 Task: Create new invoice with Date Opened :30-Apr-23, Select Customer: Golden Chick, Terms: Payment Term 2. Make invoice entry for item-1 with Date: 30-Apr-23, Description: Red Delicious Apple, Action: Material, Income Account: Income:Sales, Quantity: 8, Unit Price: 5, Discount $: 1.1. Make entry for item-2 with Date: 30-Apr-23, Description: Kleenex Tissues_x000D_
, Action: Material, Income Account: Income:Sales, Quantity: 2, Unit Price: 9.5, Discount $: 2.1. Make entry for item-3 with Date: 30-Apr-23, Description: Minute Maid Orange Juice, Action: Material, Income Account: Income:Sales, Quantity: 1, Unit Price: 10.5, Discount $: 2.6. Write Notes: 'Looking forward to serving you again.'. Post Invoice with Post Date: 30-Apr-23, Post to Accounts: Assets:Accounts Receivable. Pay / Process Payment with Transaction Date: 15-May-23, Amount: 63.7, Transfer Account: Checking Account. Print Invoice, display notes by going to Option, then go to Display Tab and check 'Invoice Notes'.
Action: Mouse moved to (183, 28)
Screenshot: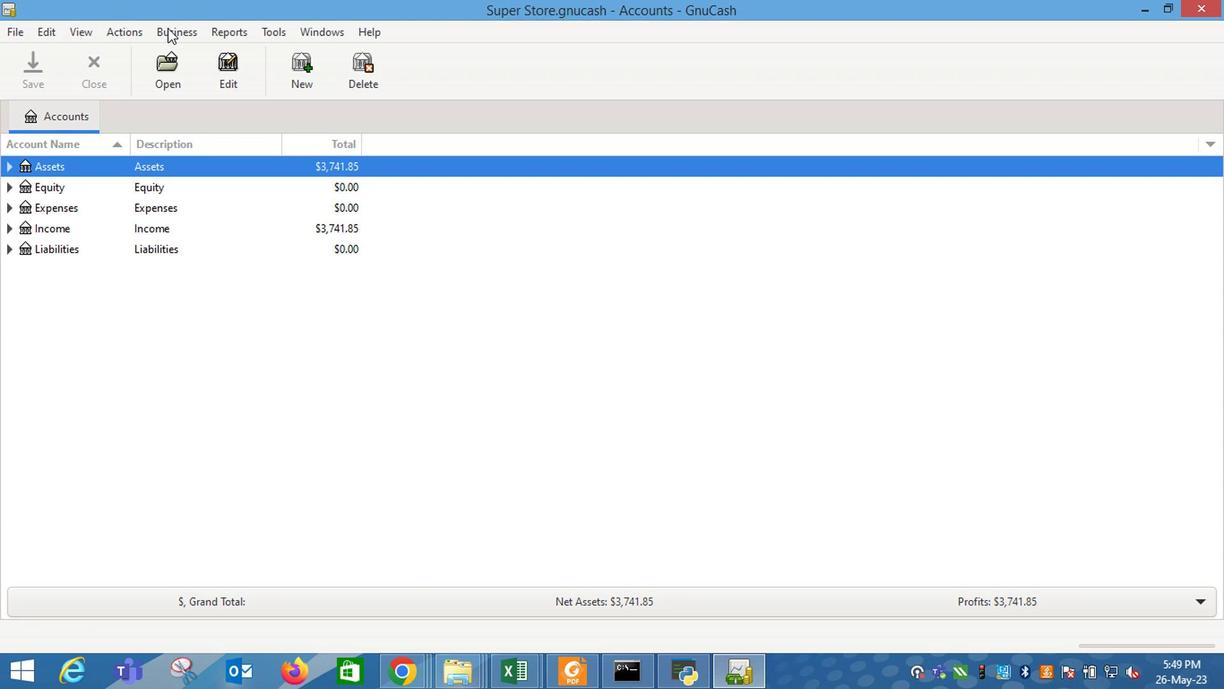 
Action: Mouse pressed left at (183, 28)
Screenshot: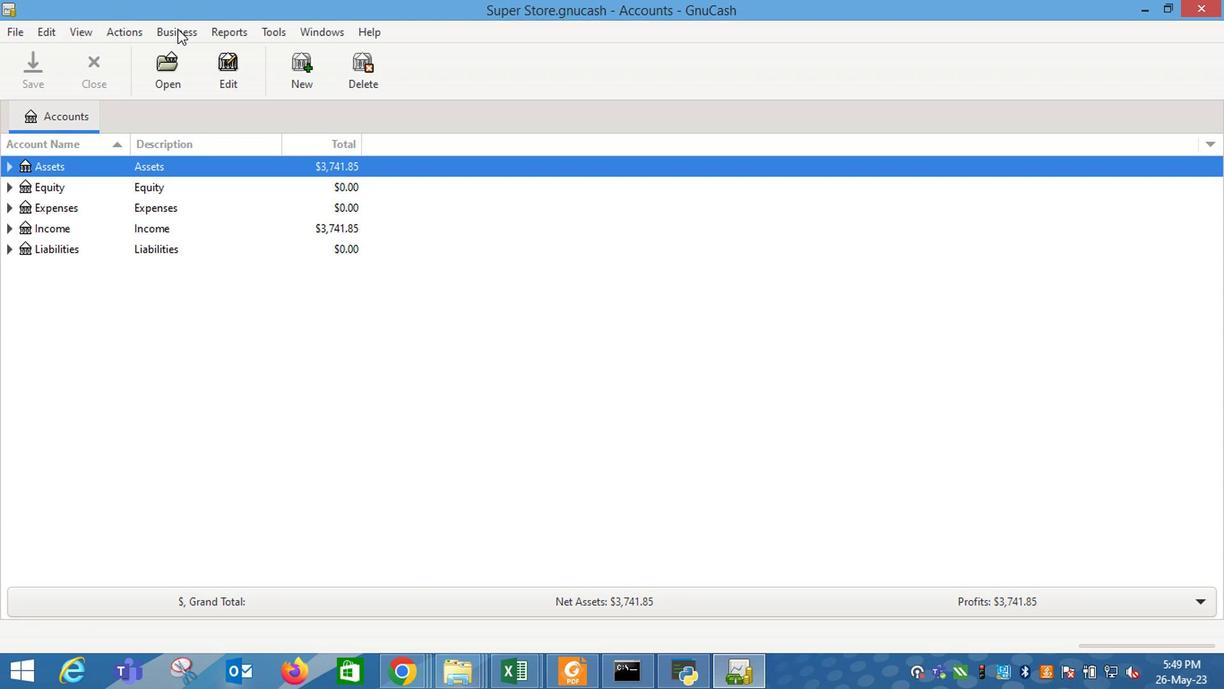 
Action: Mouse moved to (397, 120)
Screenshot: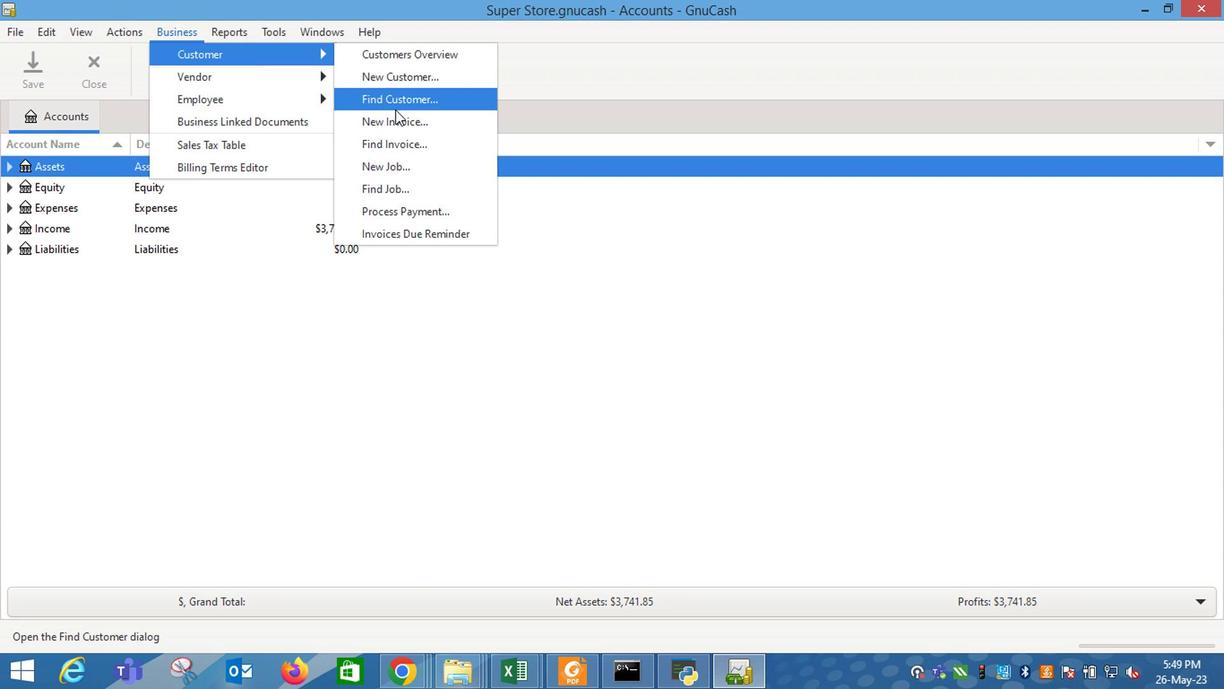 
Action: Mouse pressed left at (397, 120)
Screenshot: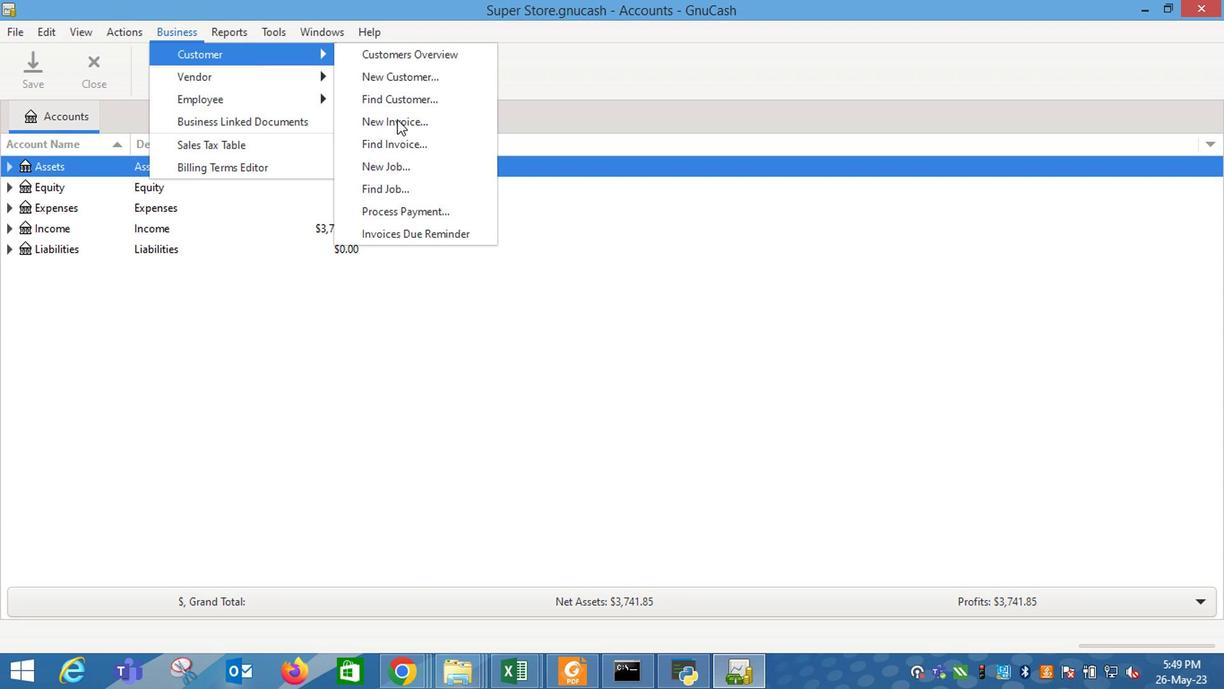 
Action: Mouse moved to (736, 277)
Screenshot: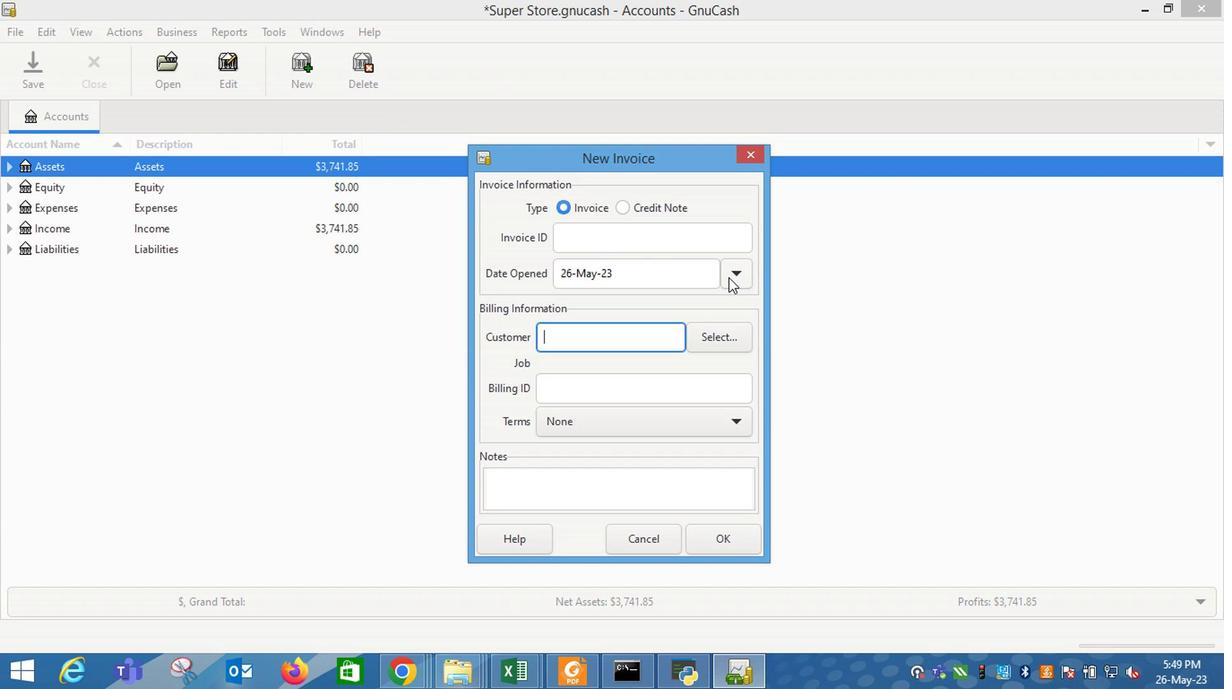 
Action: Mouse pressed left at (736, 277)
Screenshot: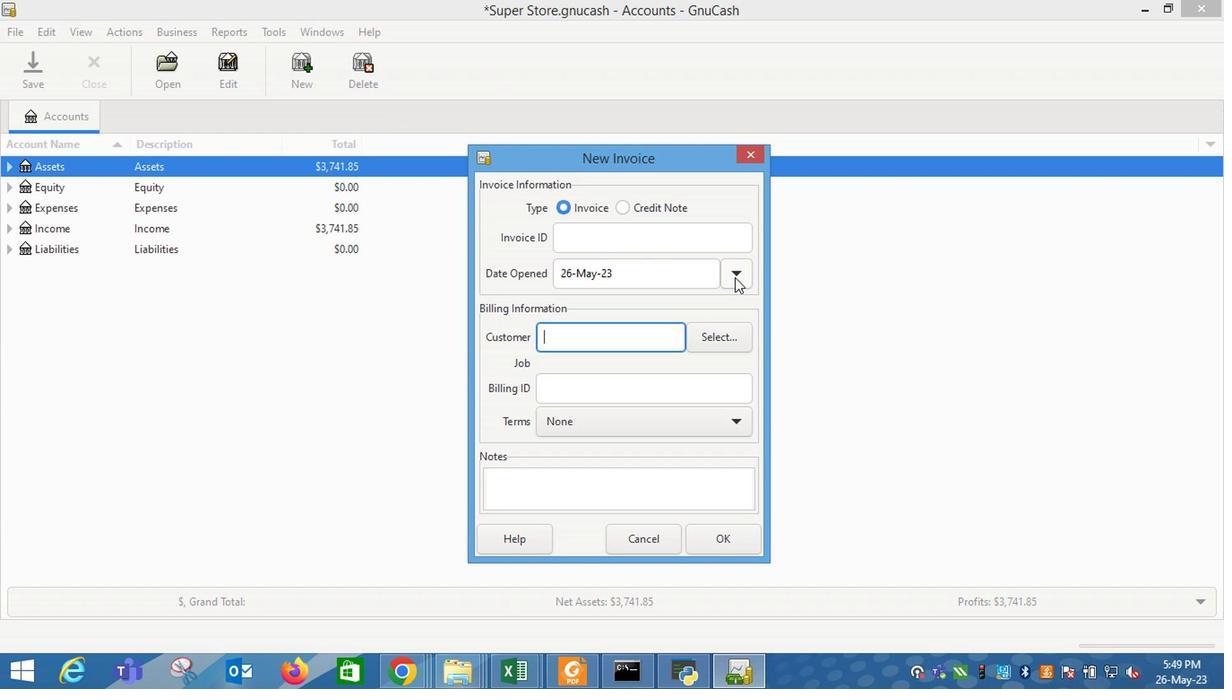
Action: Mouse moved to (591, 297)
Screenshot: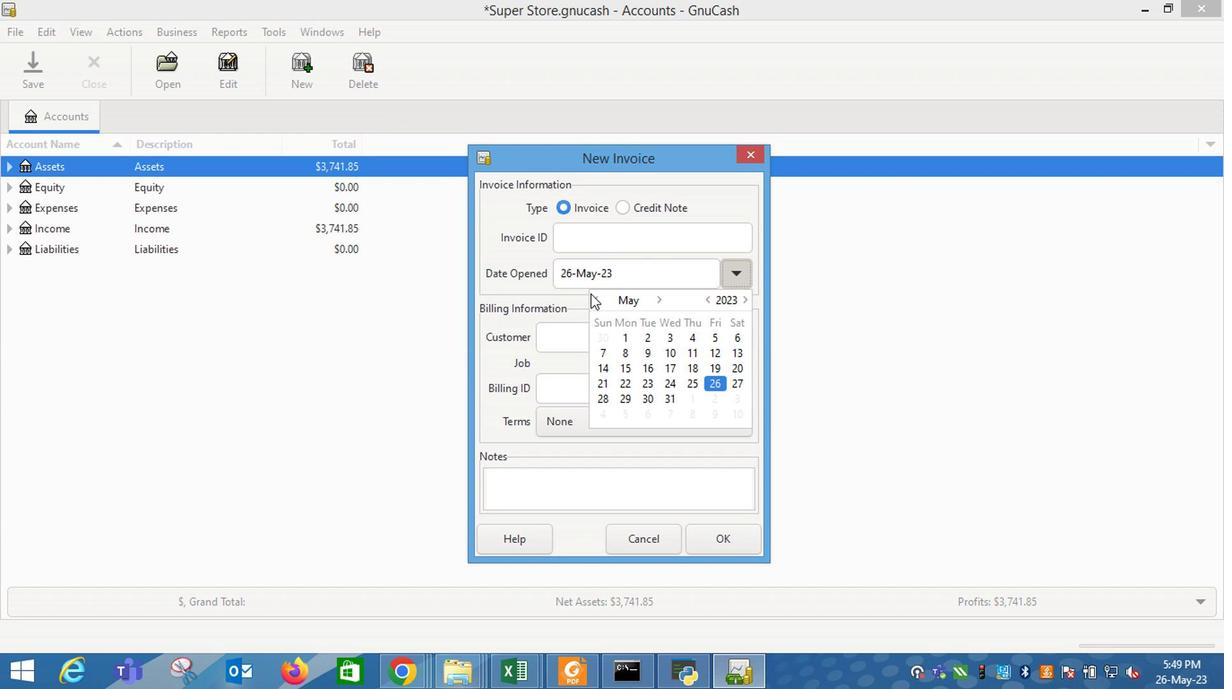 
Action: Mouse pressed left at (591, 297)
Screenshot: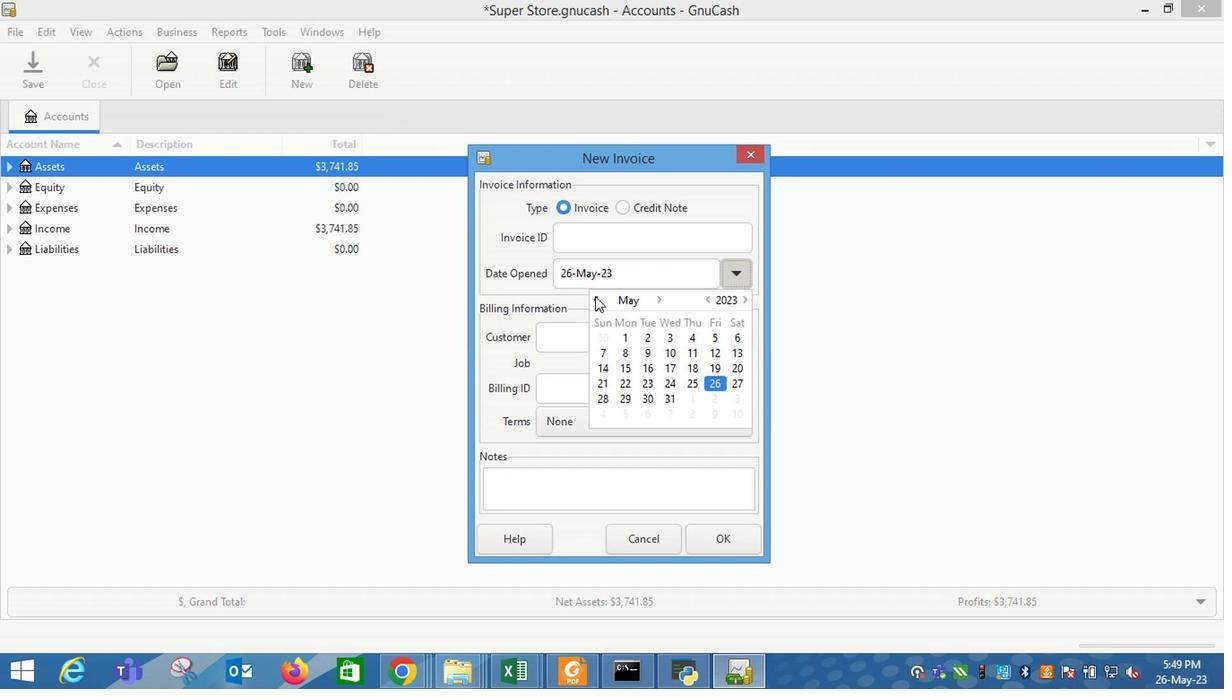 
Action: Mouse moved to (596, 421)
Screenshot: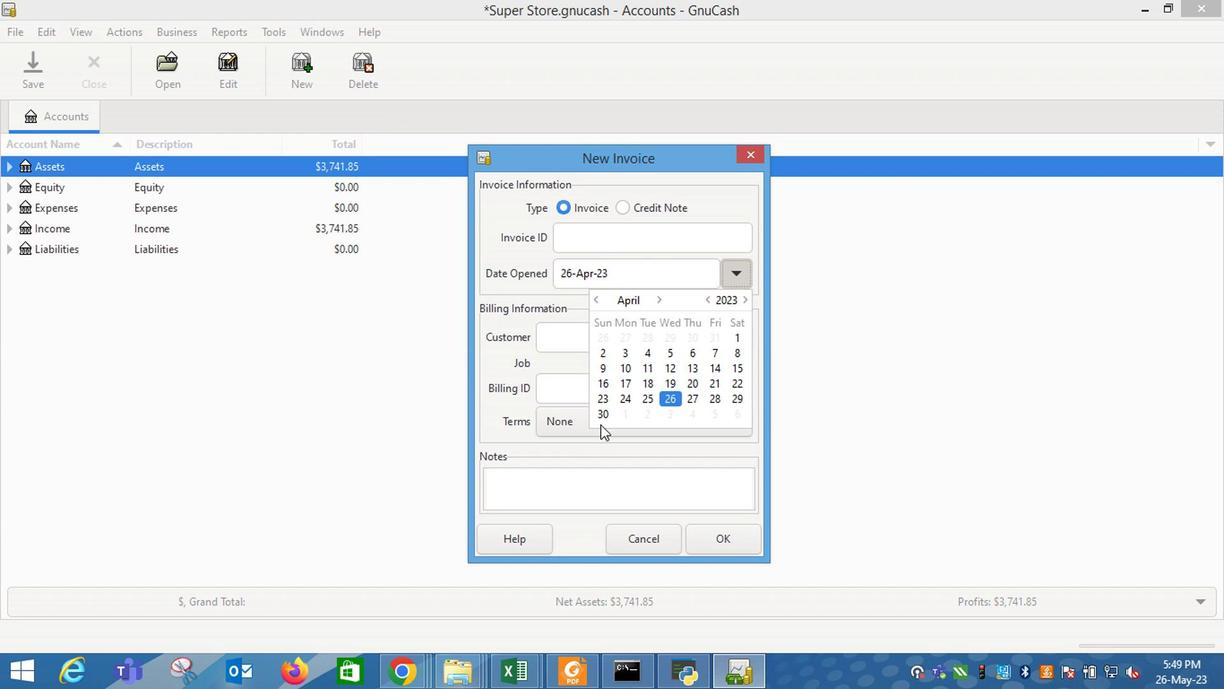 
Action: Mouse pressed left at (596, 421)
Screenshot: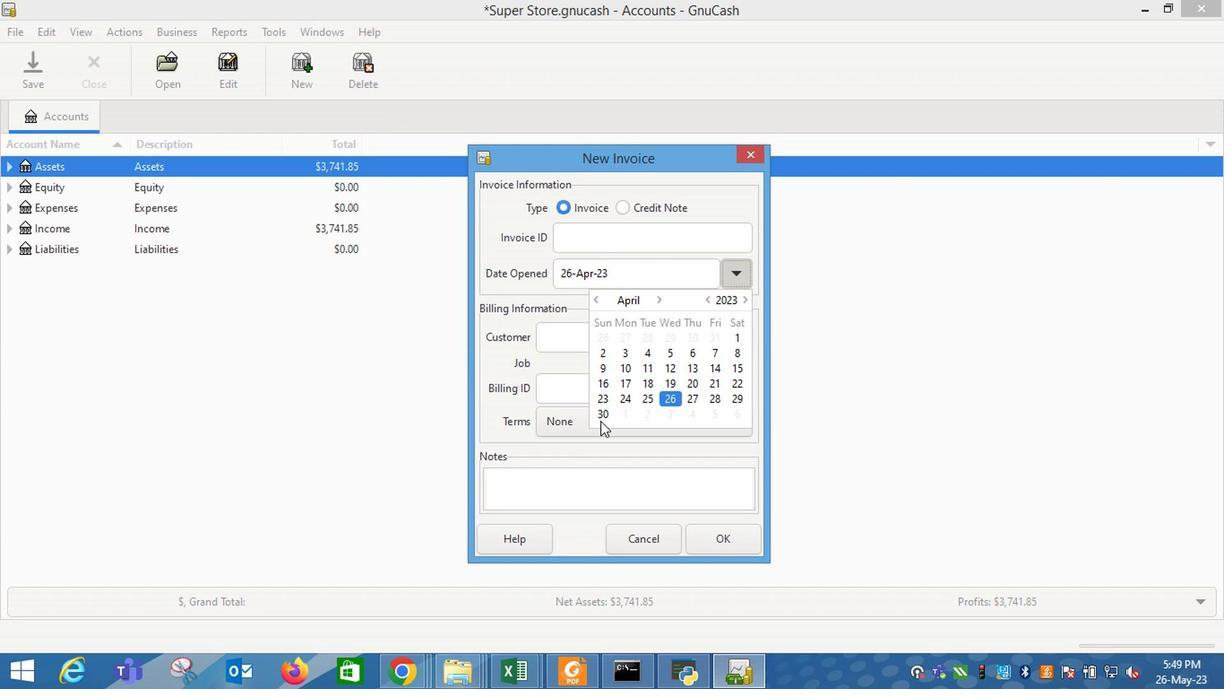 
Action: Mouse moved to (557, 340)
Screenshot: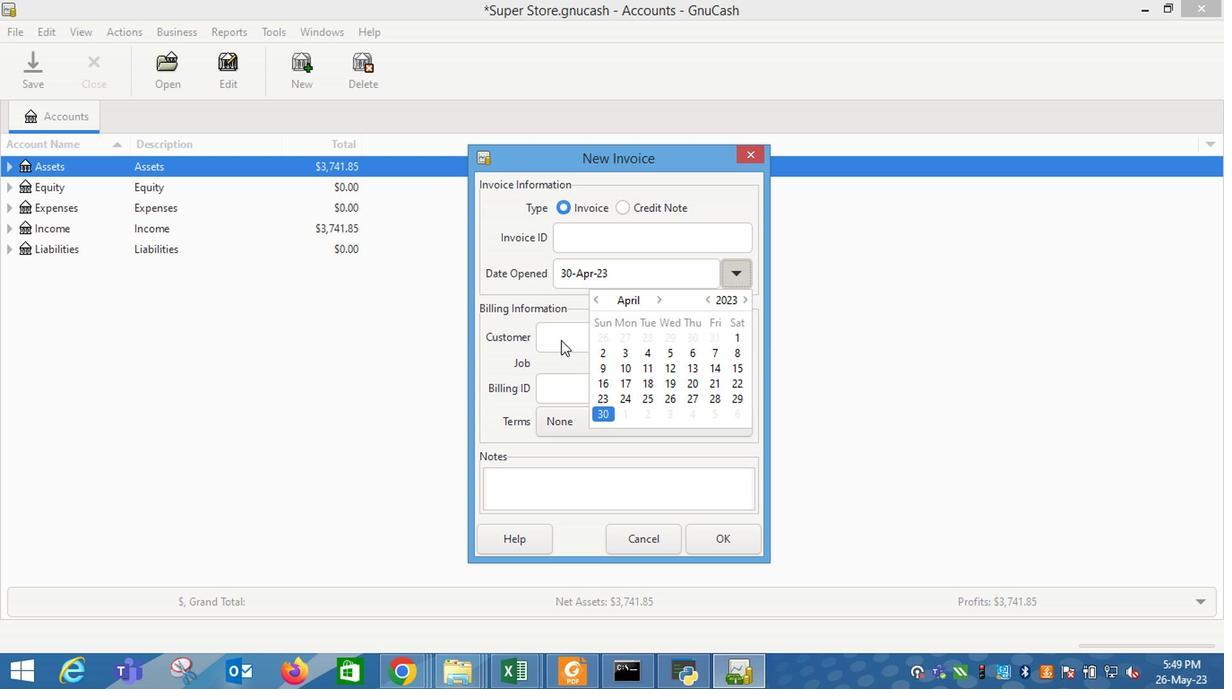 
Action: Mouse pressed left at (557, 340)
Screenshot: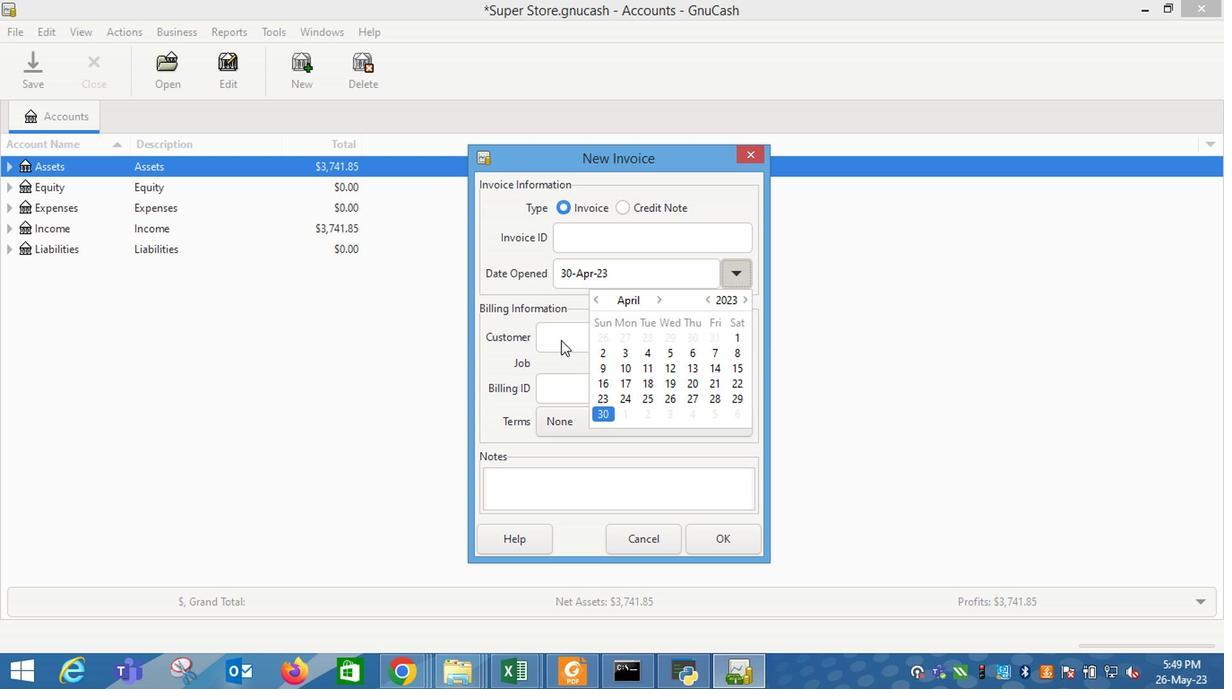 
Action: Mouse pressed left at (557, 340)
Screenshot: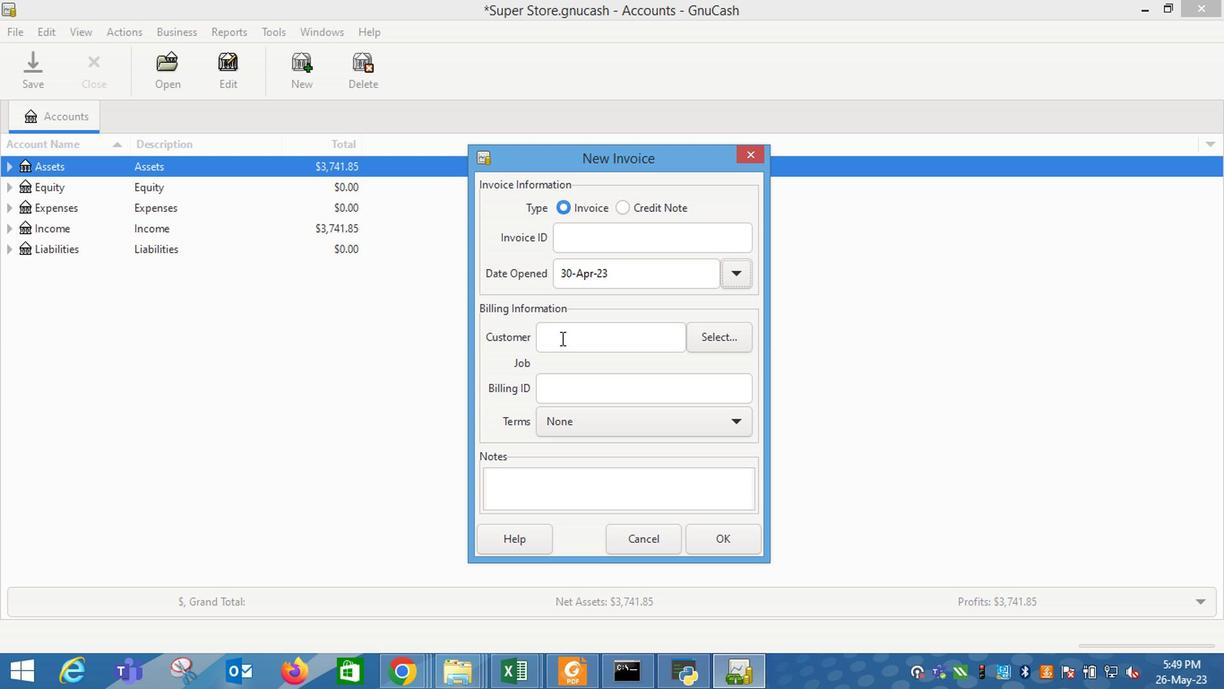 
Action: Key pressed <Key.shift_r>Golde
Screenshot: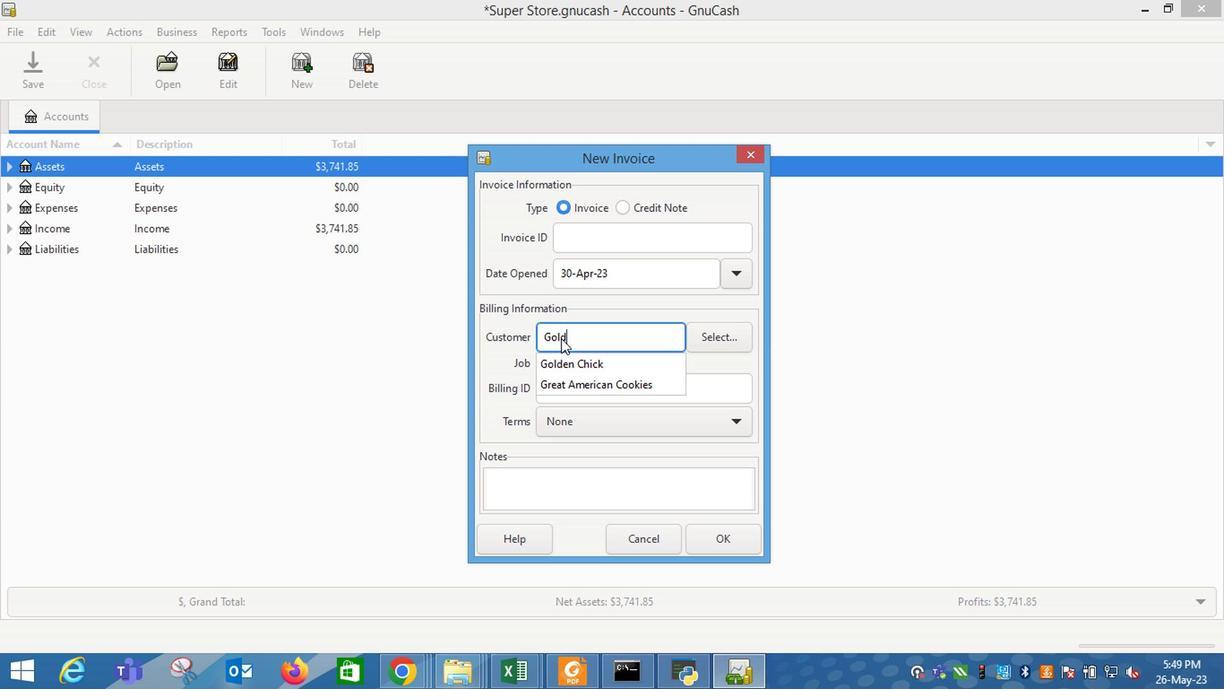 
Action: Mouse moved to (555, 359)
Screenshot: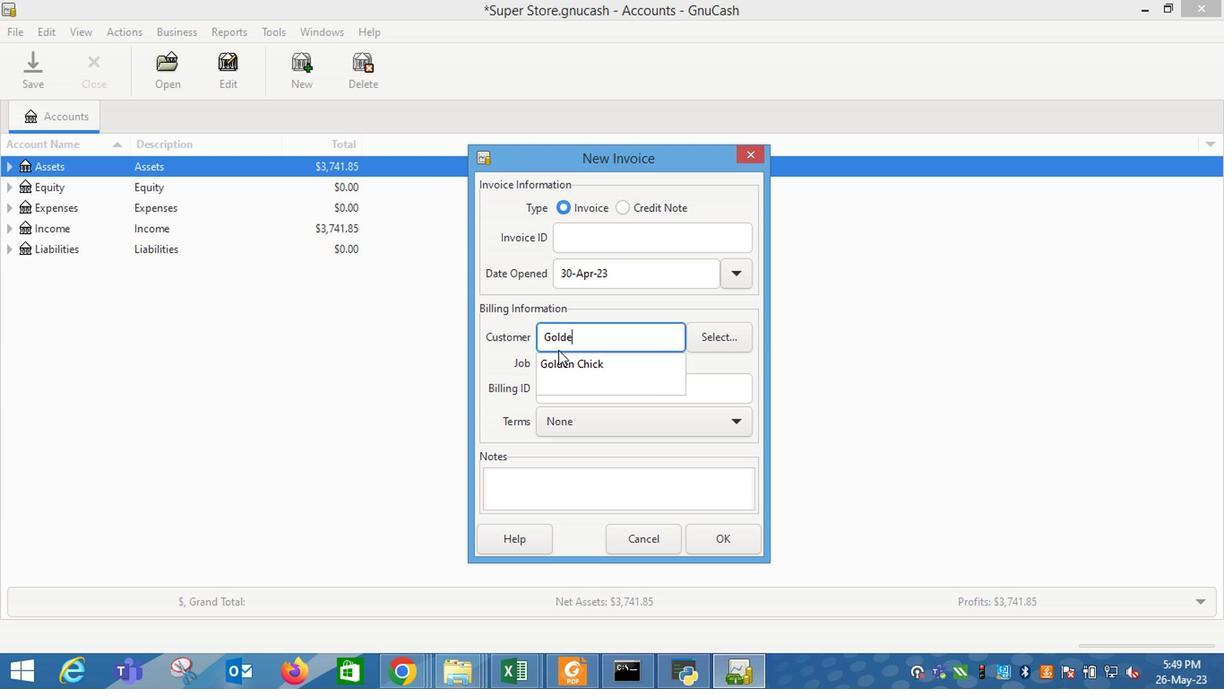 
Action: Mouse pressed left at (555, 359)
Screenshot: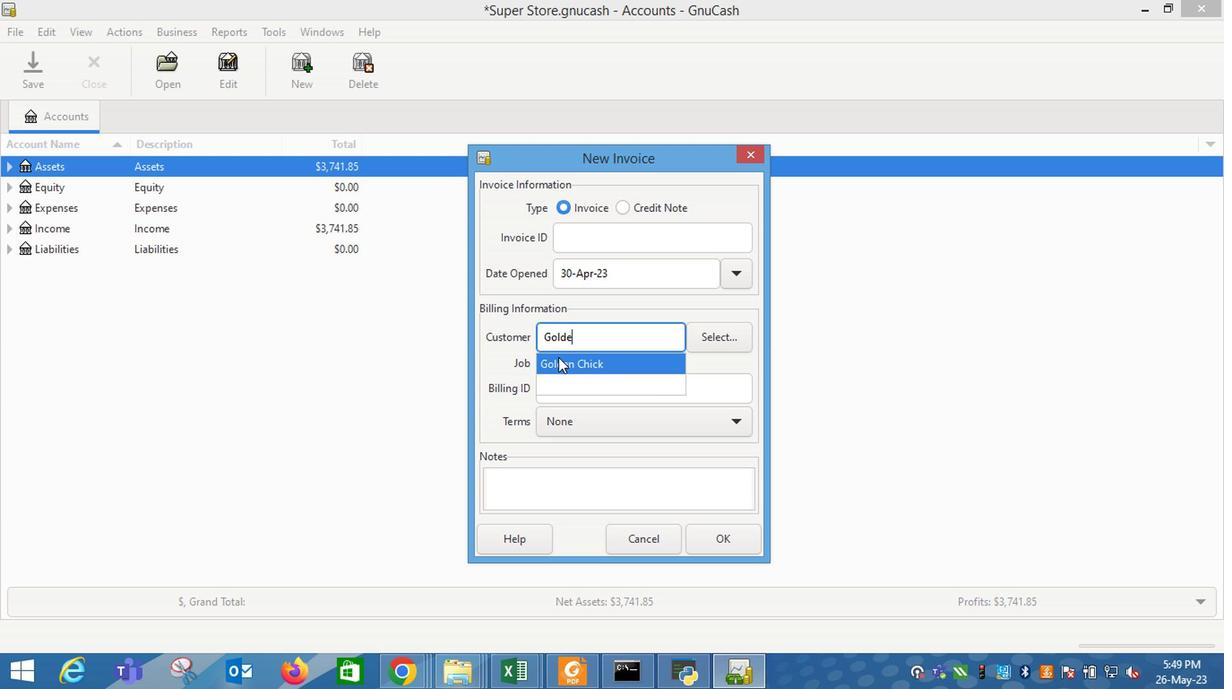 
Action: Mouse moved to (570, 429)
Screenshot: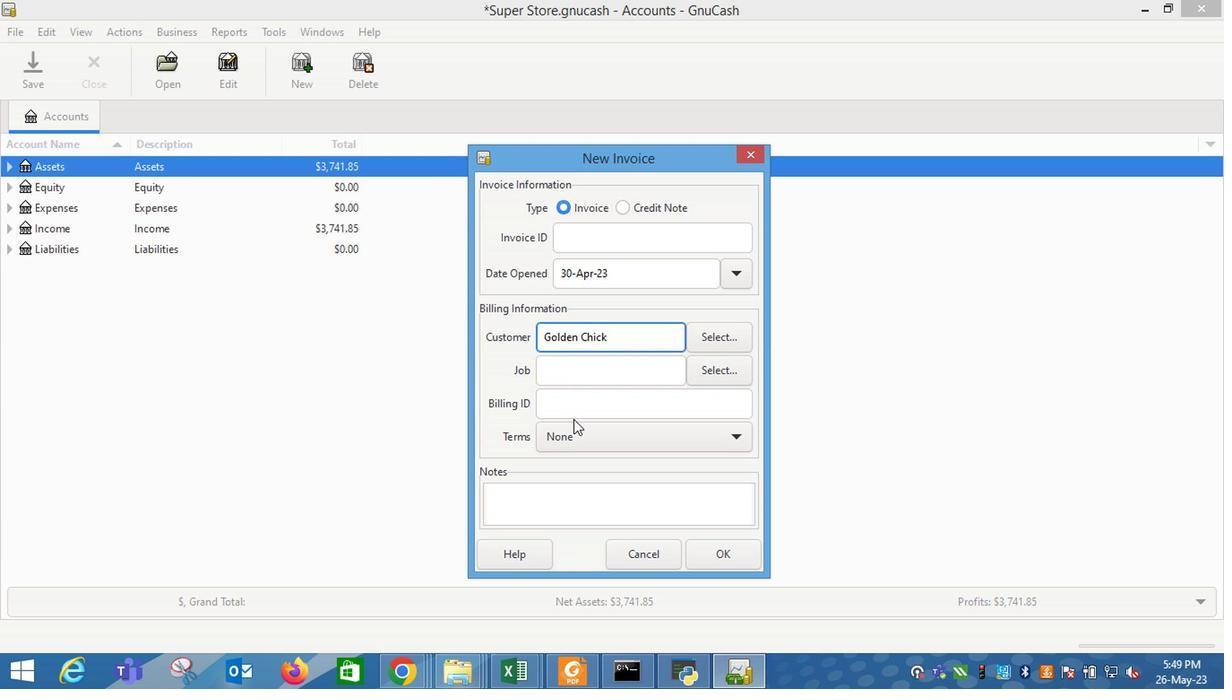 
Action: Mouse pressed left at (570, 429)
Screenshot: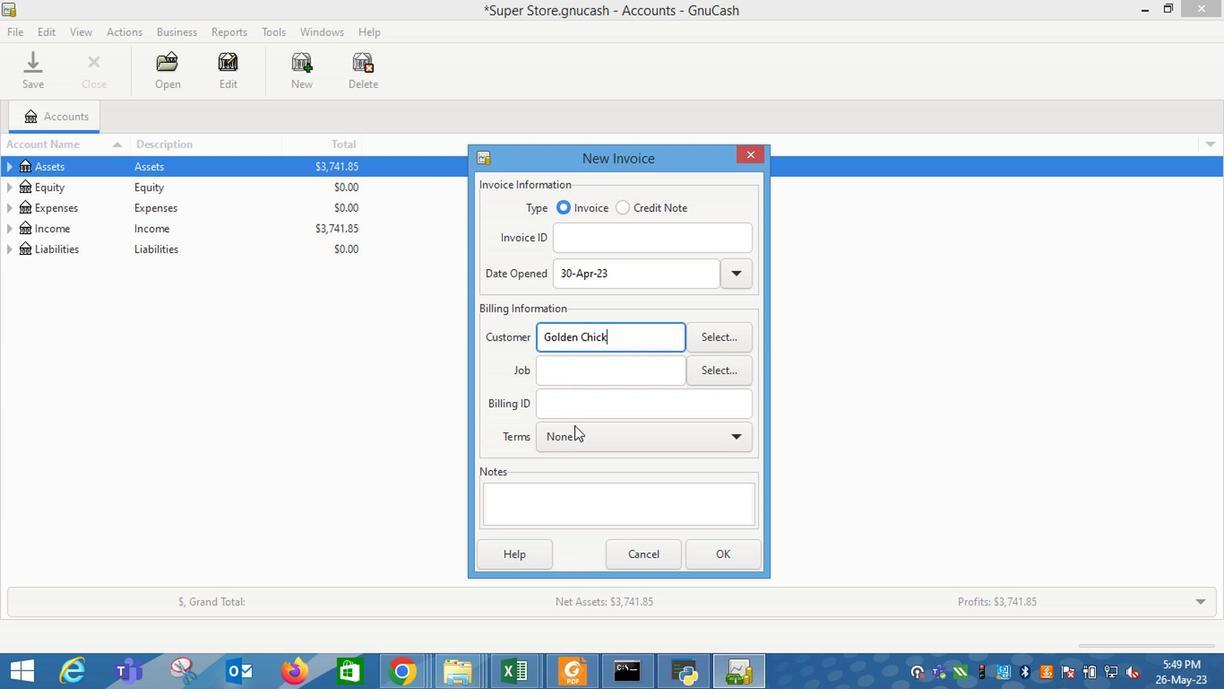 
Action: Mouse moved to (575, 485)
Screenshot: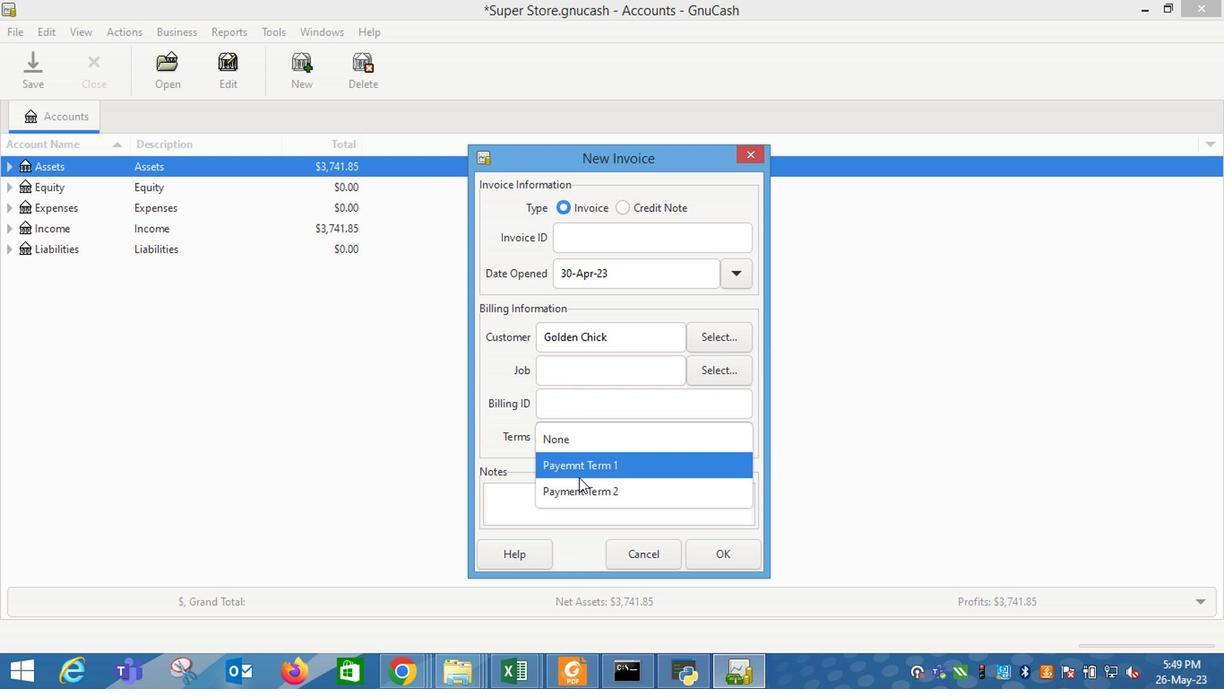 
Action: Mouse pressed left at (575, 485)
Screenshot: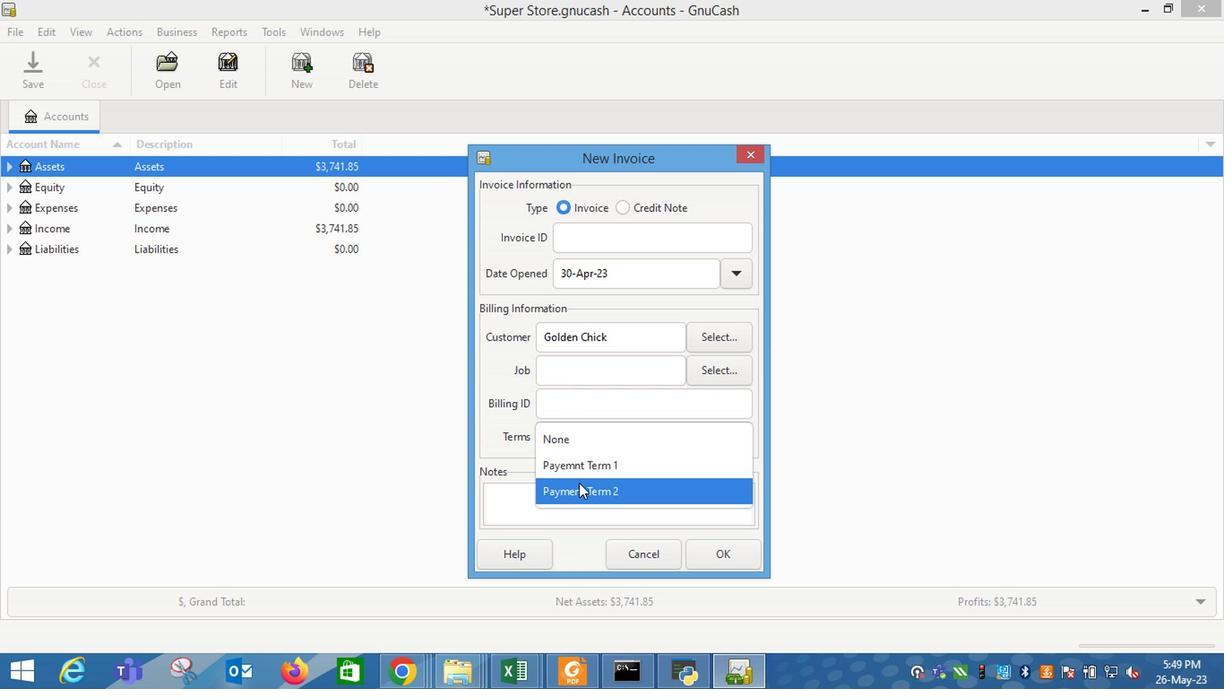 
Action: Mouse moved to (729, 563)
Screenshot: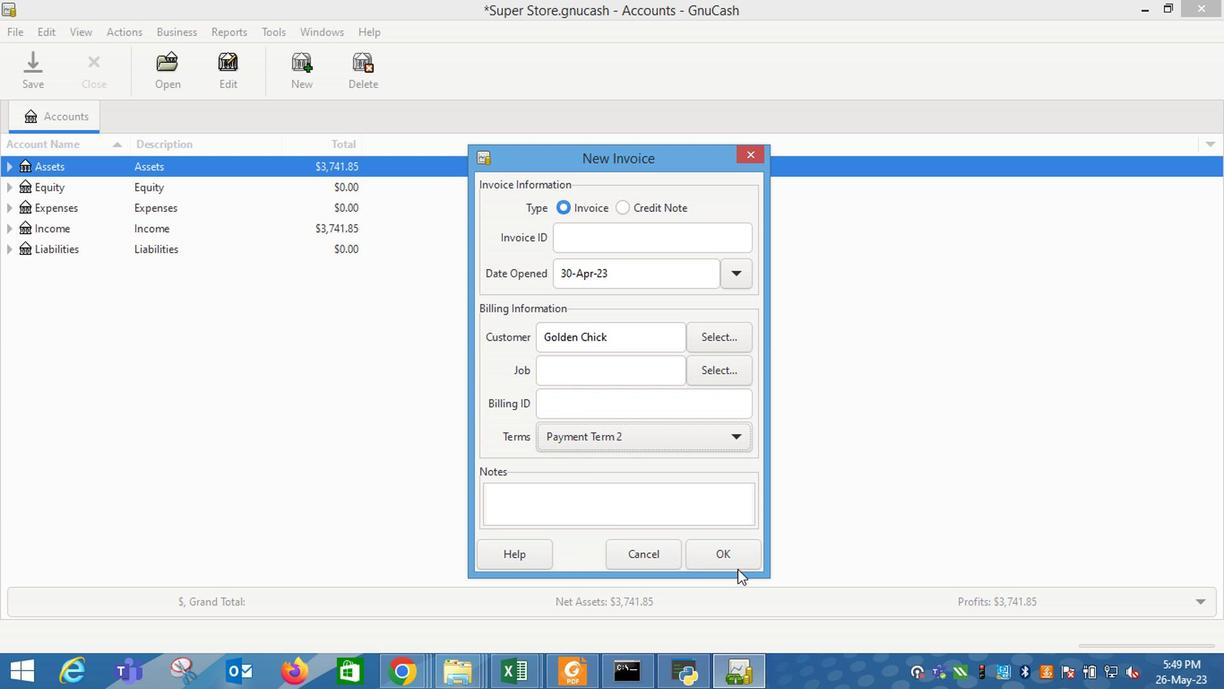 
Action: Mouse pressed left at (729, 563)
Screenshot: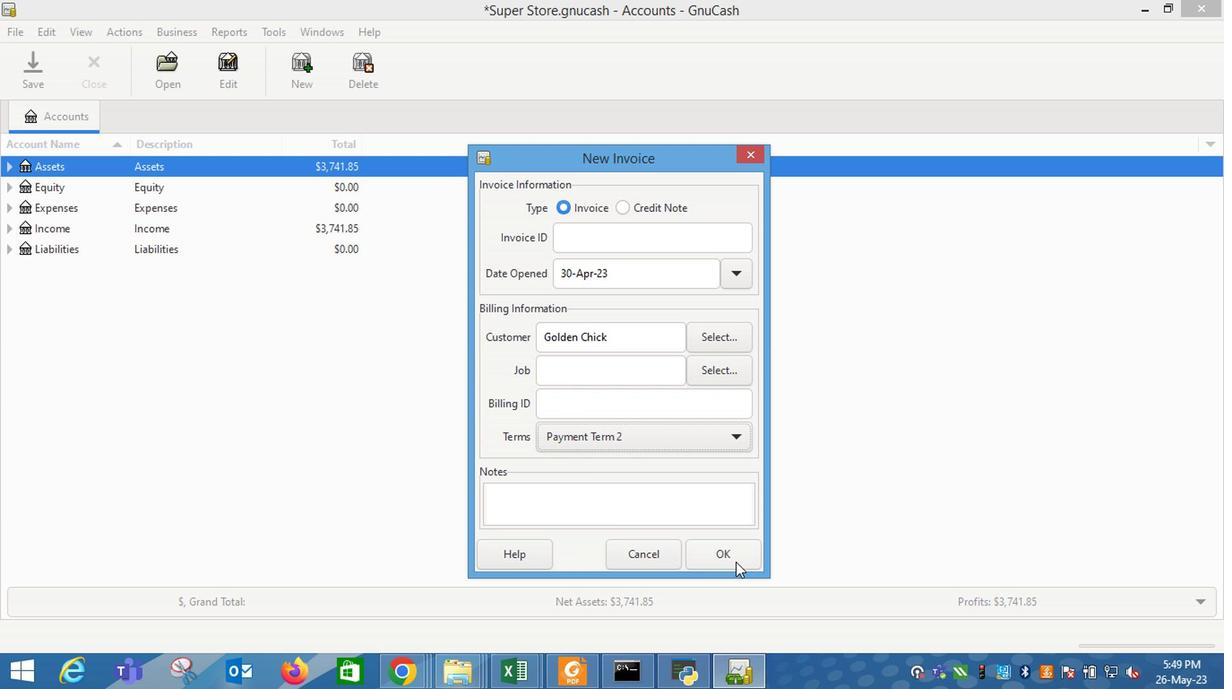
Action: Mouse moved to (86, 345)
Screenshot: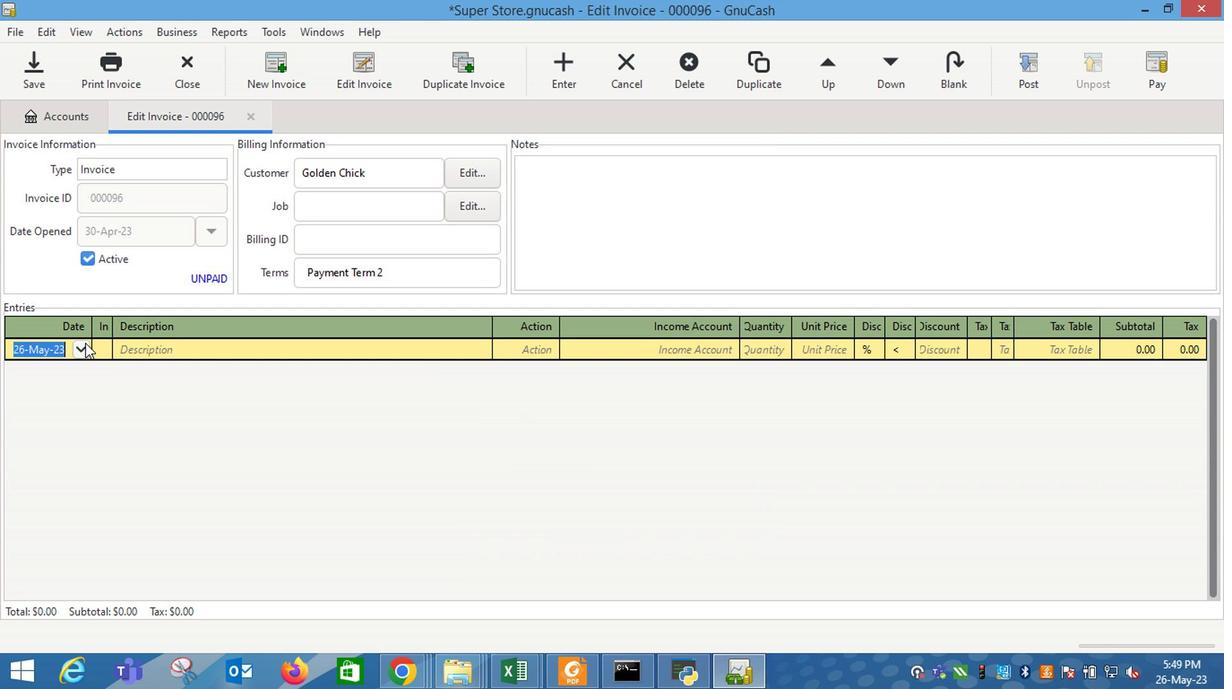 
Action: Mouse pressed left at (86, 345)
Screenshot: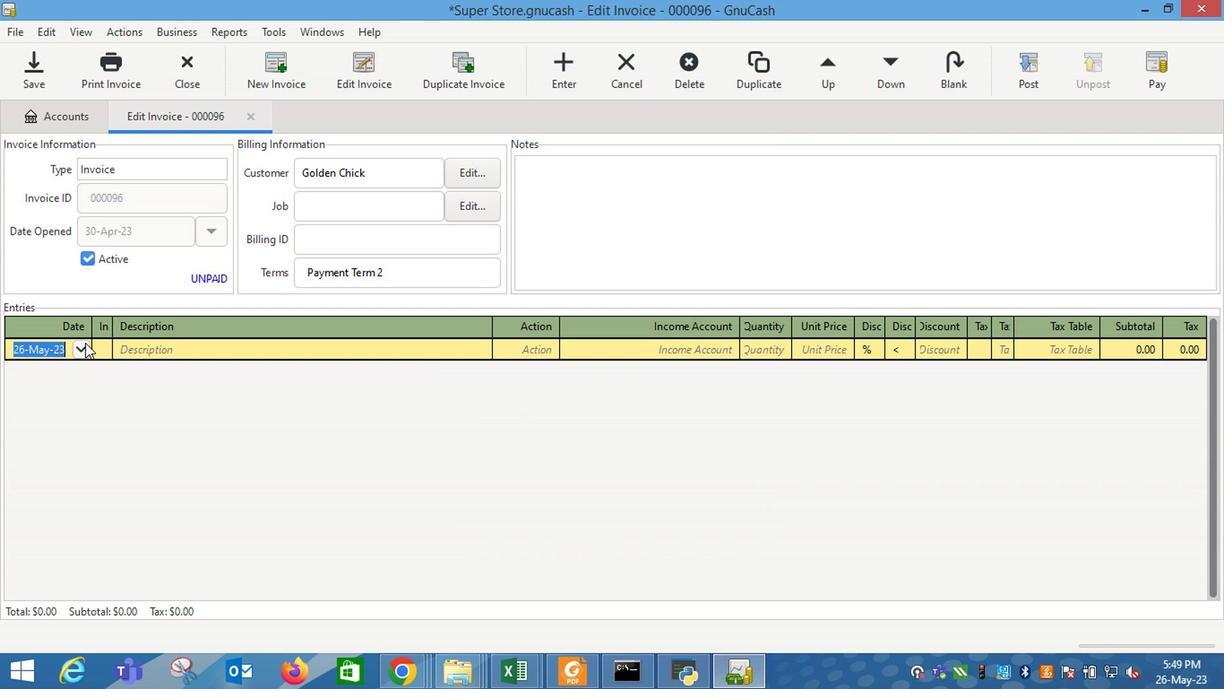 
Action: Mouse moved to (20, 370)
Screenshot: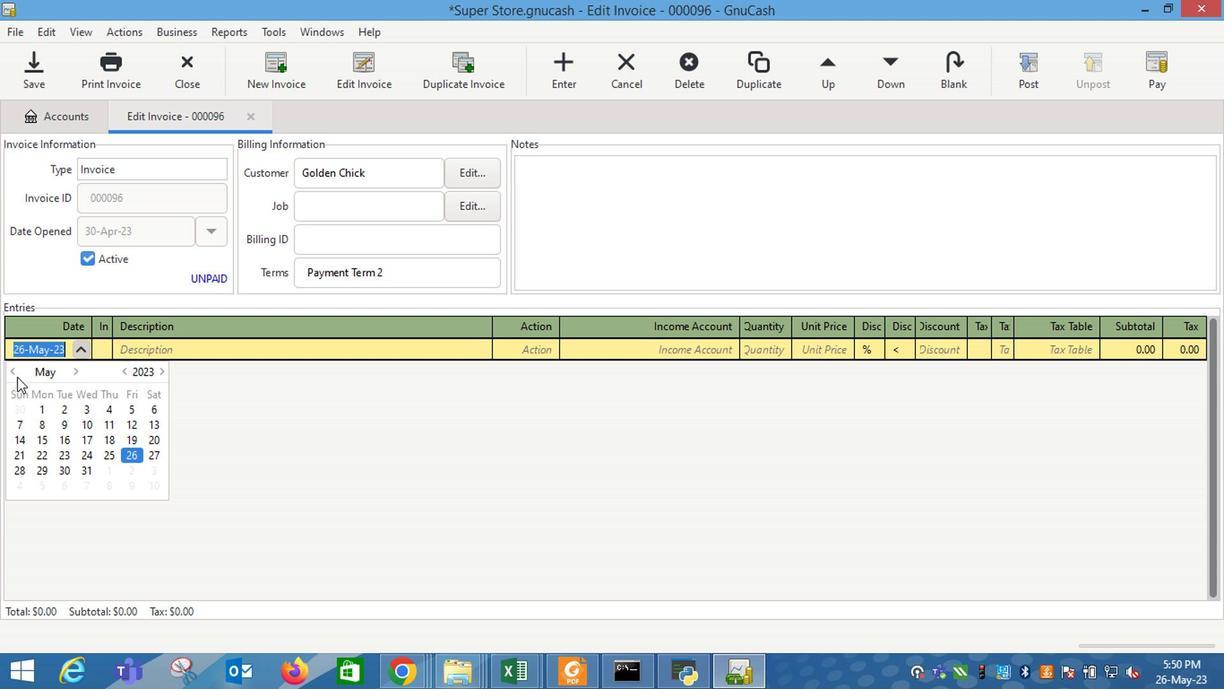 
Action: Mouse pressed left at (20, 370)
Screenshot: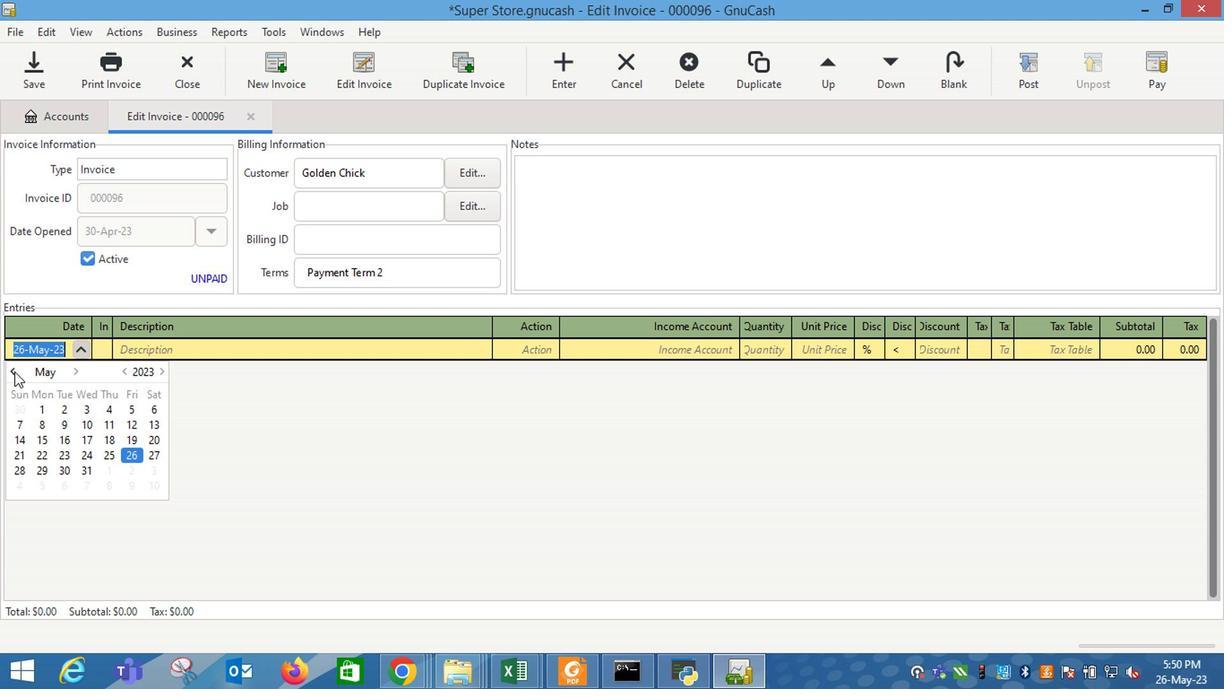 
Action: Mouse moved to (32, 486)
Screenshot: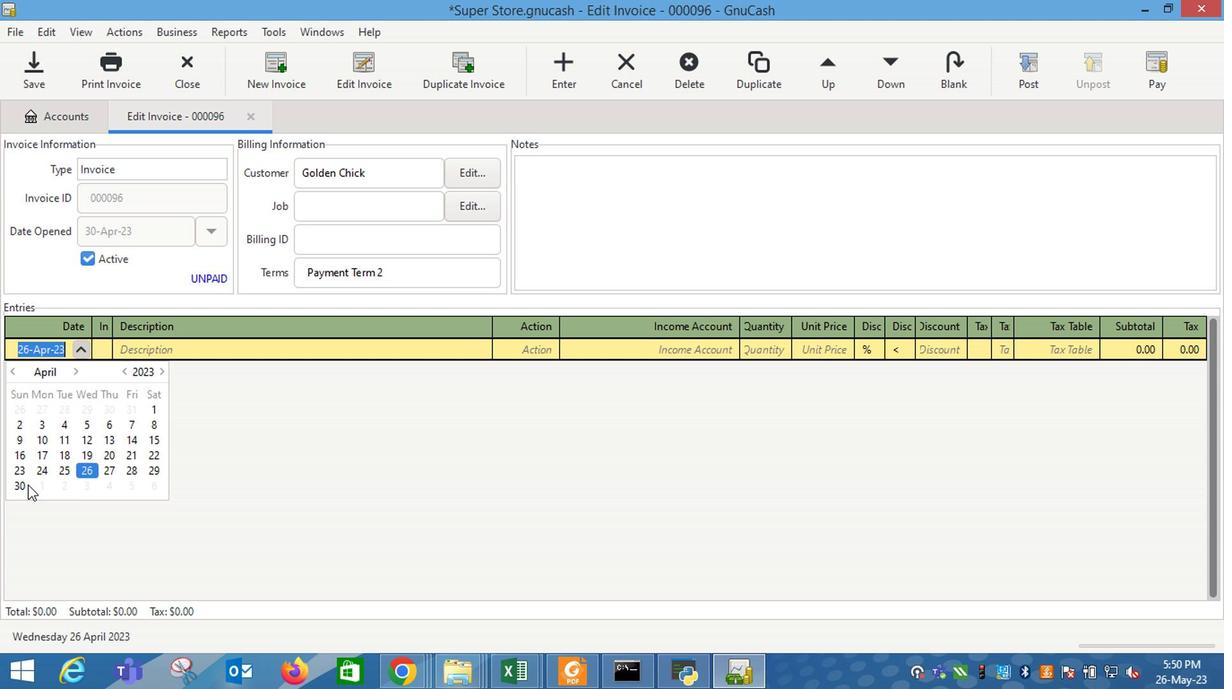 
Action: Mouse pressed left at (32, 486)
Screenshot: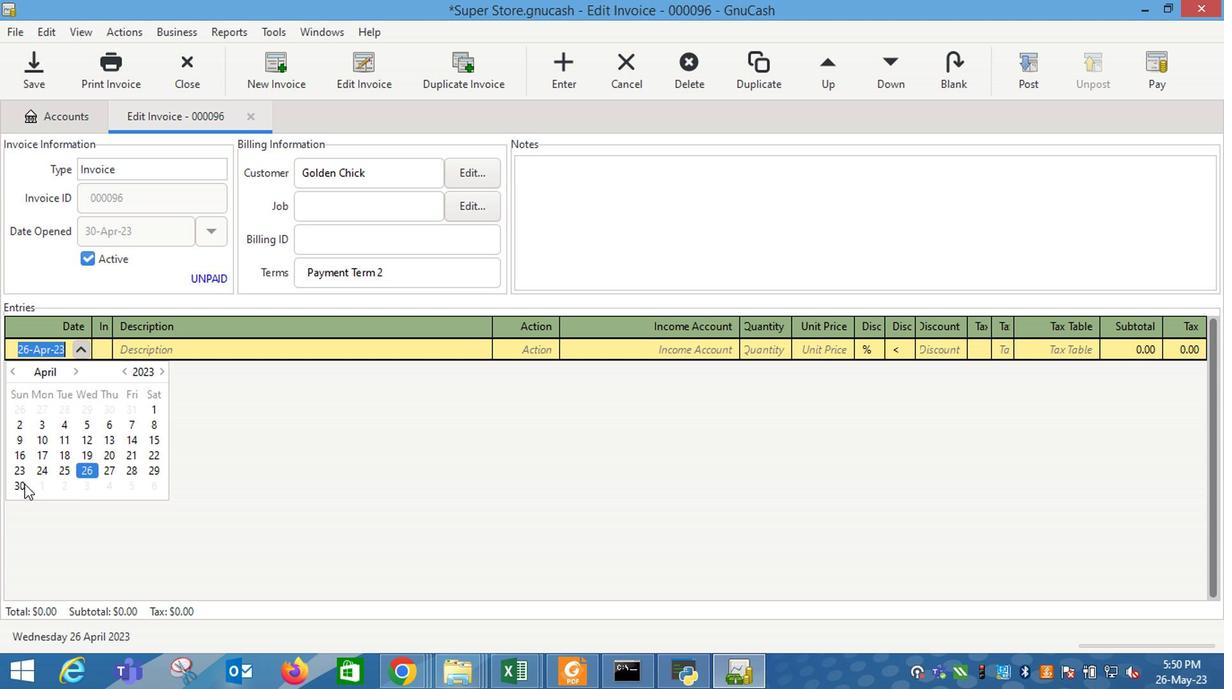 
Action: Mouse moved to (188, 380)
Screenshot: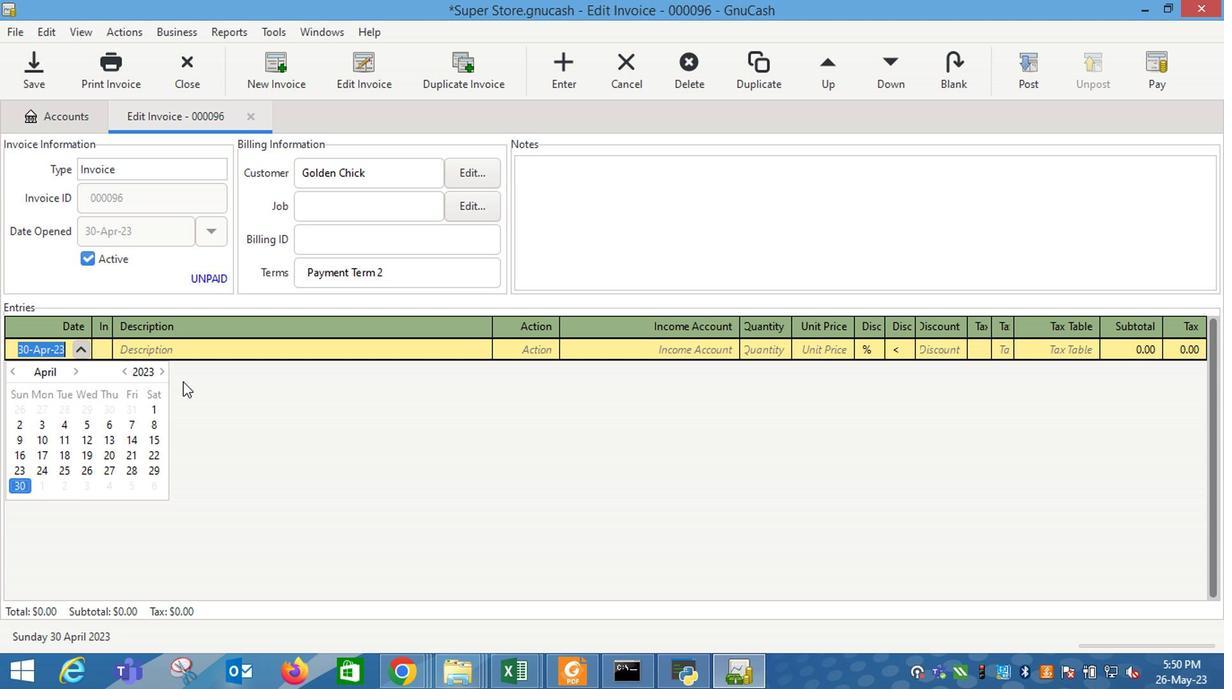 
Action: Key pressed <Key.tab>
Screenshot: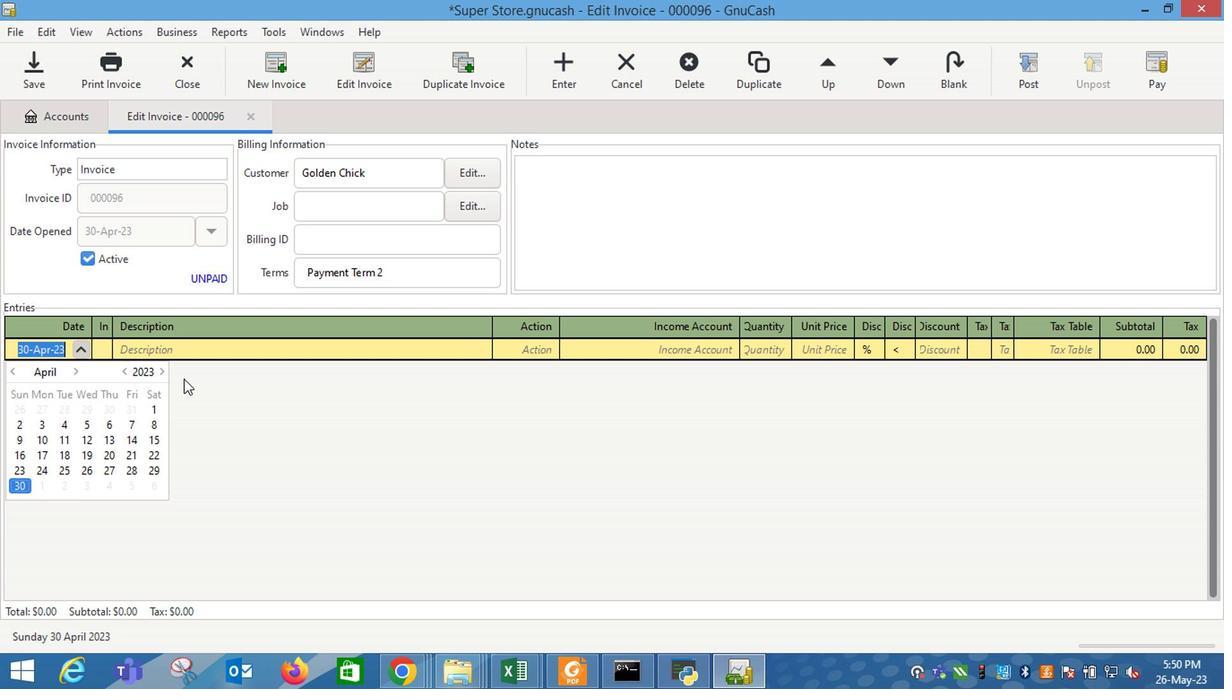 
Action: Mouse moved to (193, 354)
Screenshot: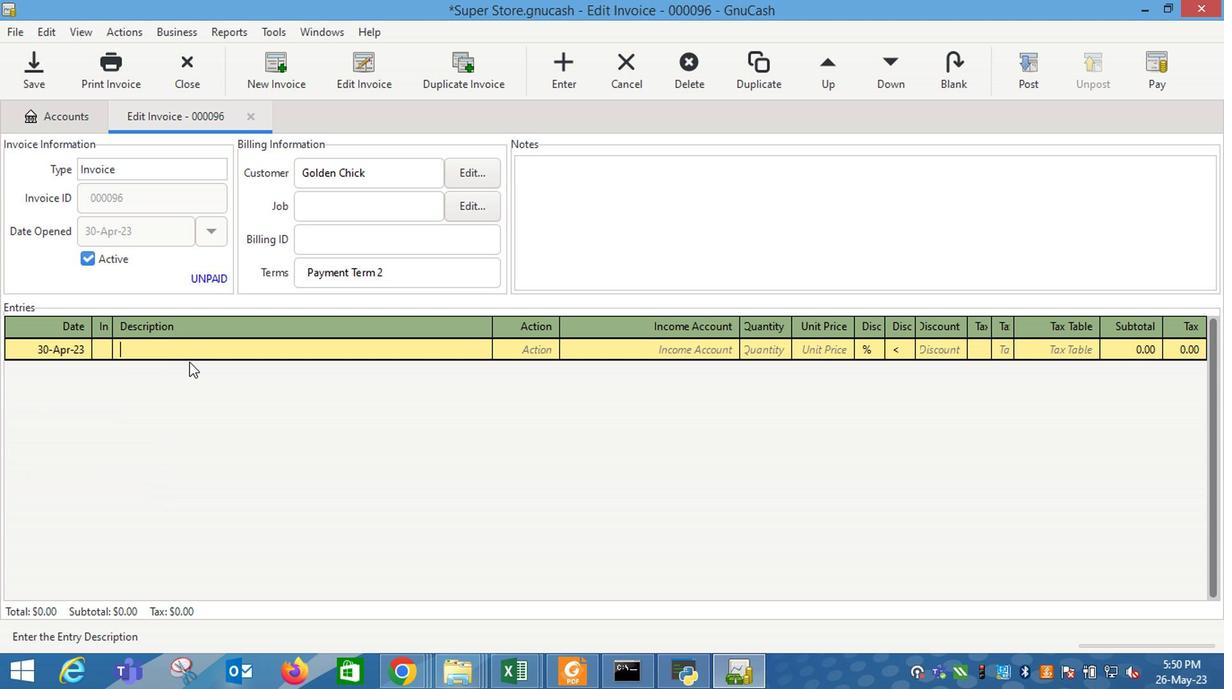 
Action: Key pressed <Key.shift_r>Red<Key.space><Key.shift_r>Delicious
Screenshot: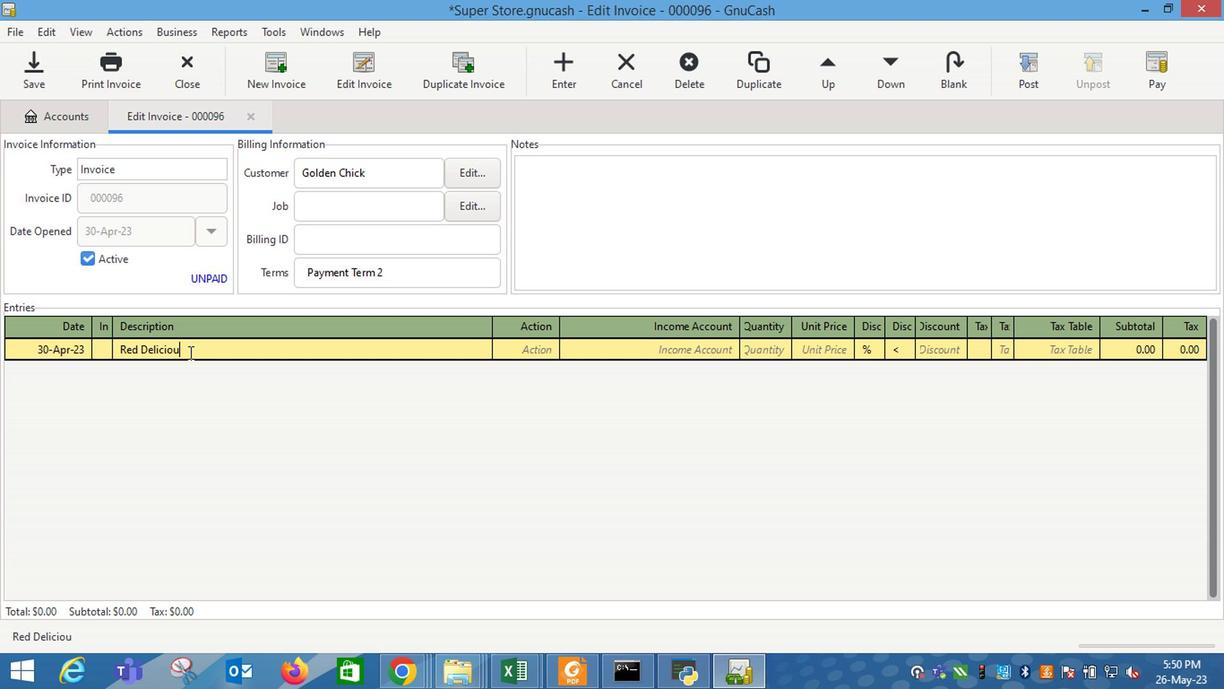 
Action: Mouse moved to (226, 394)
Screenshot: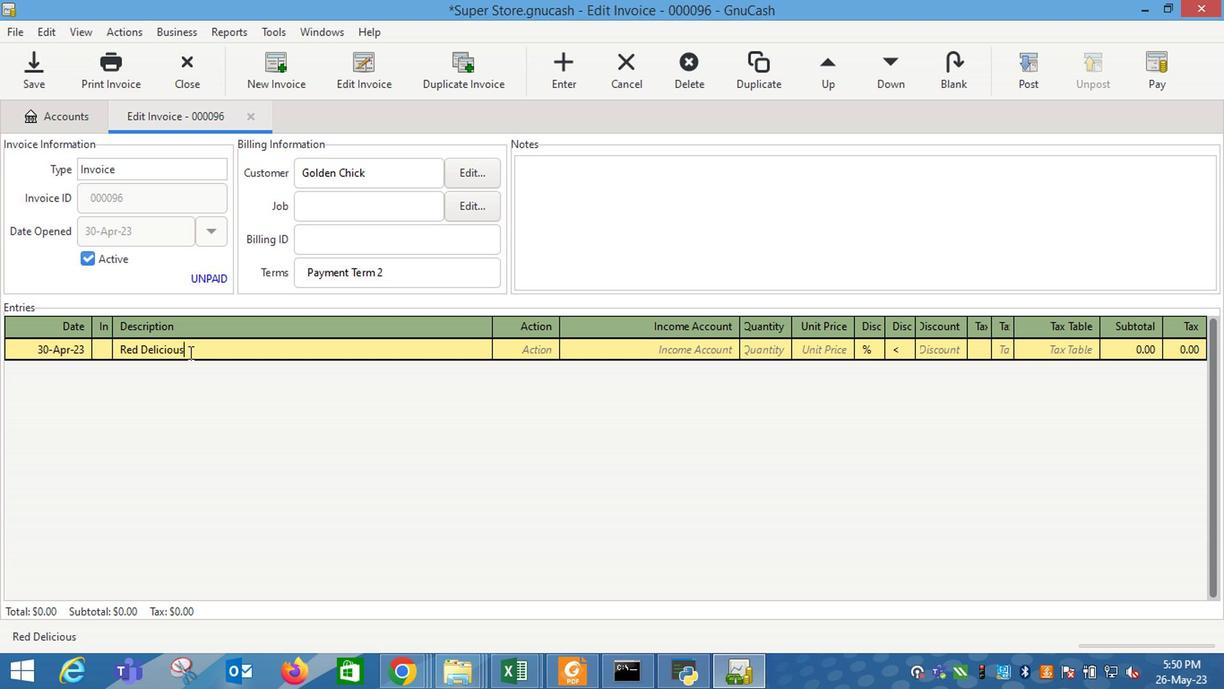 
Action: Key pressed <Key.space><Key.shift_r>Apple<Key.space><Key.backspace><Key.tab>m<Key.down><Key.up><Key.tab>i<Key.down><Key.down><Key.down><Key.tab>8<Key.tab>5
Screenshot: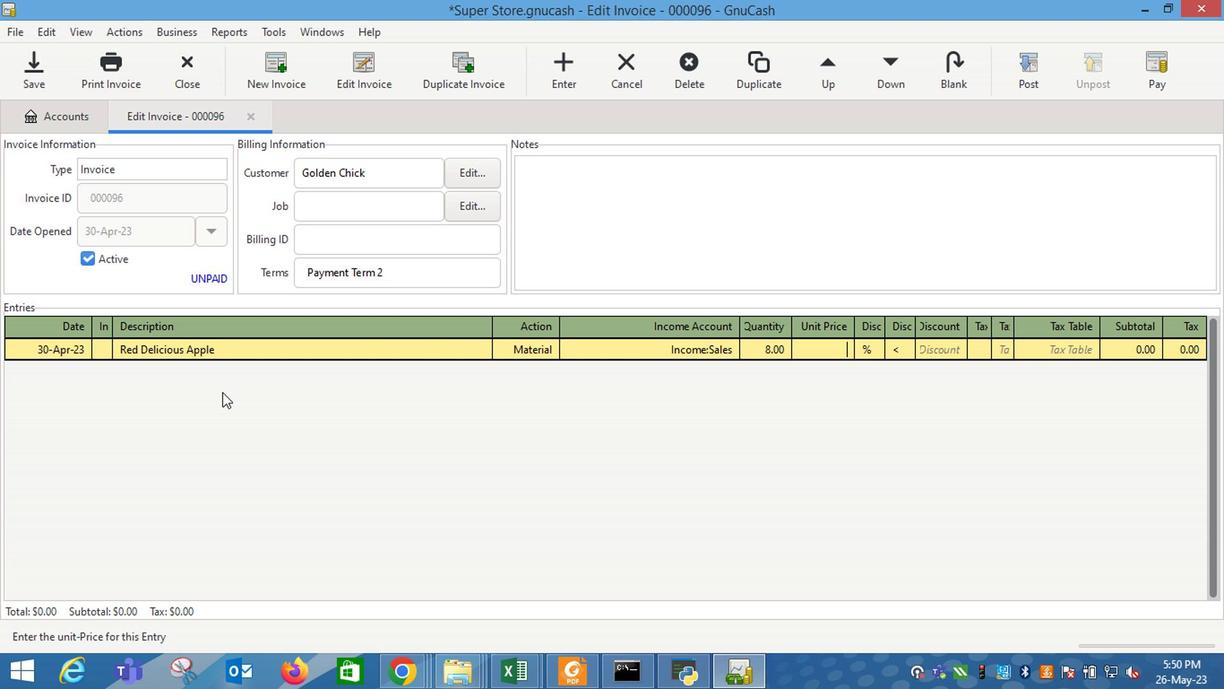 
Action: Mouse moved to (479, 334)
Screenshot: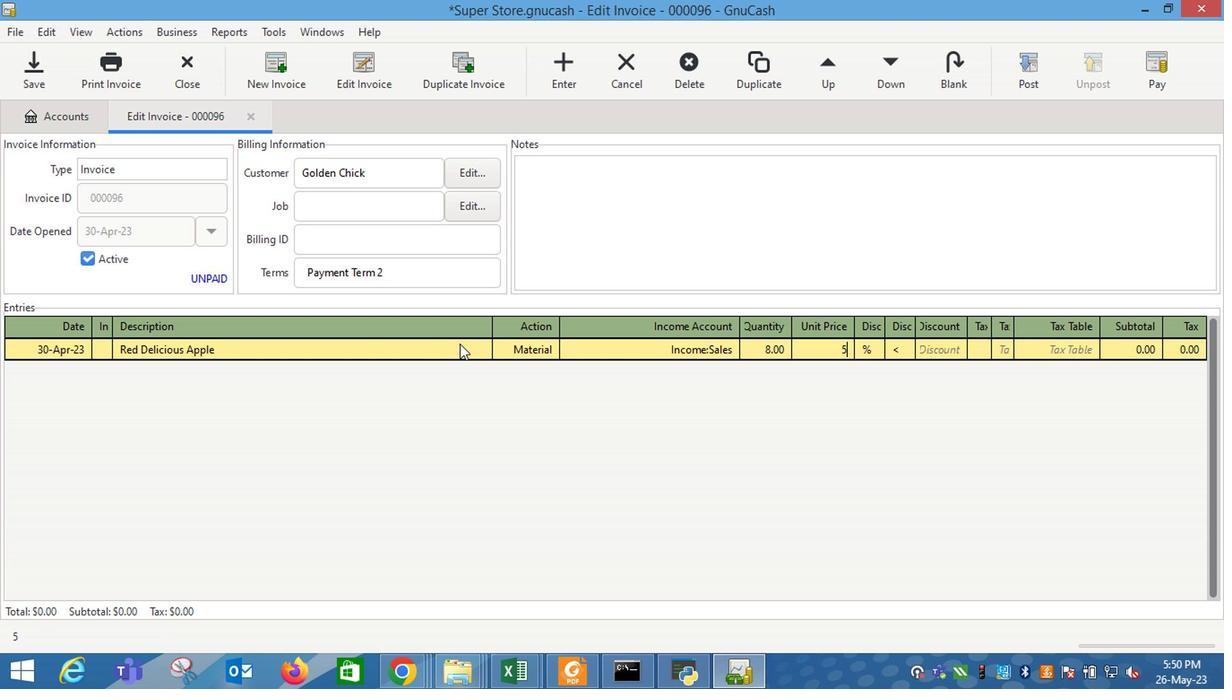 
Action: Key pressed <Key.tab>
Screenshot: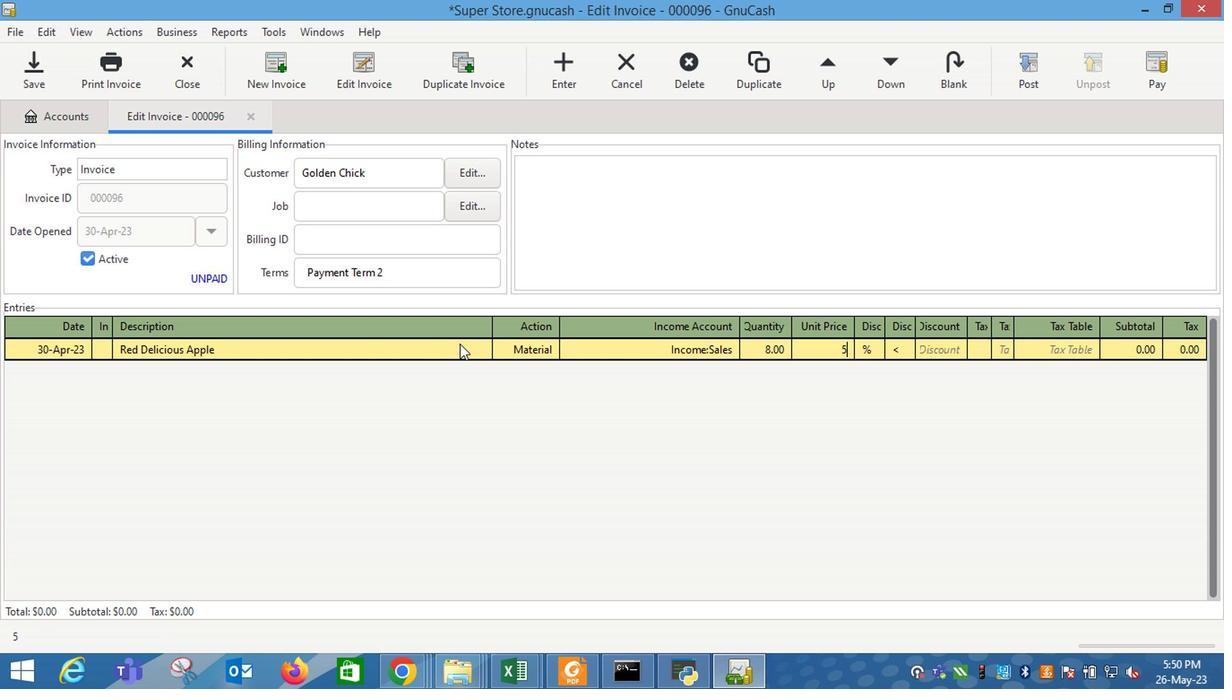
Action: Mouse moved to (851, 350)
Screenshot: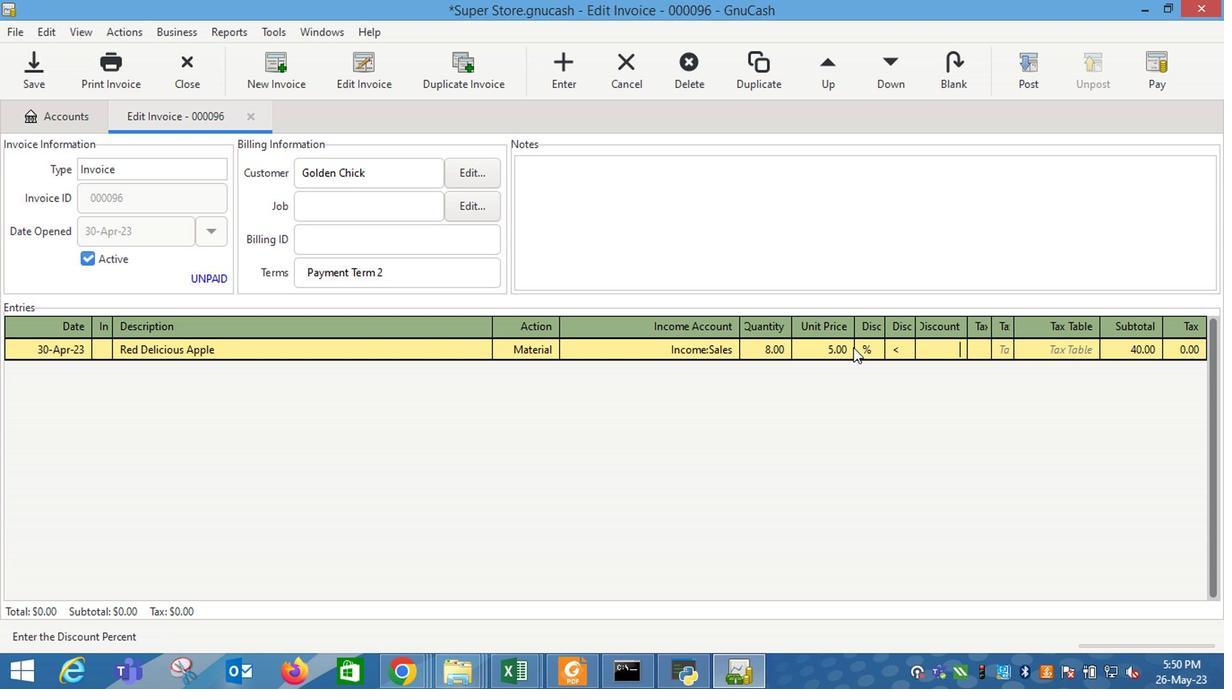 
Action: Mouse pressed left at (851, 350)
Screenshot: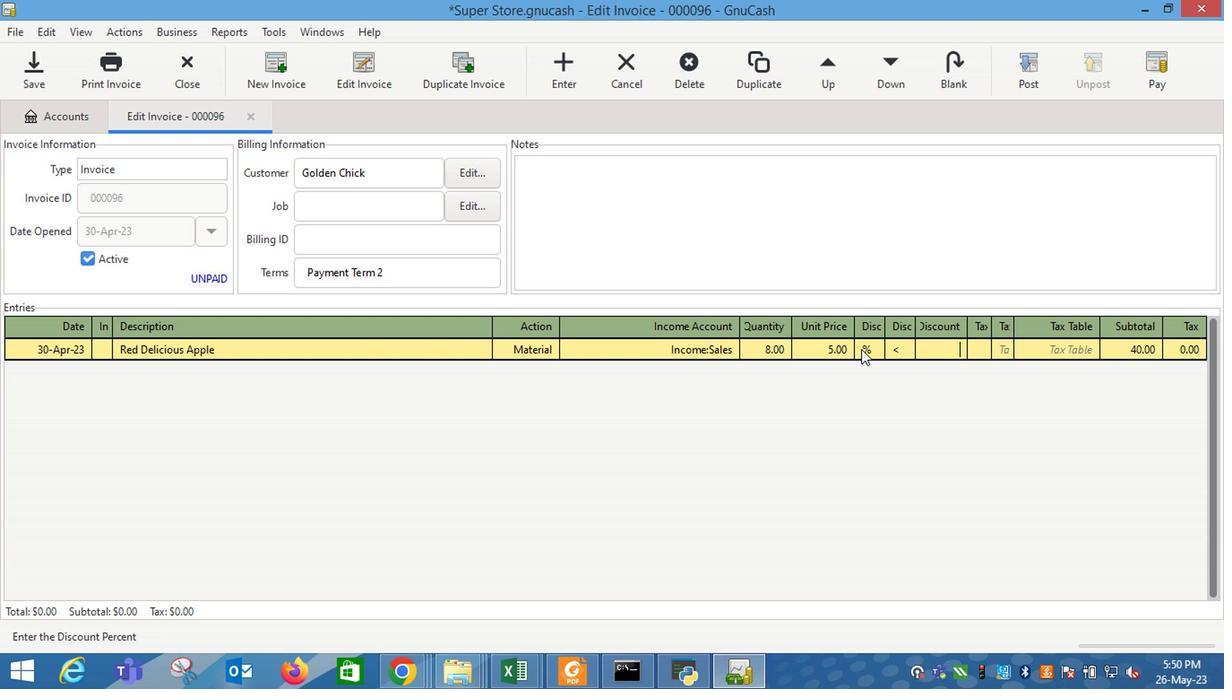 
Action: Mouse moved to (893, 354)
Screenshot: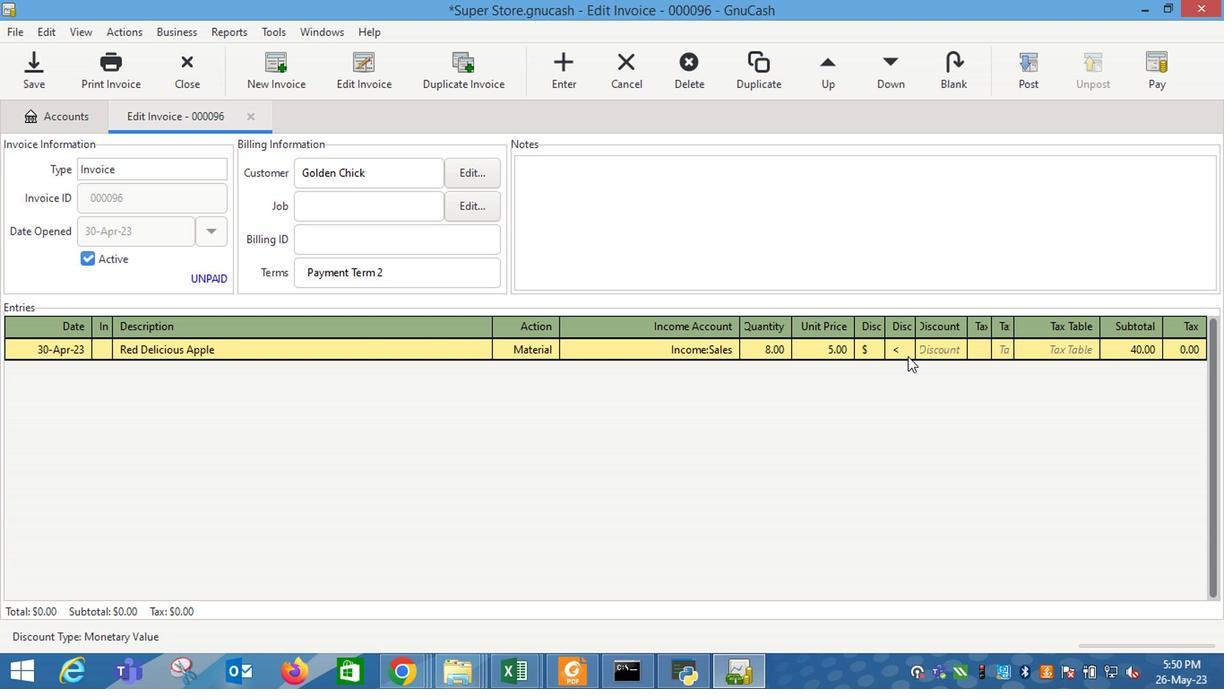 
Action: Mouse pressed left at (893, 354)
Screenshot: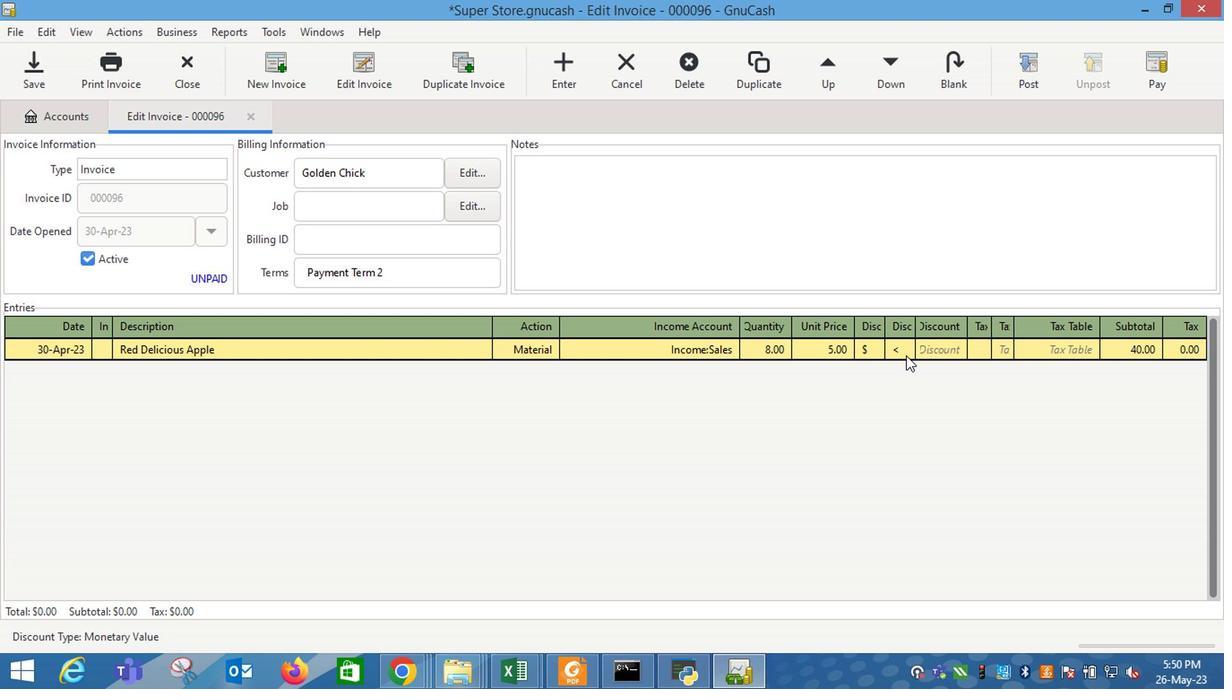 
Action: Mouse moved to (912, 352)
Screenshot: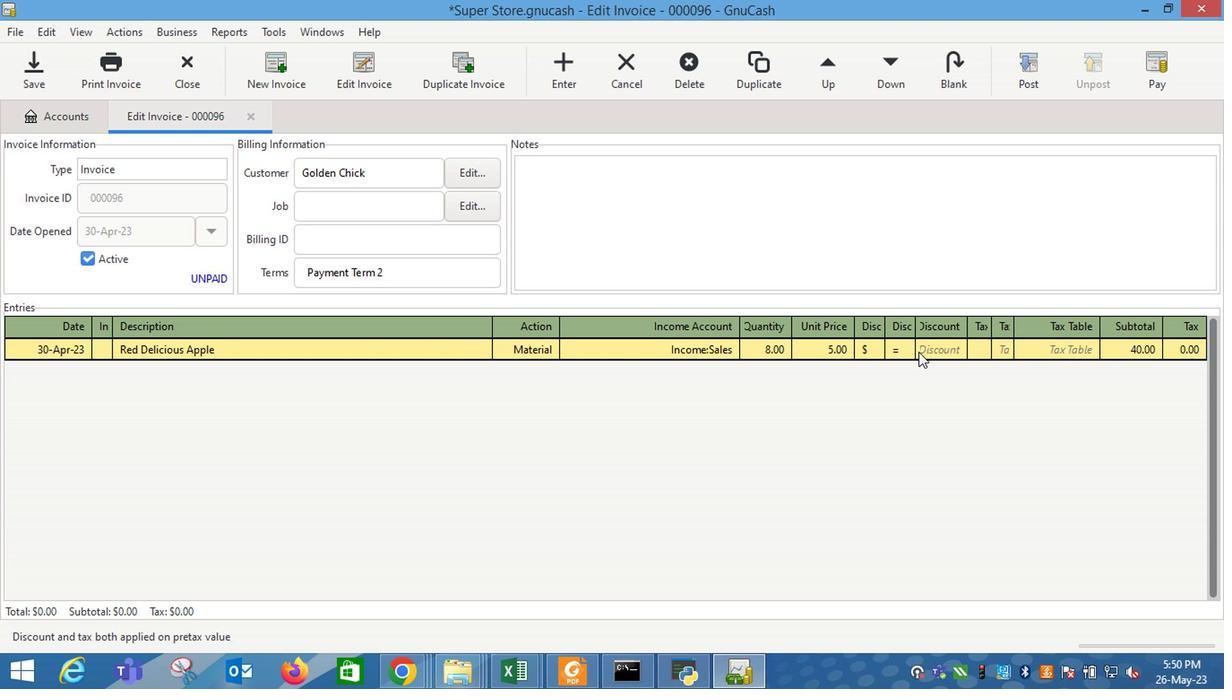 
Action: Mouse pressed left at (912, 352)
Screenshot: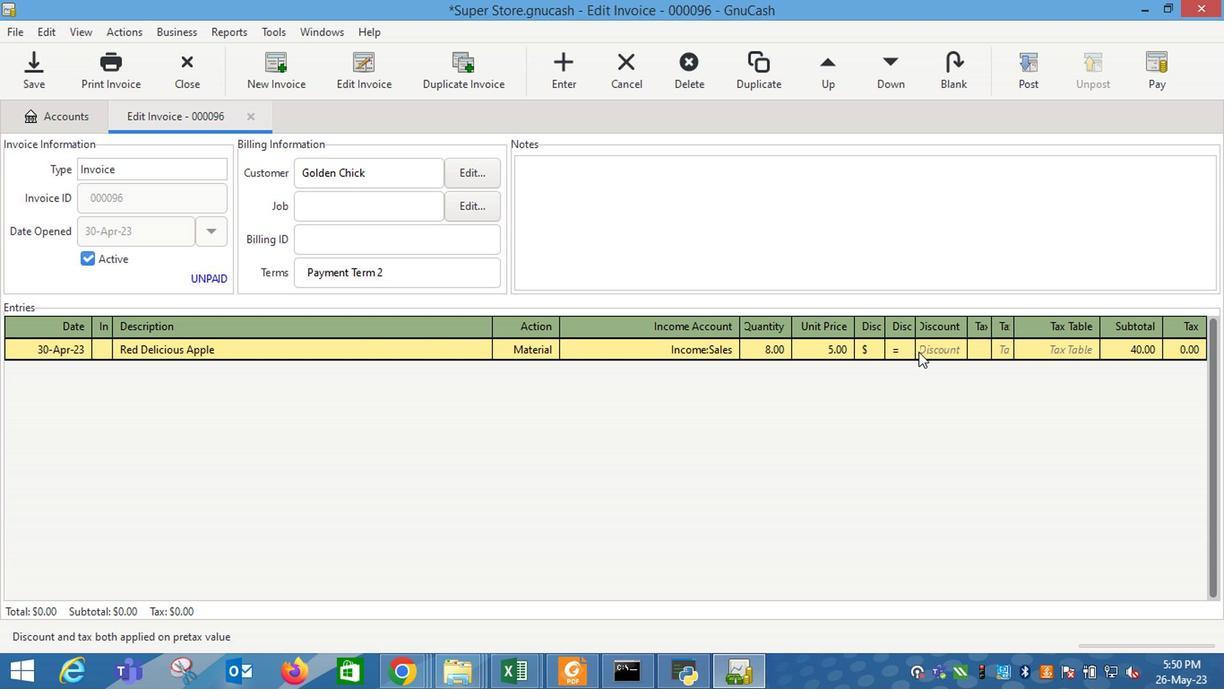 
Action: Key pressed 1.1<Key.enter><Key.tab><Key.shift_r>Kleenex<Key.space><Key.shift_r>Tissues<Key.tab>m<Key.tab>i<Key.down><Key.down><Key.down><Key.tab>2<Key.tab>9.5
Screenshot: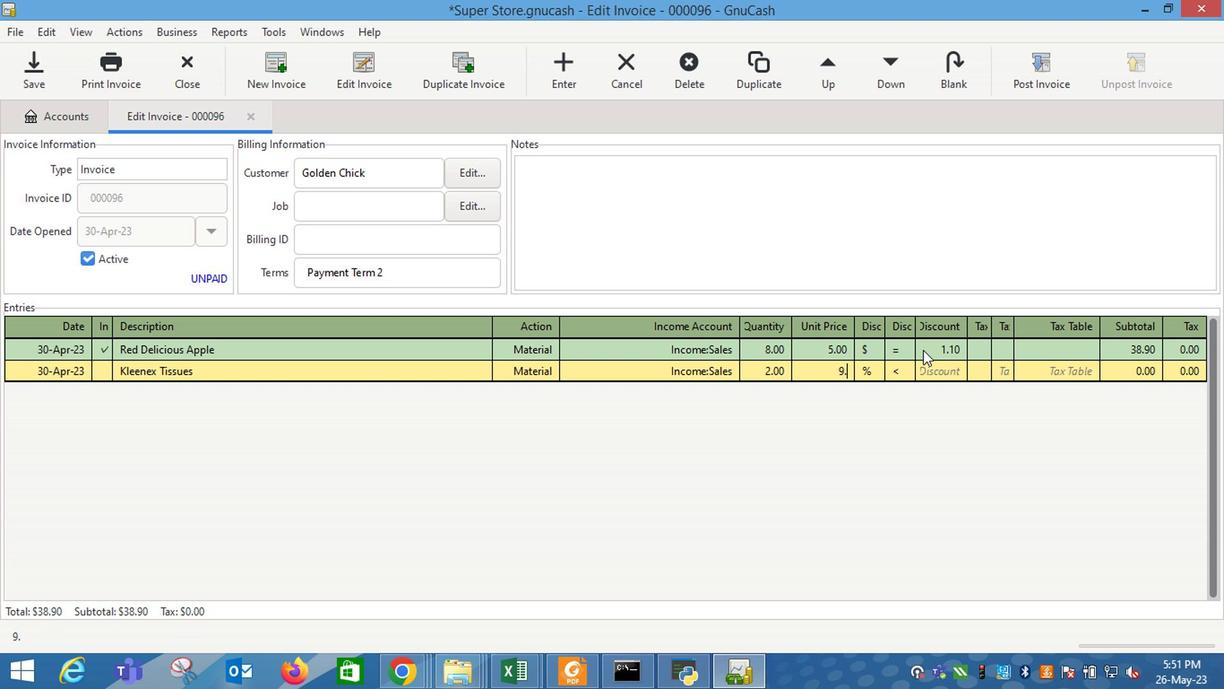 
Action: Mouse moved to (882, 368)
Screenshot: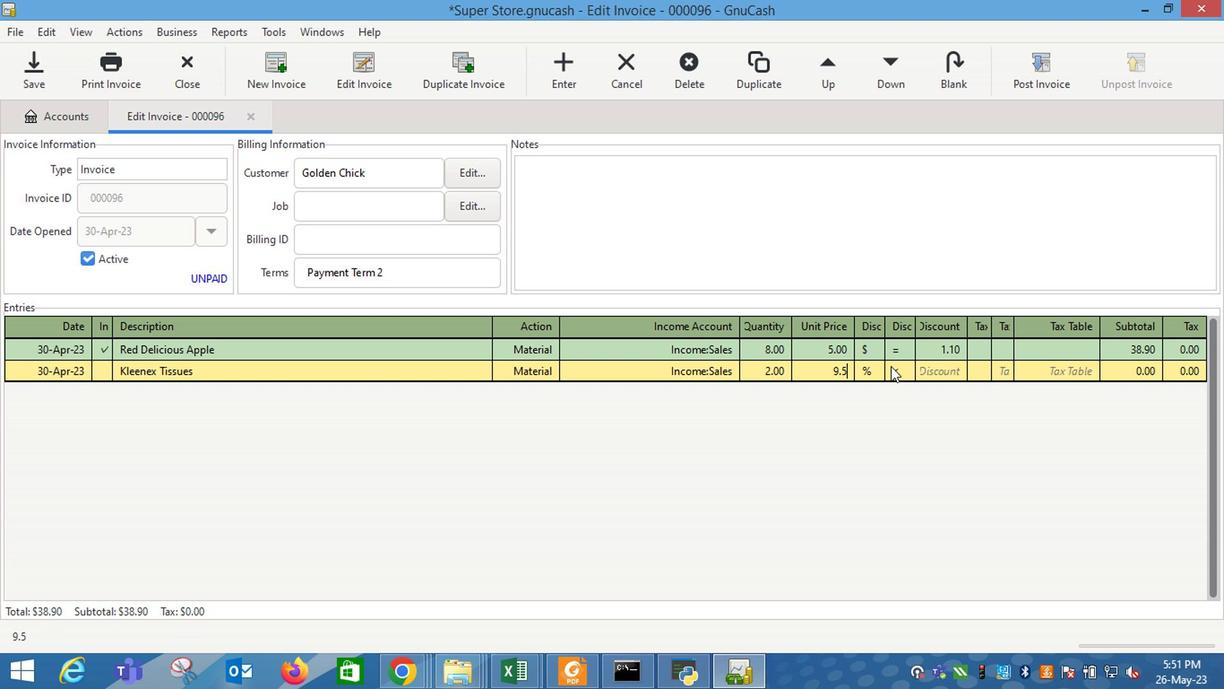 
Action: Key pressed <Key.tab>
Screenshot: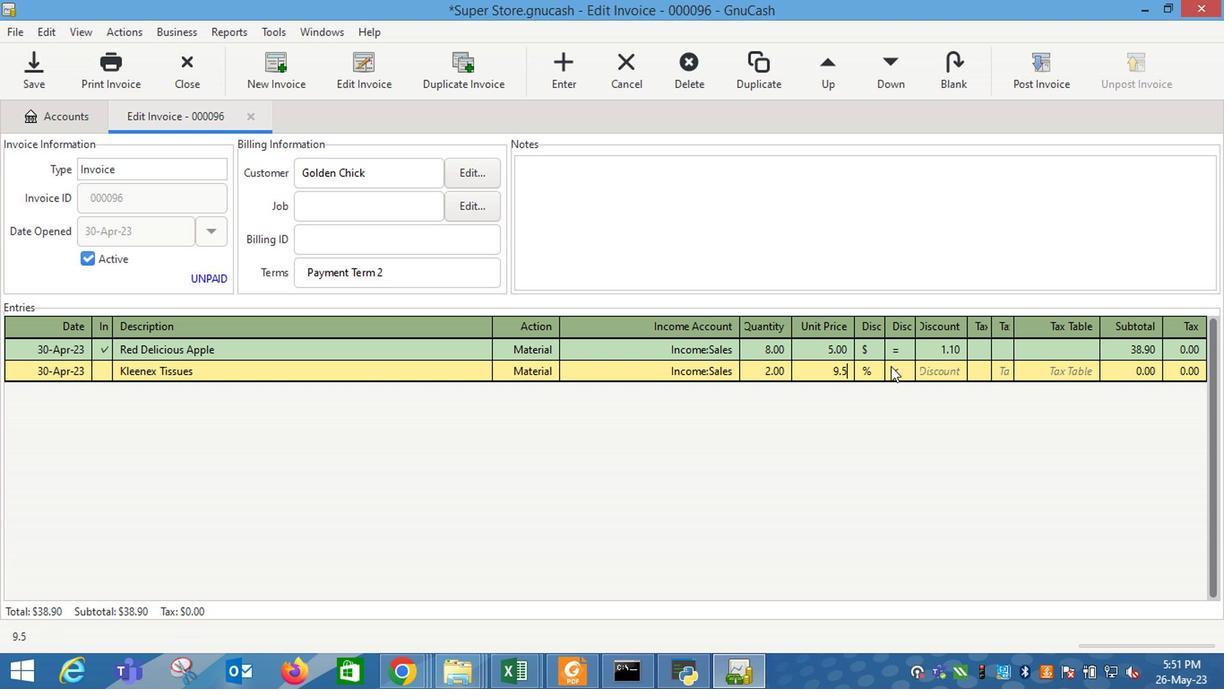 
Action: Mouse moved to (858, 377)
Screenshot: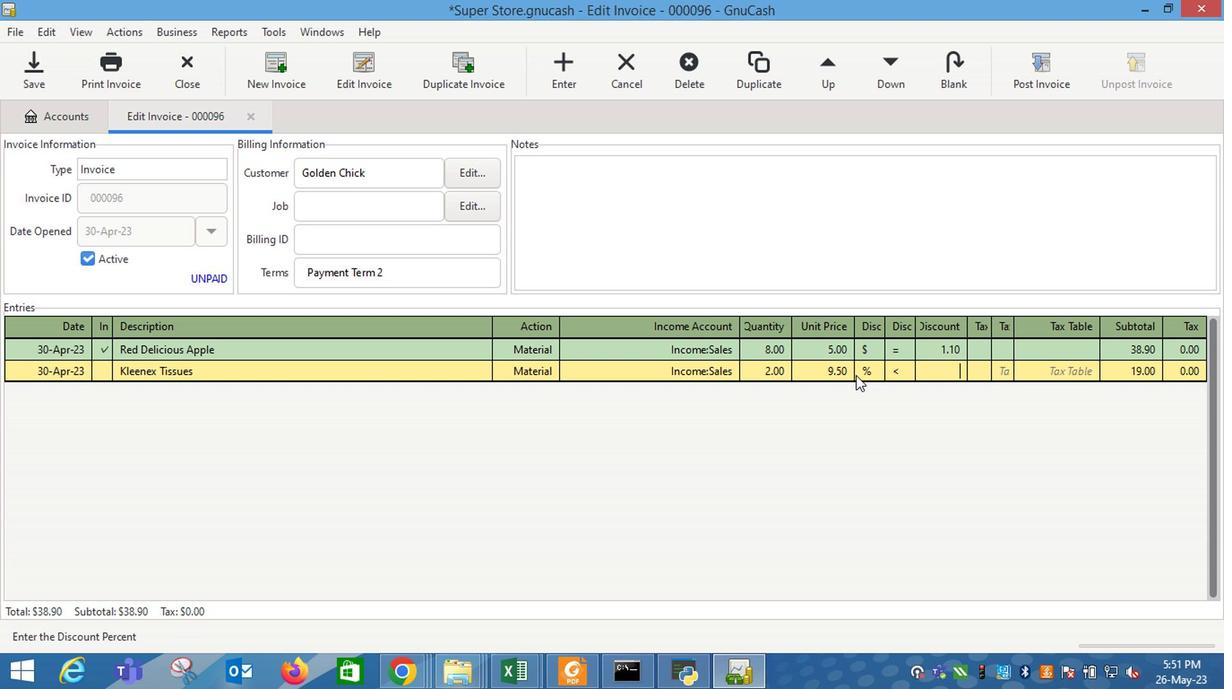 
Action: Mouse pressed left at (858, 377)
Screenshot: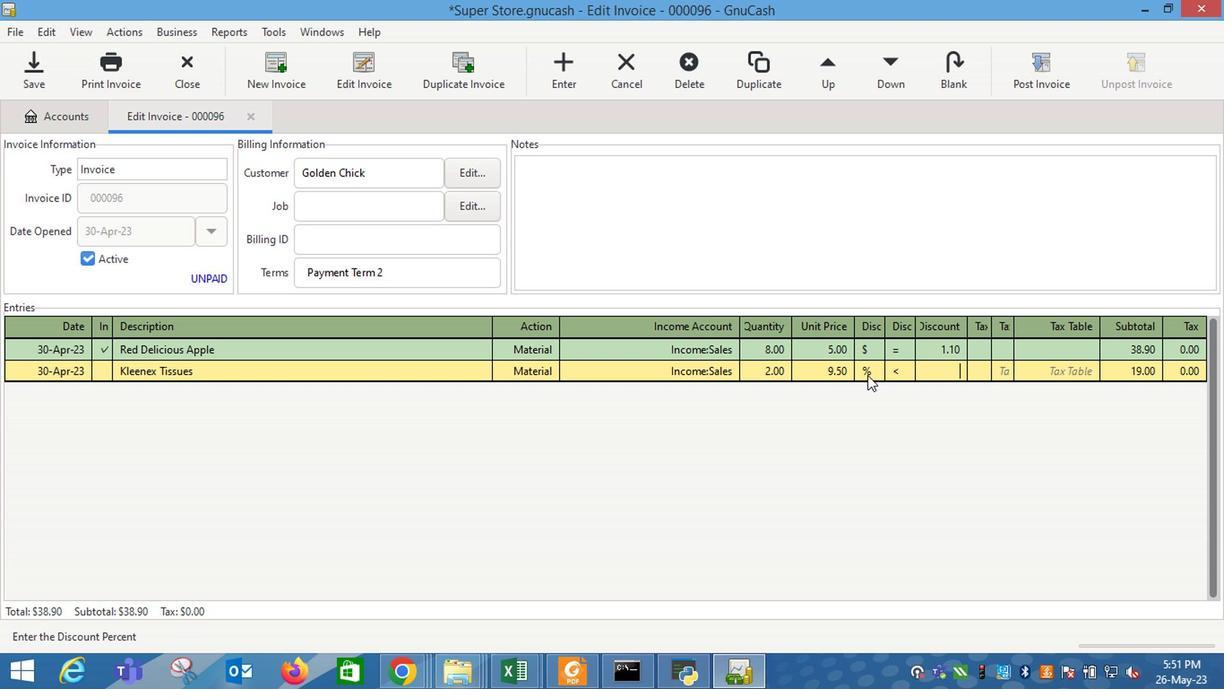 
Action: Mouse moved to (886, 373)
Screenshot: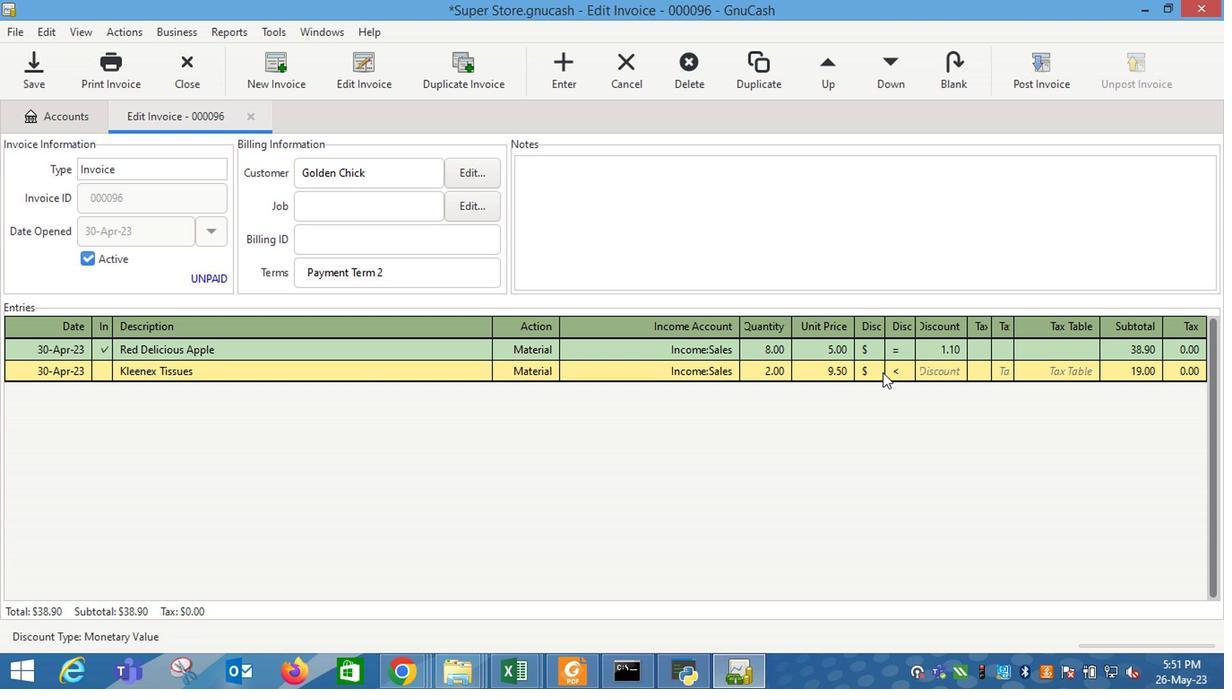 
Action: Mouse pressed left at (886, 373)
Screenshot: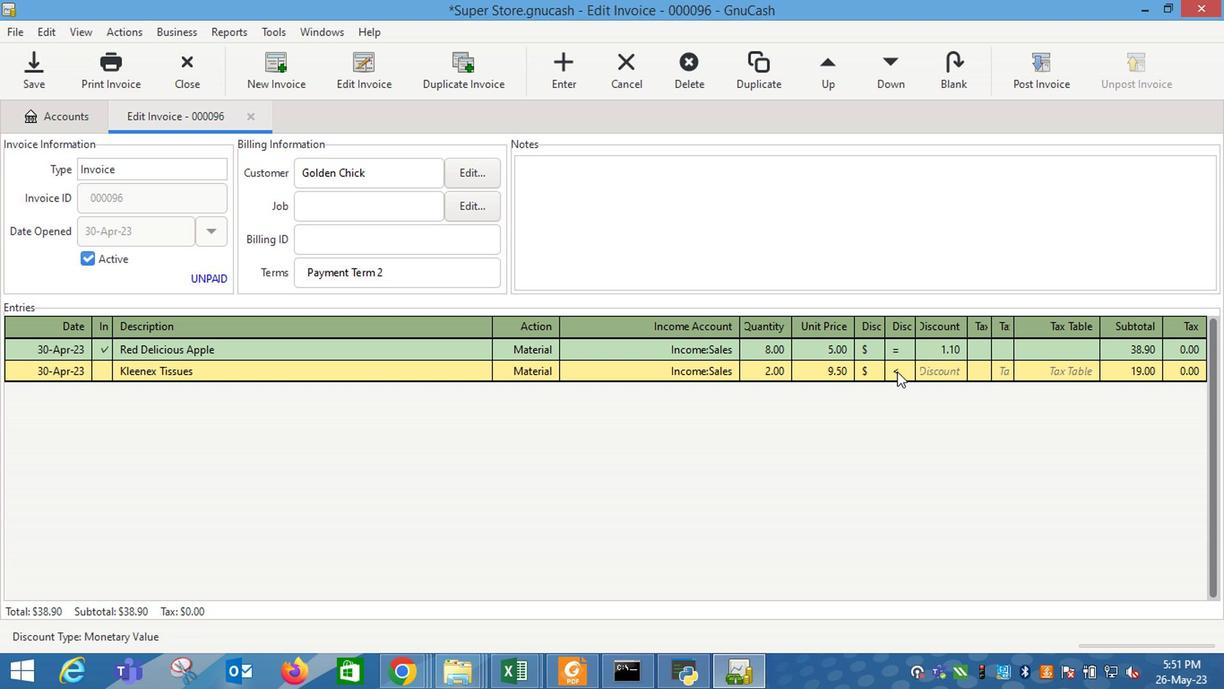 
Action: Mouse moved to (929, 374)
Screenshot: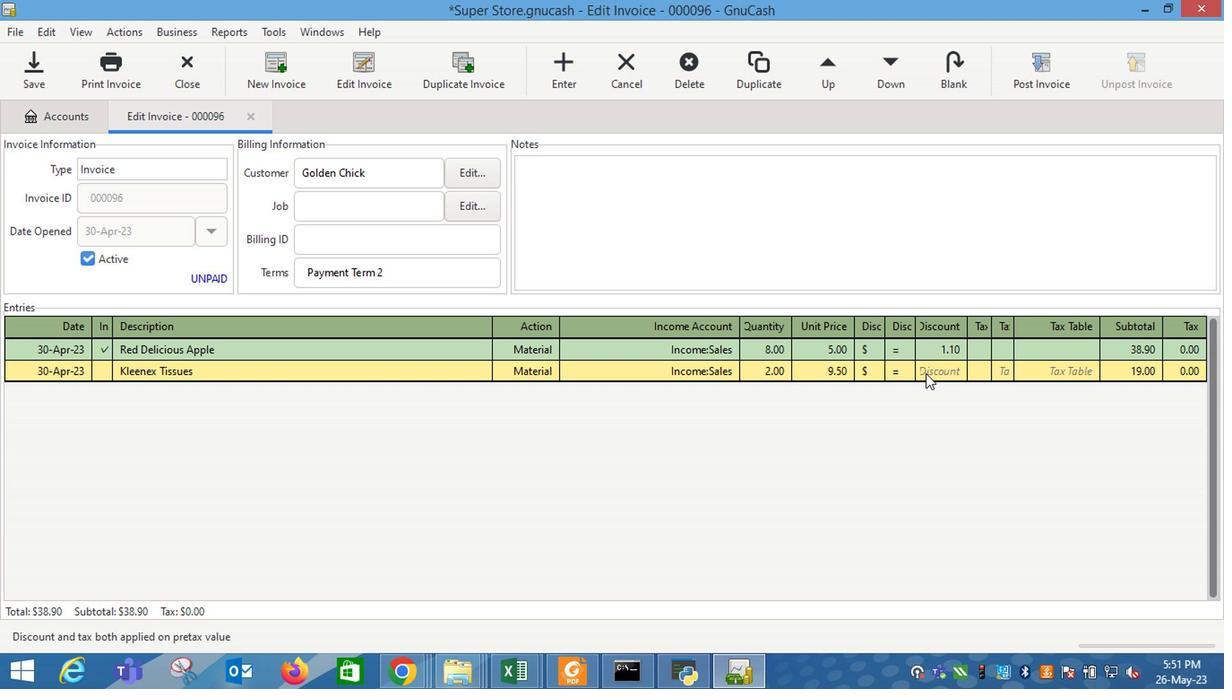 
Action: Mouse pressed left at (929, 374)
Screenshot: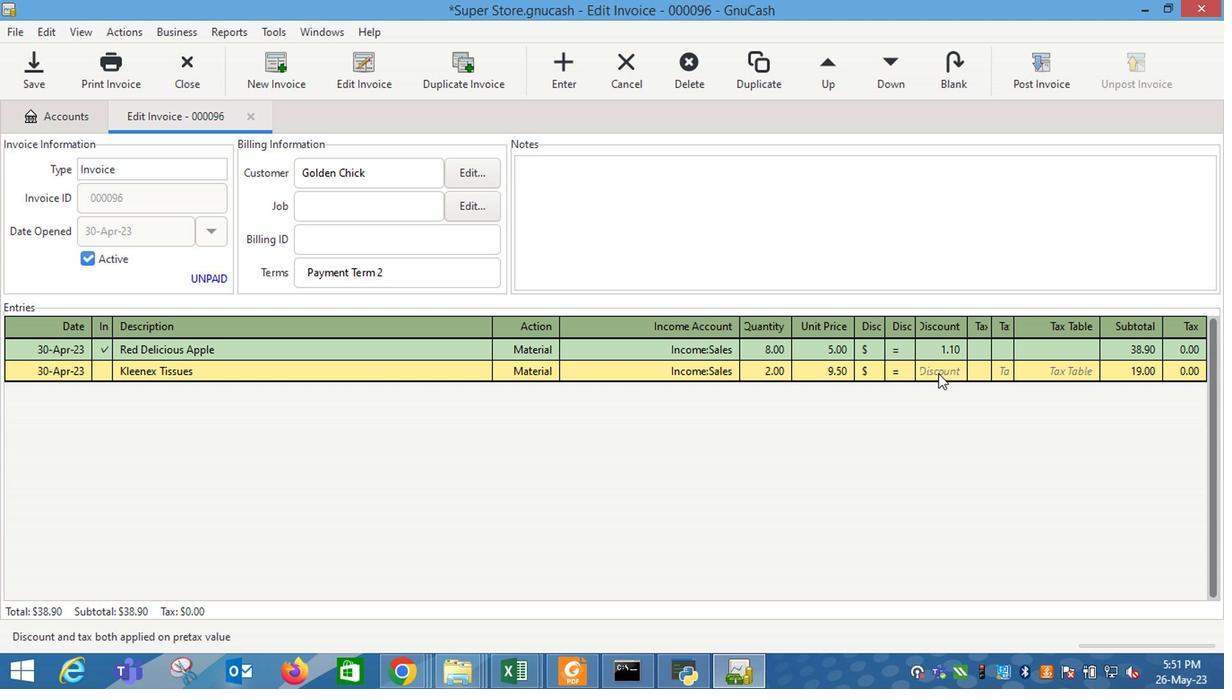 
Action: Key pressed 2.1<Key.enter><Key.tab><Key.shift_r>Minute<Key.space><Key.shift_r>Maid<Key.space><Key.shift_r>P<Key.backspace><Key.shift_r>Orange<Key.space><Key.shift_r>Juice<Key.tab>m<Key.down><Key.up><Key.tab>i<Key.down><Key.down><Key.down><Key.tab>1<Key.tab>10.5
Screenshot: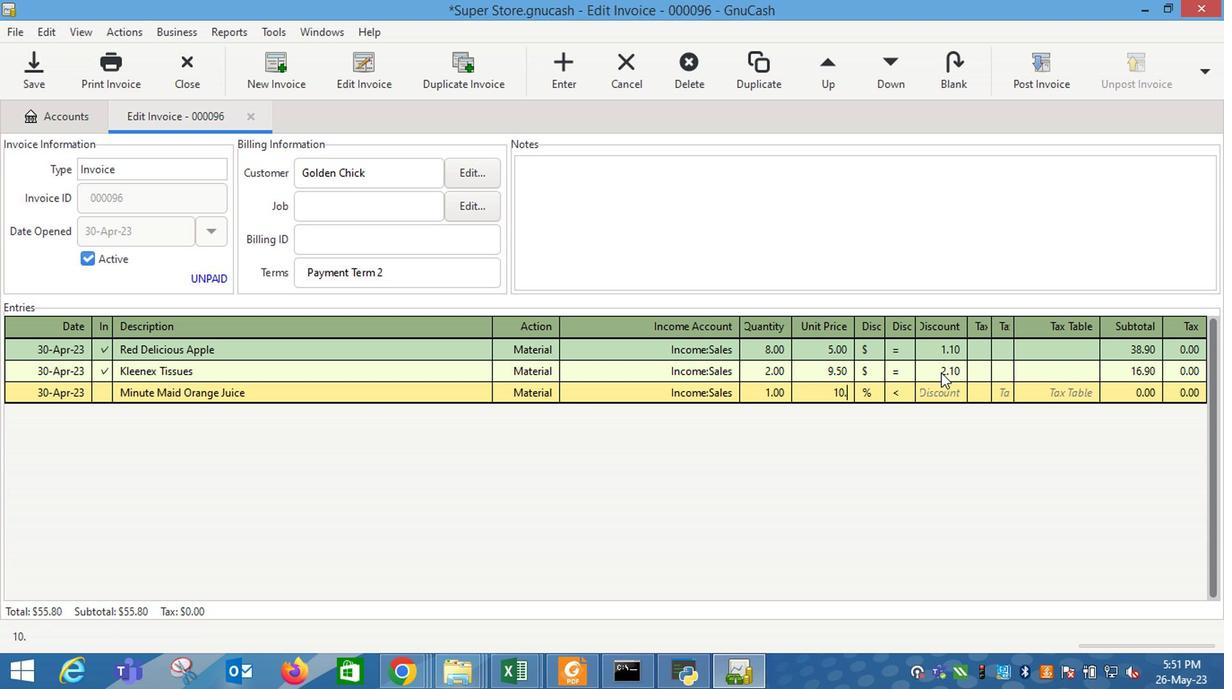 
Action: Mouse moved to (849, 396)
Screenshot: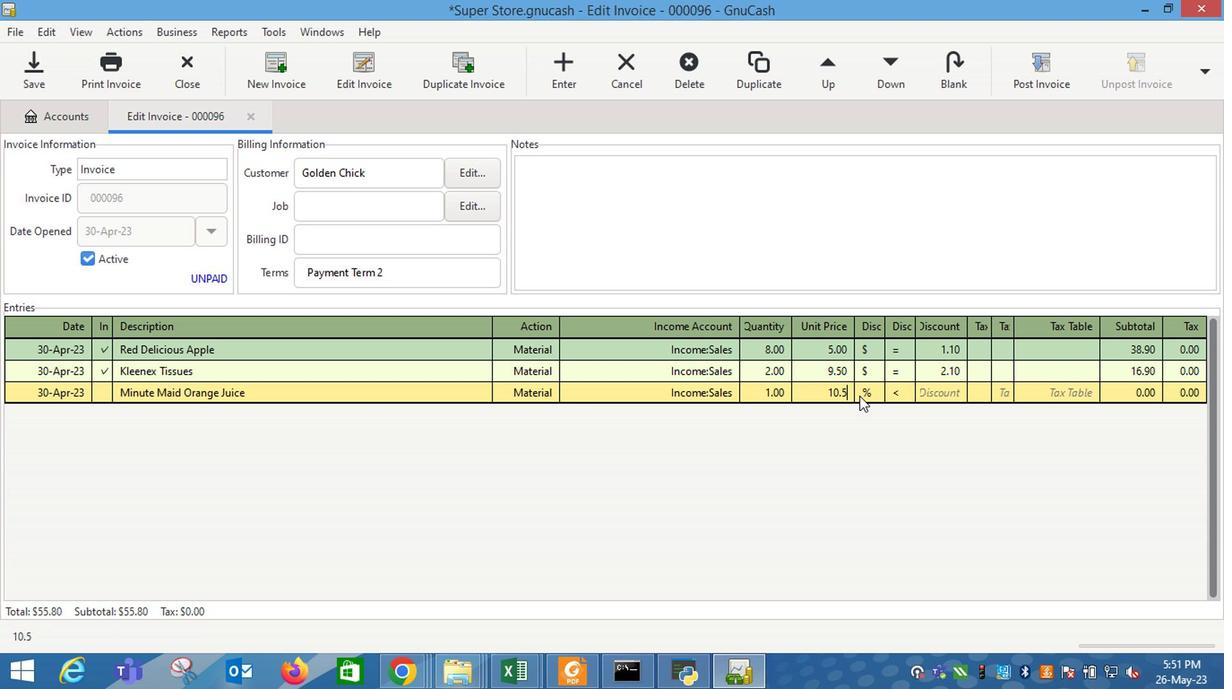 
Action: Mouse pressed left at (849, 396)
Screenshot: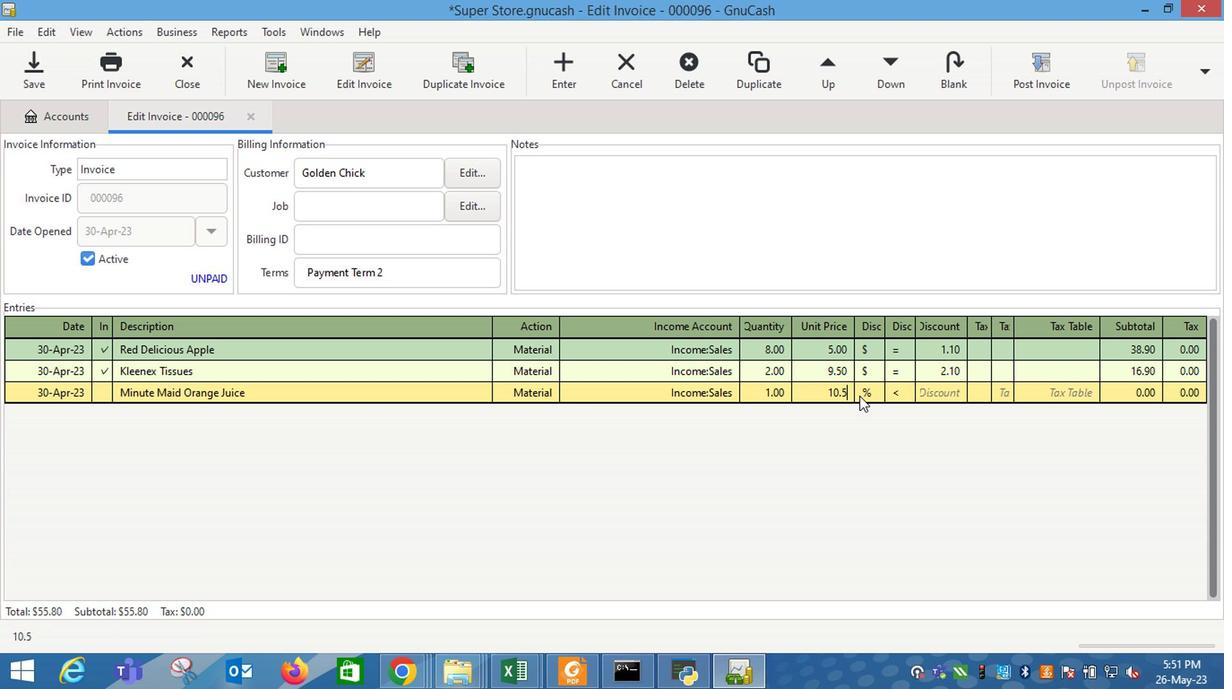 
Action: Mouse moved to (889, 401)
Screenshot: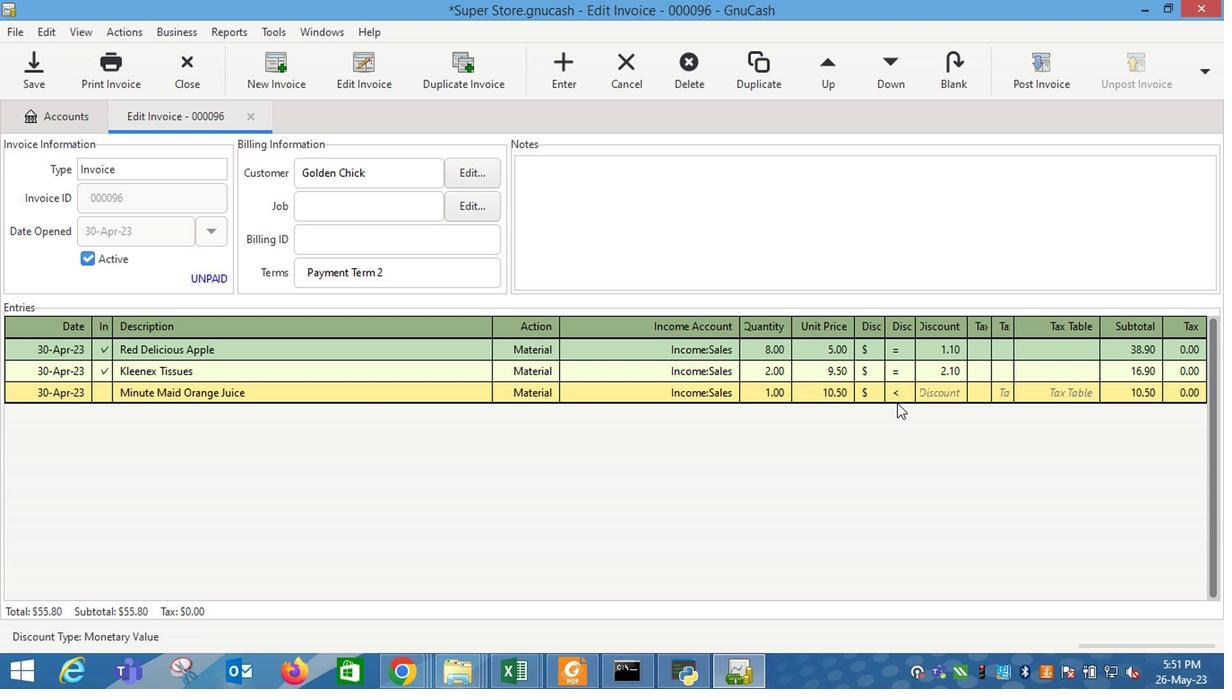 
Action: Mouse pressed left at (889, 401)
Screenshot: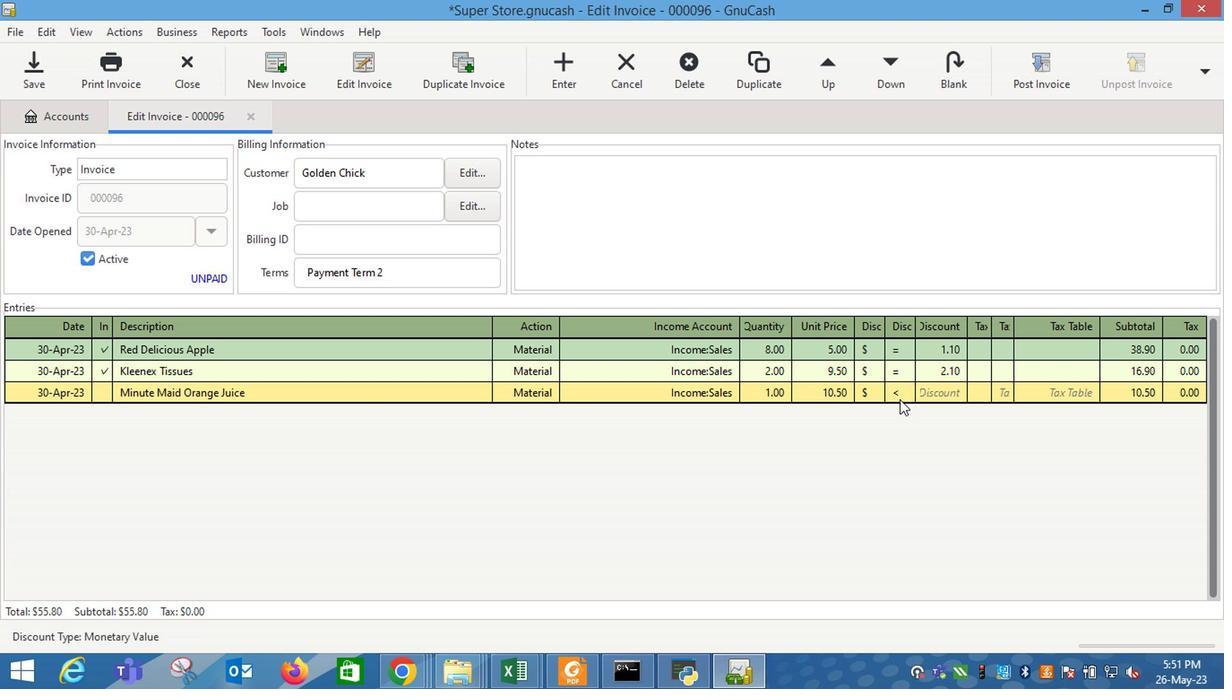 
Action: Mouse moved to (921, 392)
Screenshot: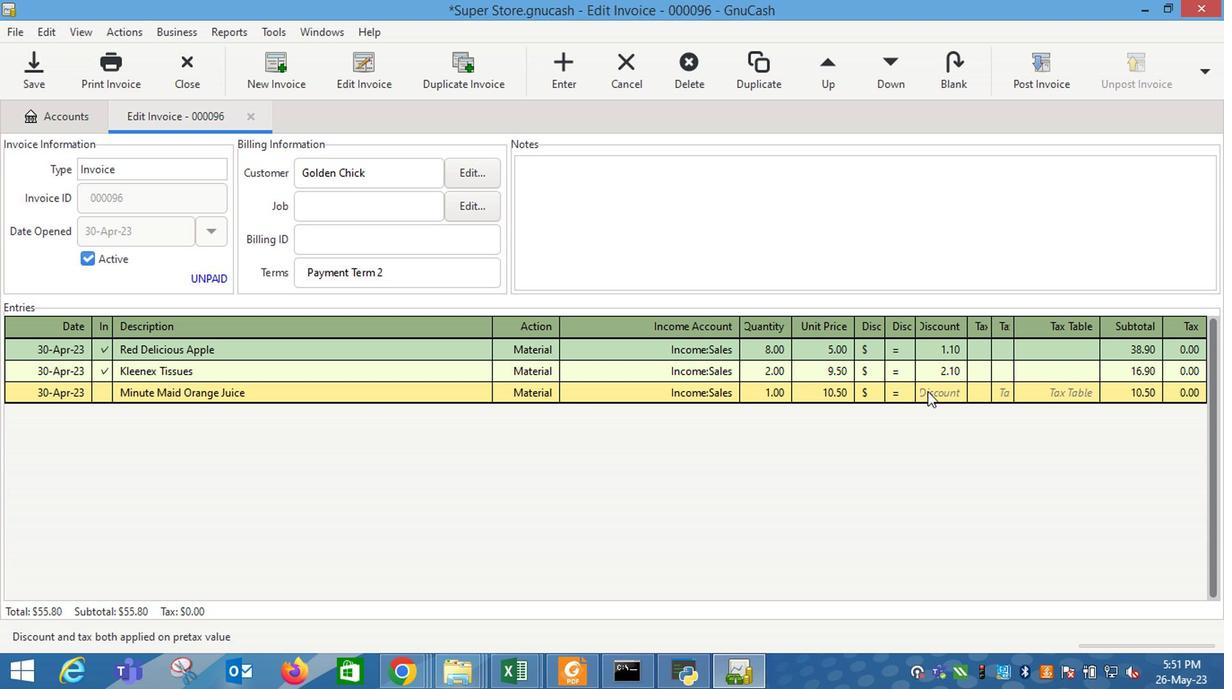 
Action: Mouse pressed left at (921, 392)
Screenshot: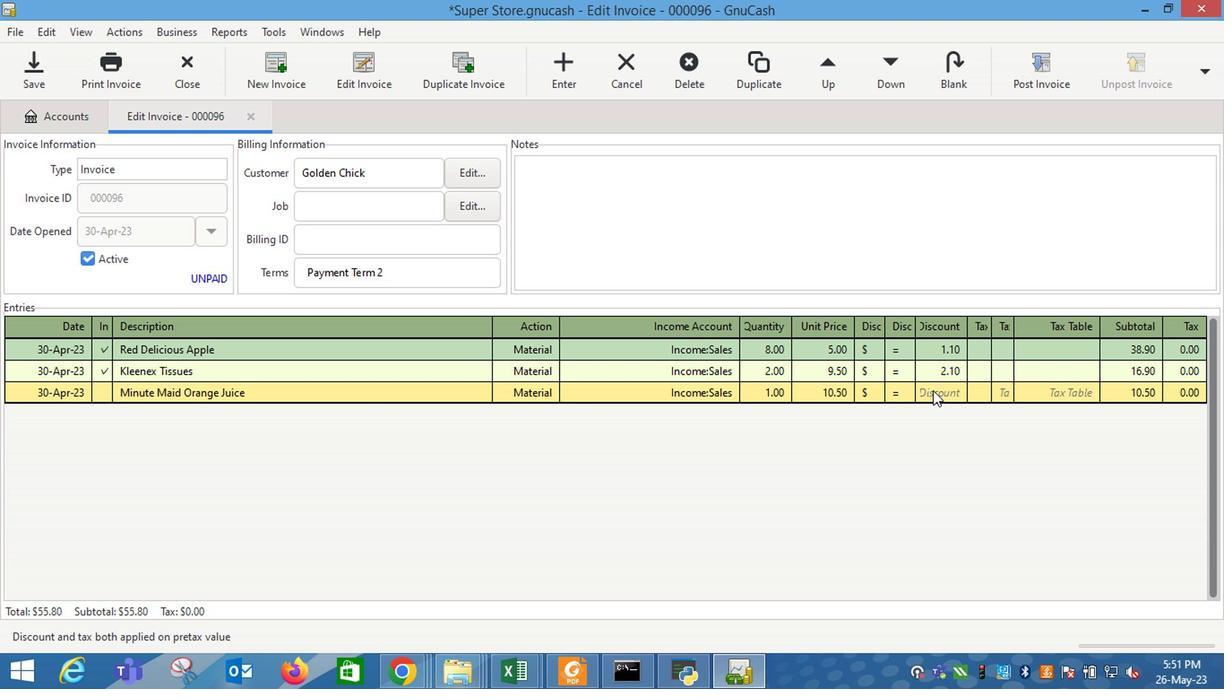 
Action: Mouse moved to (954, 435)
Screenshot: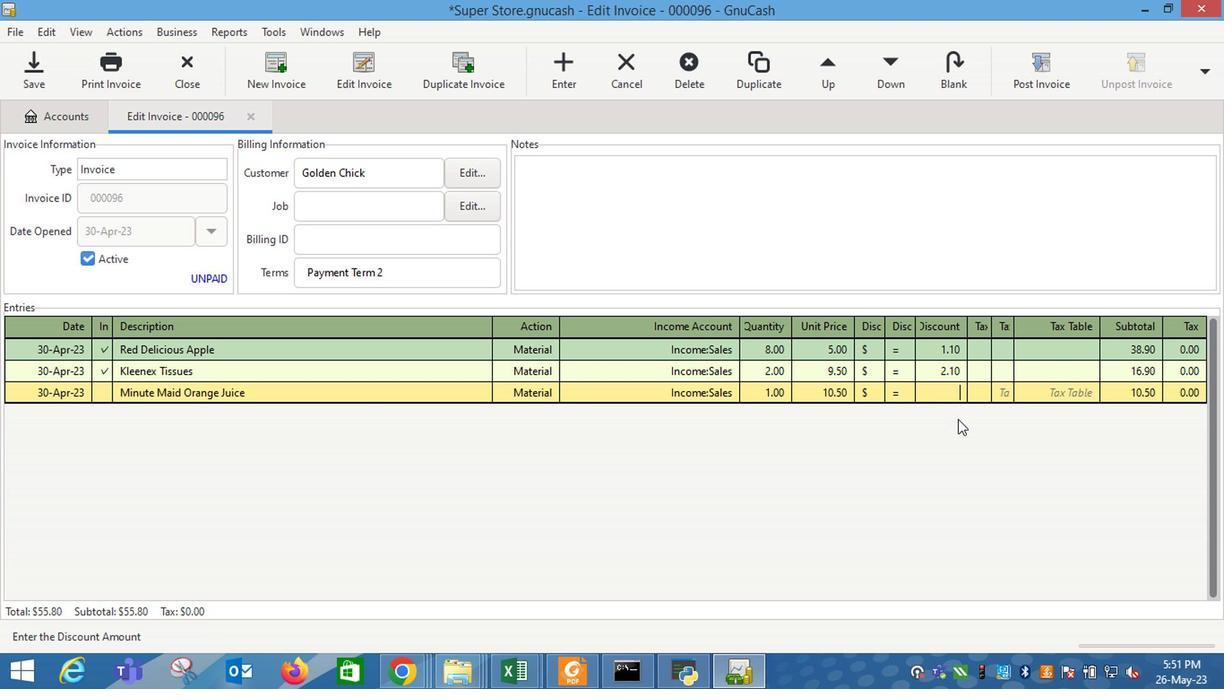 
Action: Key pressed 2.6<Key.enter>
Screenshot: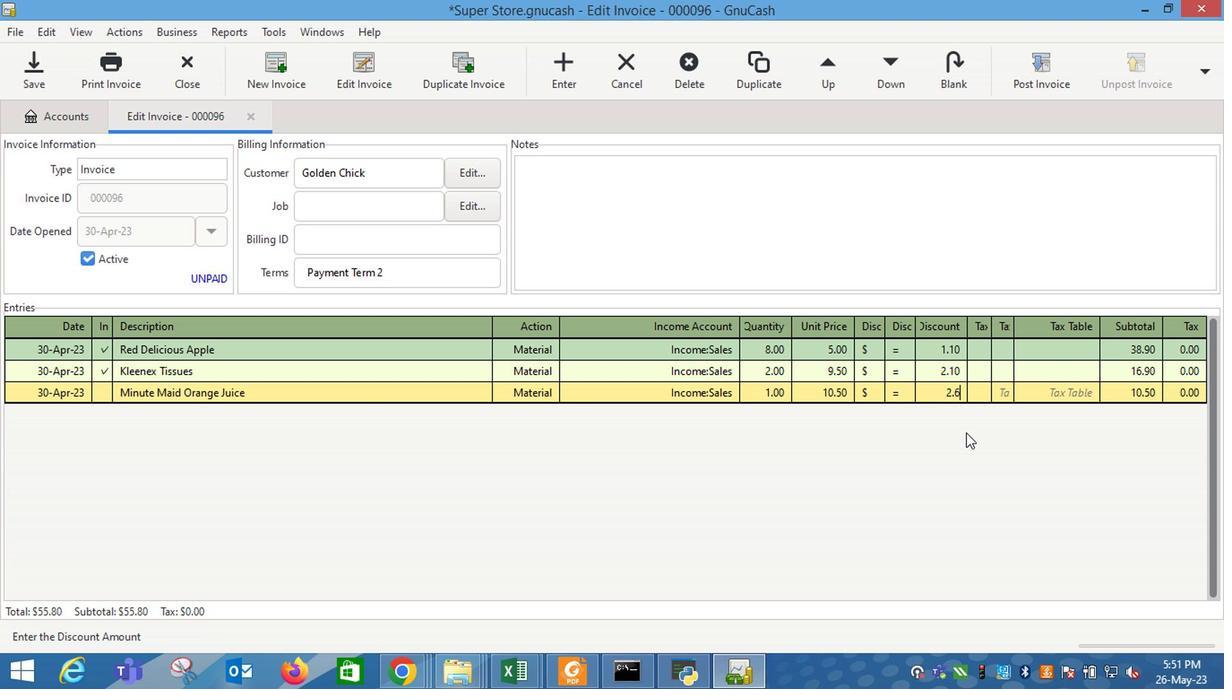 
Action: Mouse moved to (641, 176)
Screenshot: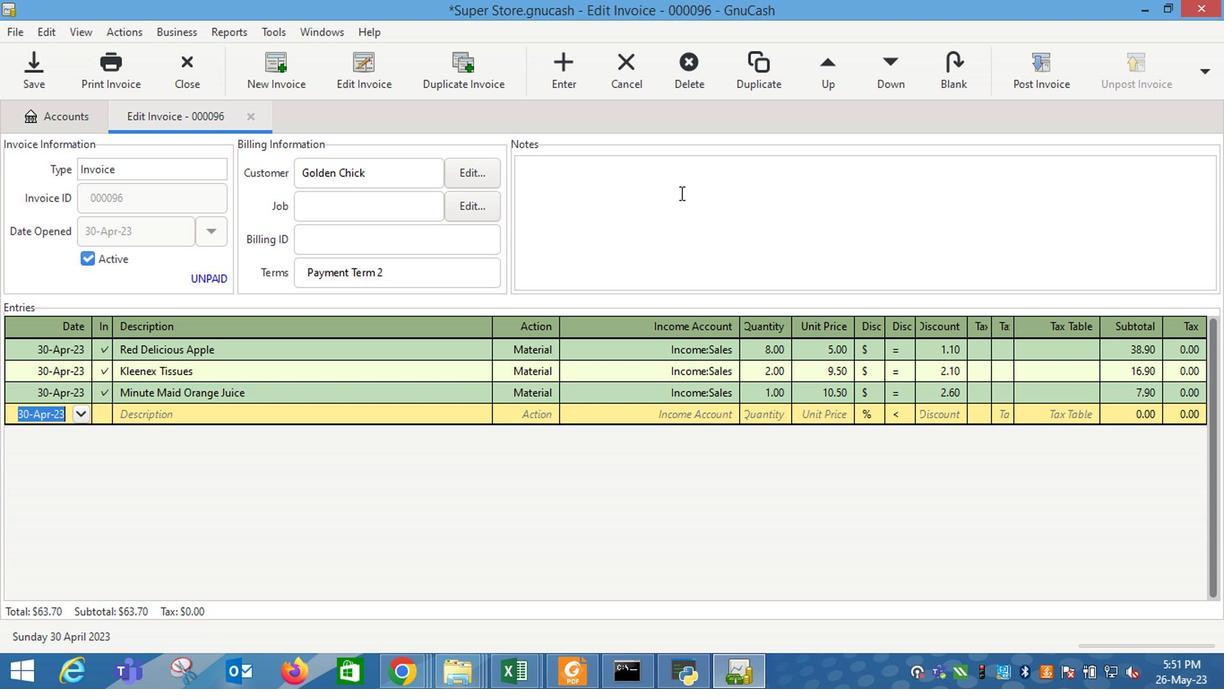 
Action: Mouse pressed left at (641, 176)
Screenshot: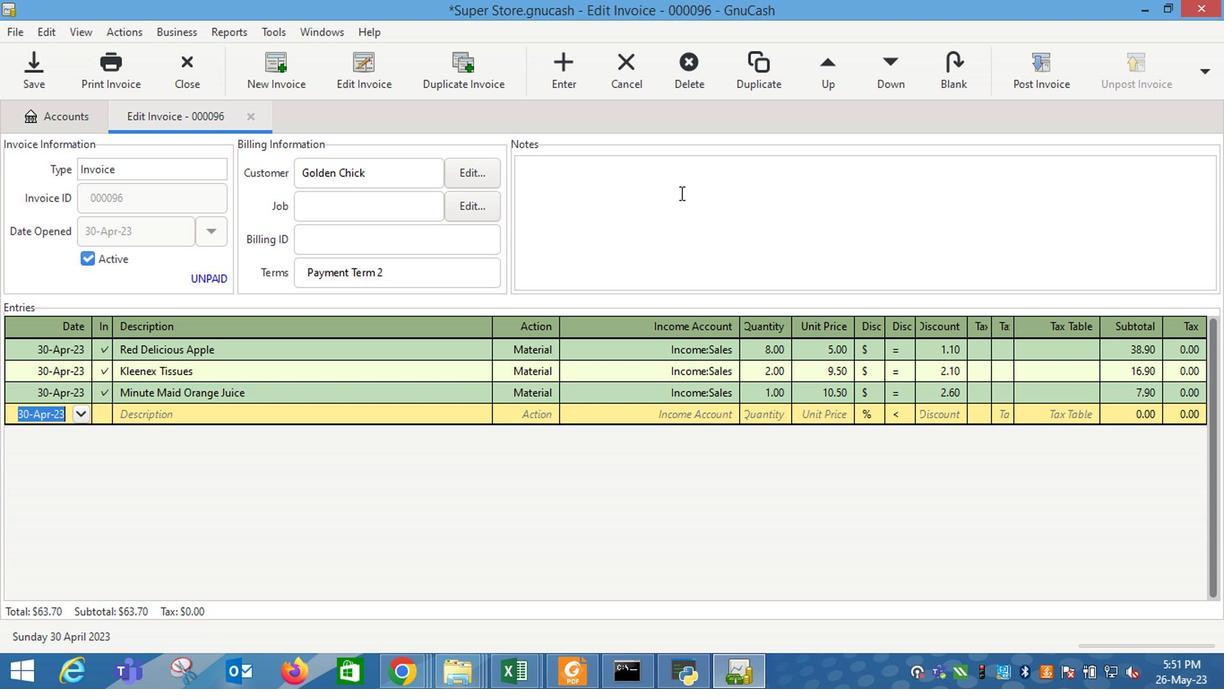 
Action: Key pressed <Key.shift_r>Looking<Key.tab>
Screenshot: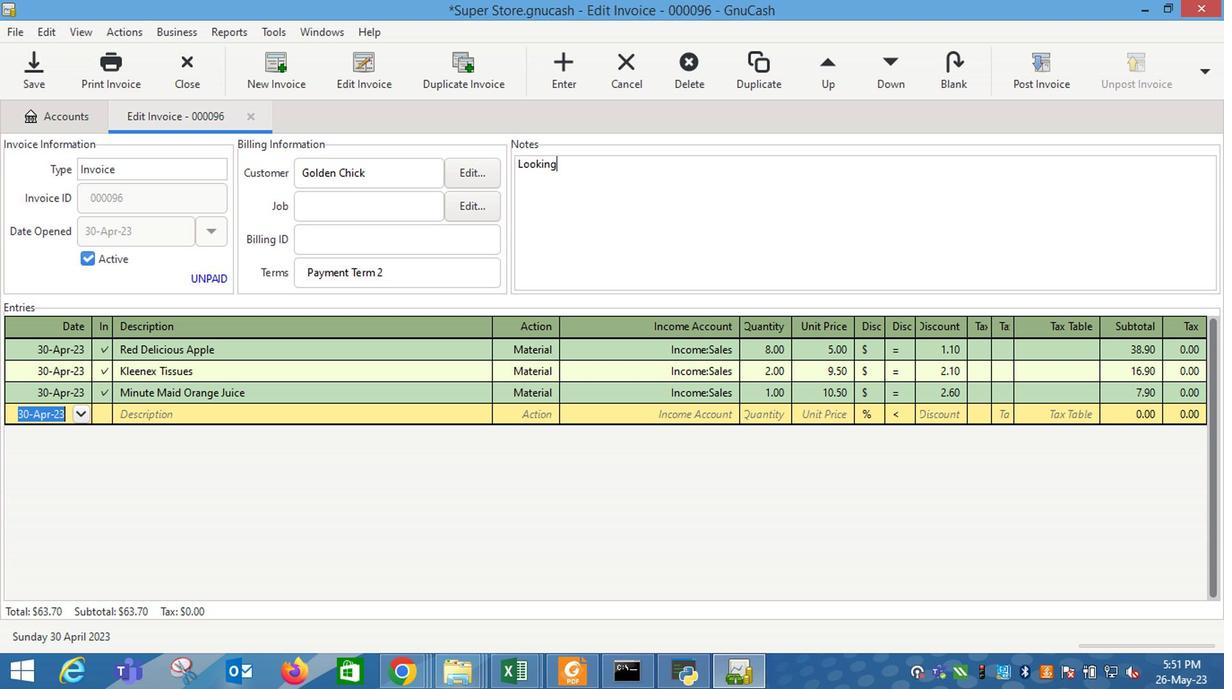 
Action: Mouse moved to (601, 176)
Screenshot: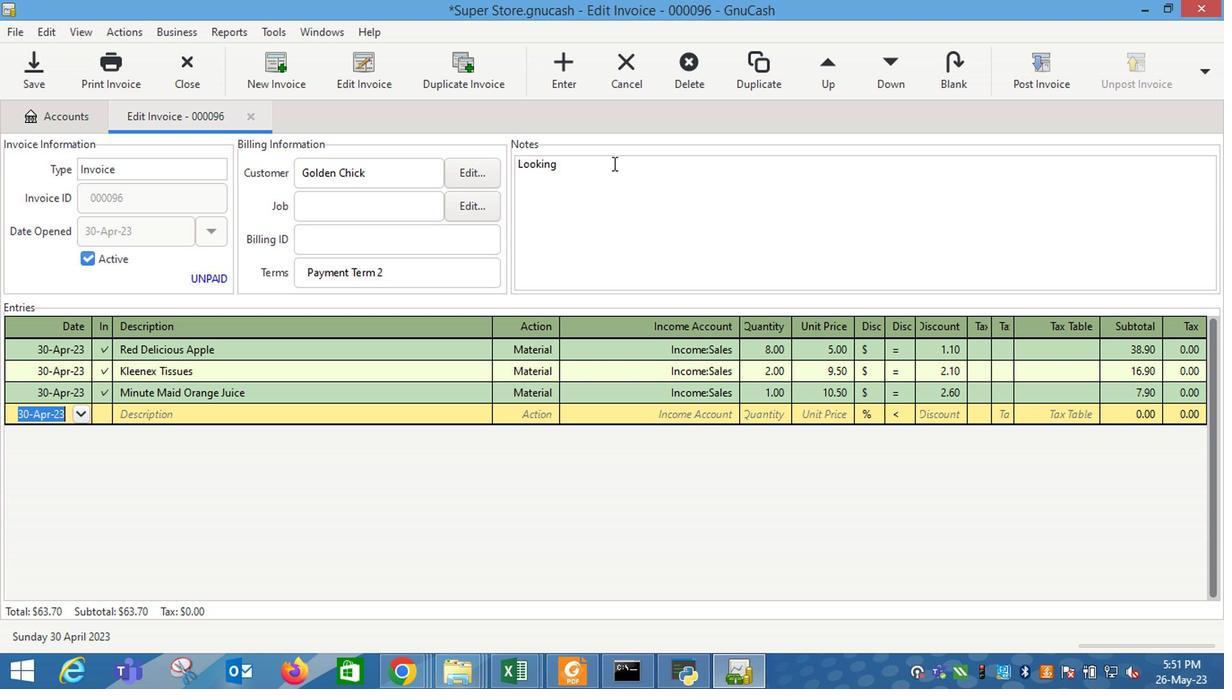 
Action: Mouse pressed left at (601, 176)
Screenshot: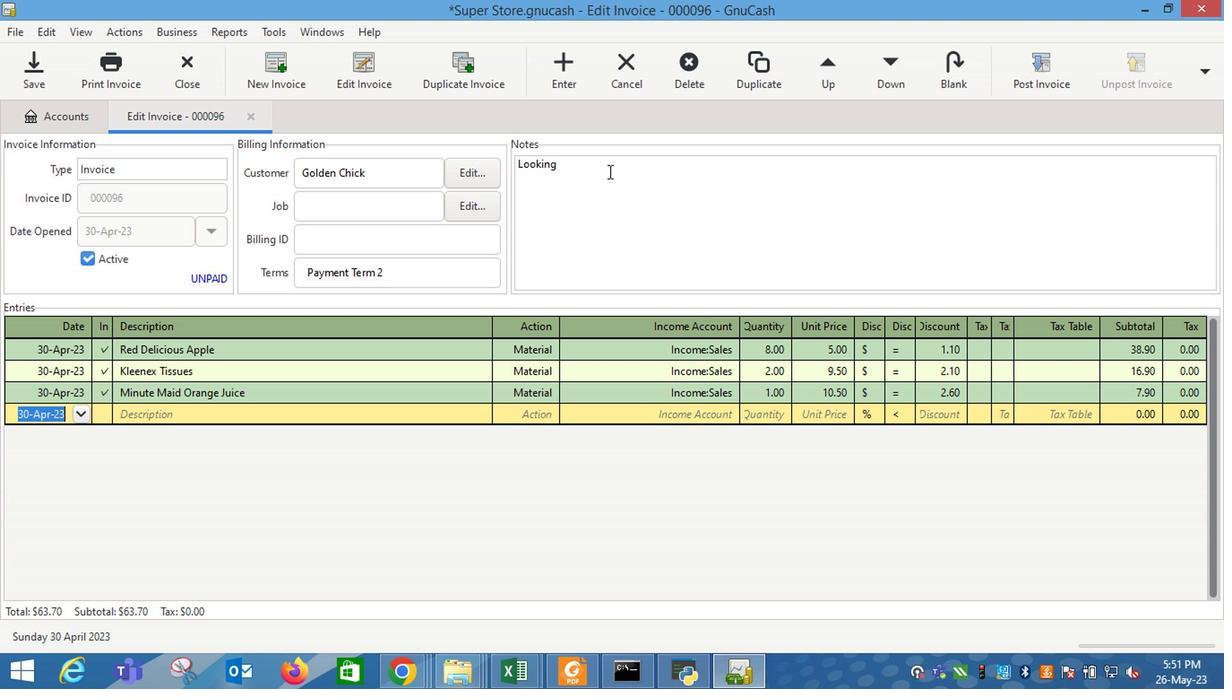 
Action: Key pressed <Key.space><Key.shift_r>forward<Key.space>to<Key.space>serving<Key.space>you<Key.space>again.
Screenshot: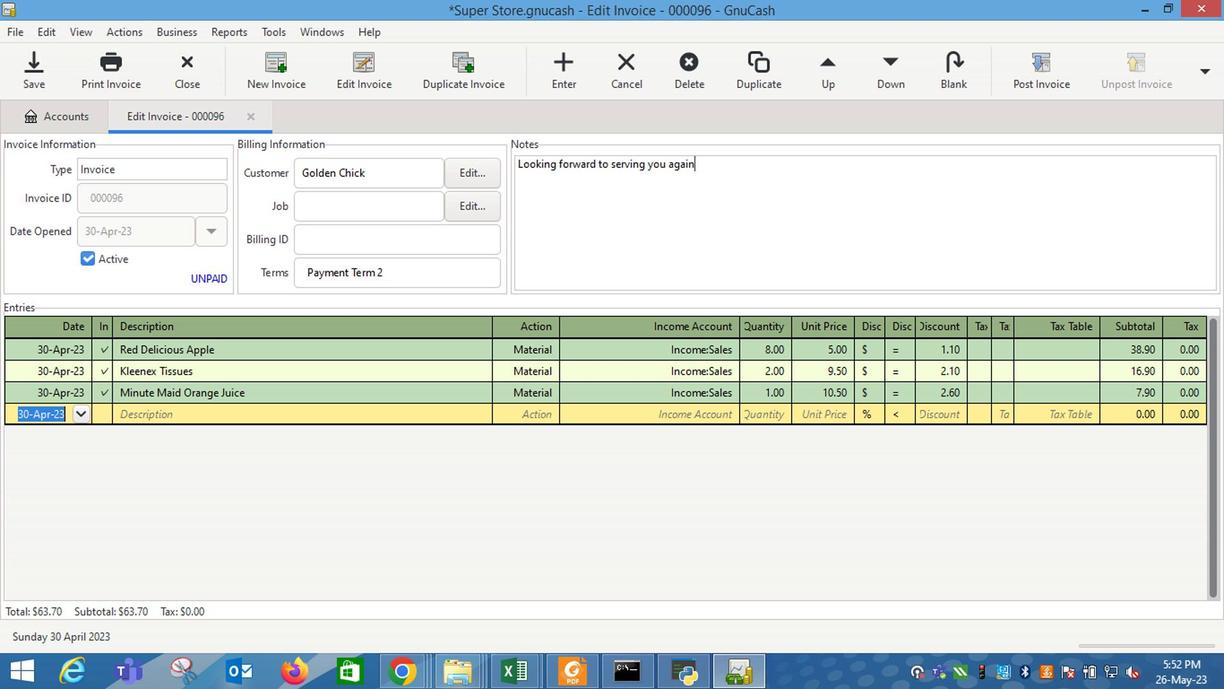 
Action: Mouse moved to (1034, 72)
Screenshot: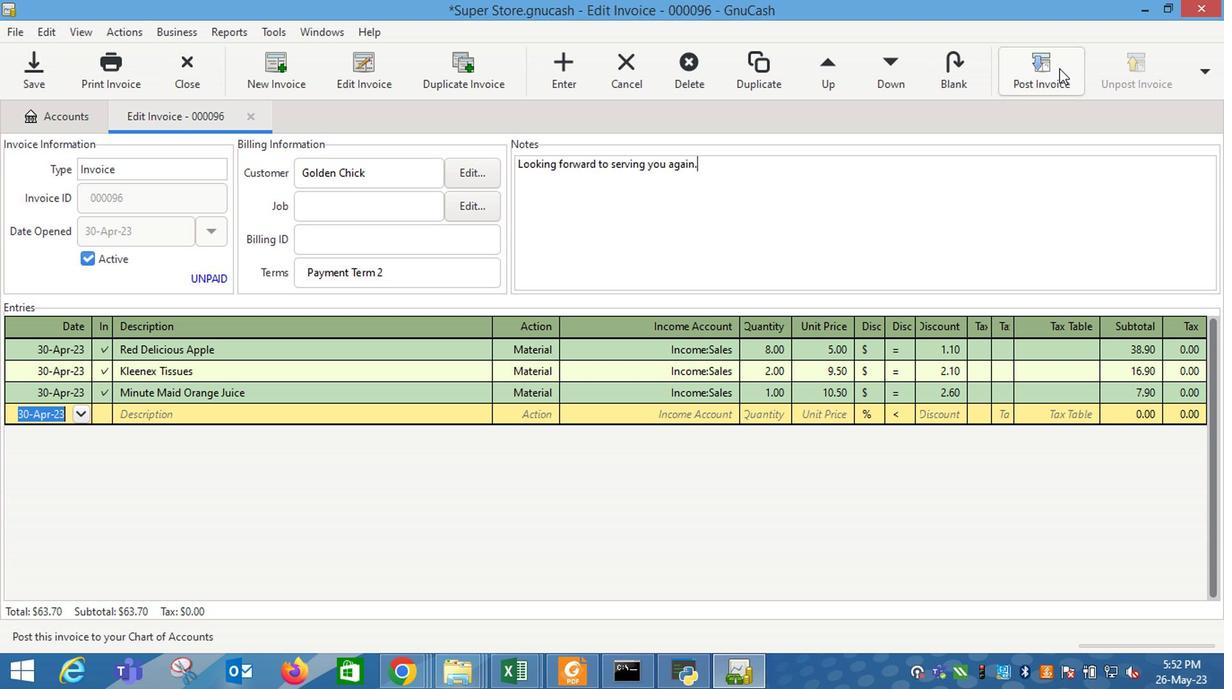 
Action: Mouse pressed left at (1034, 72)
Screenshot: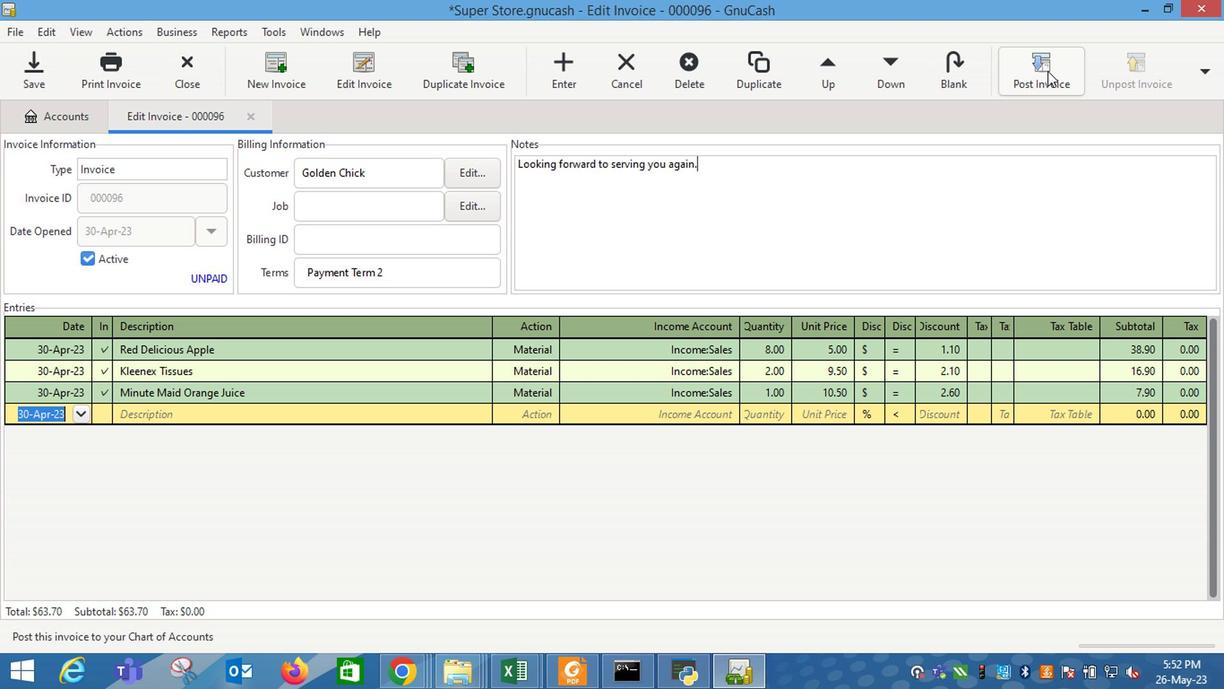 
Action: Mouse moved to (752, 303)
Screenshot: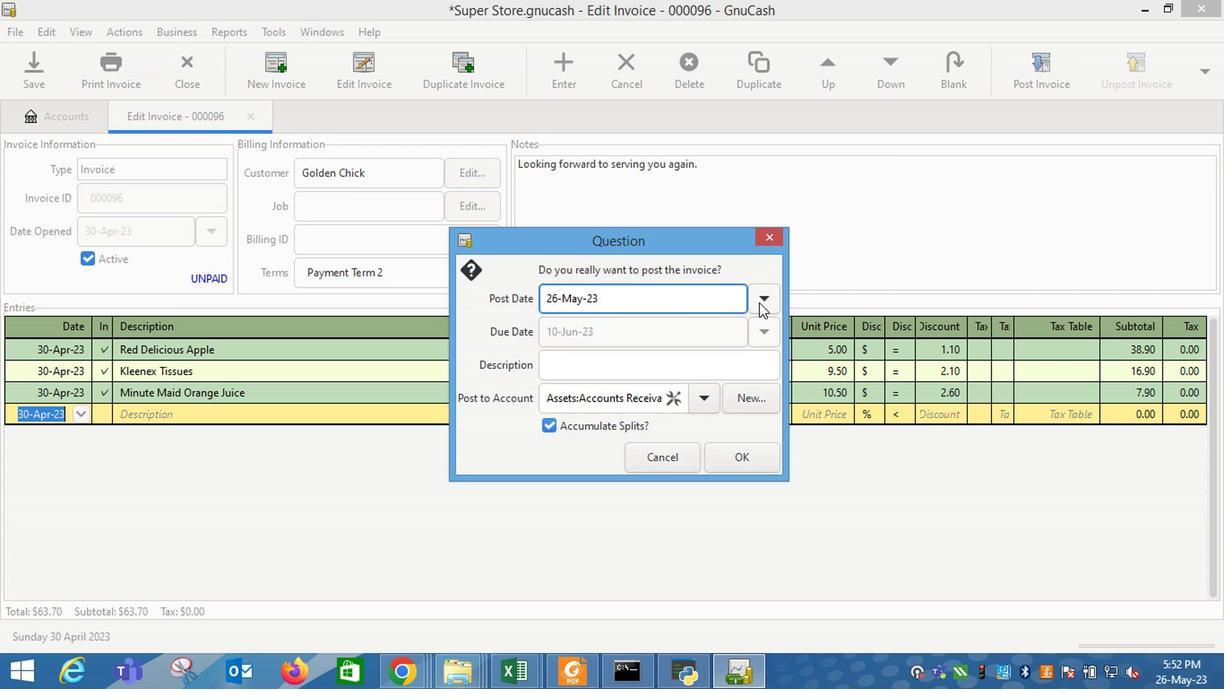 
Action: Mouse pressed left at (752, 303)
Screenshot: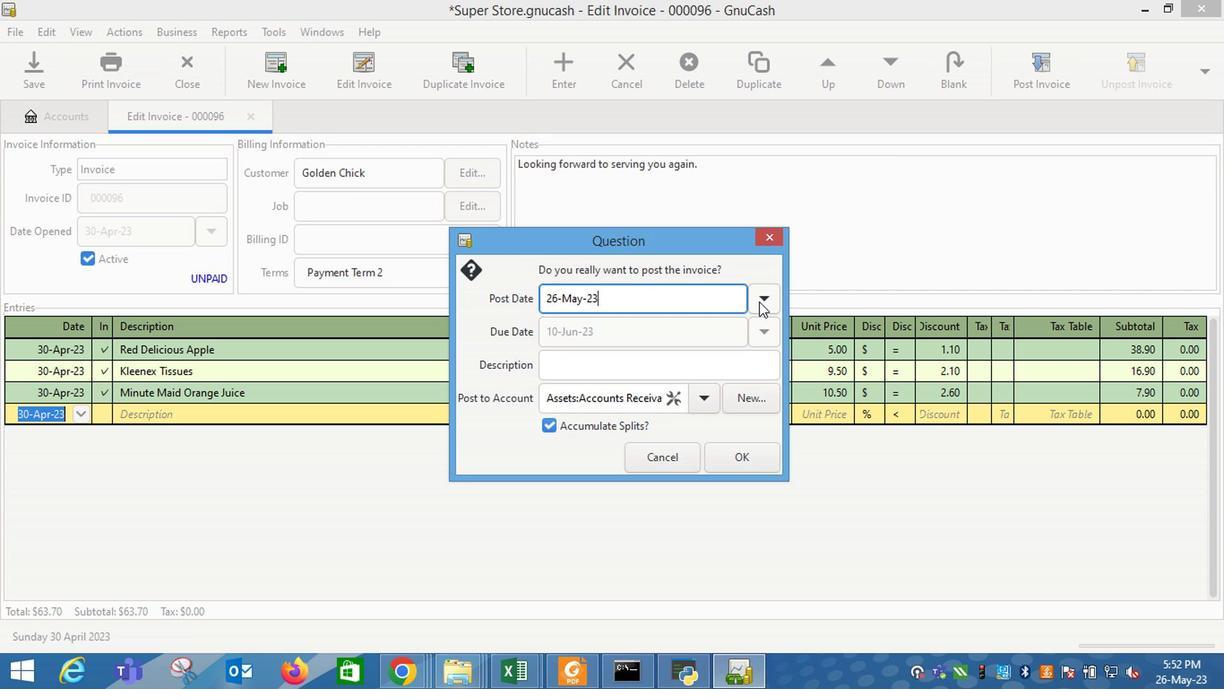 
Action: Mouse moved to (623, 327)
Screenshot: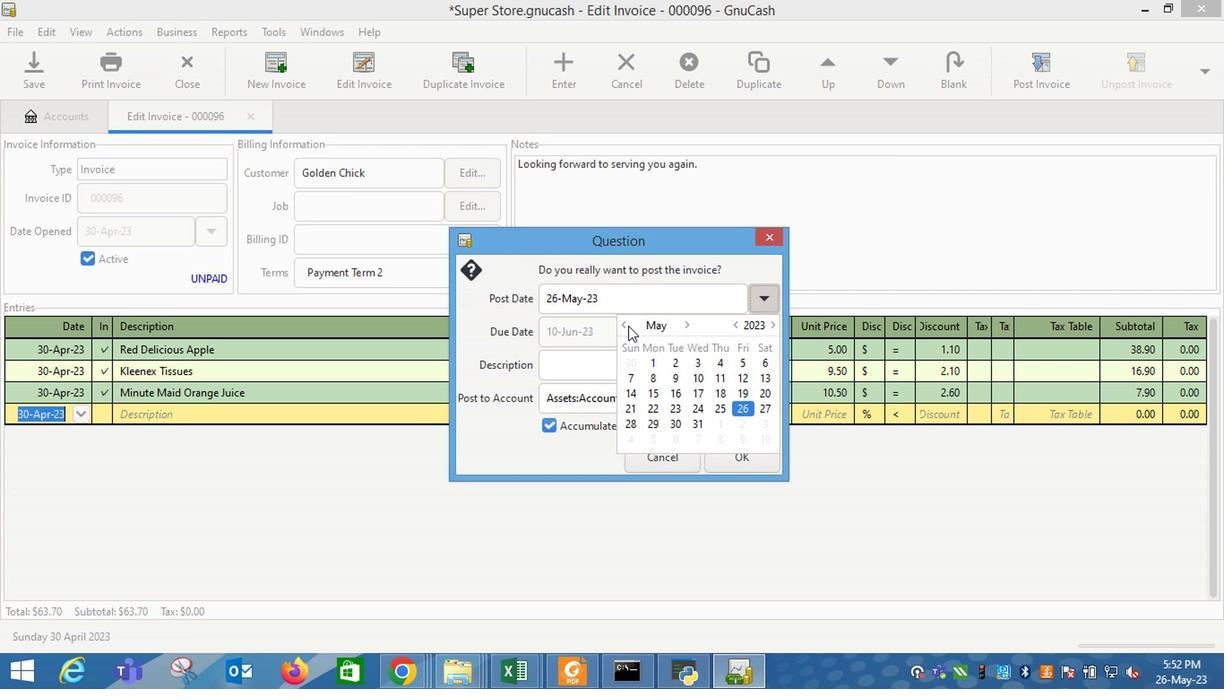 
Action: Mouse pressed left at (623, 327)
Screenshot: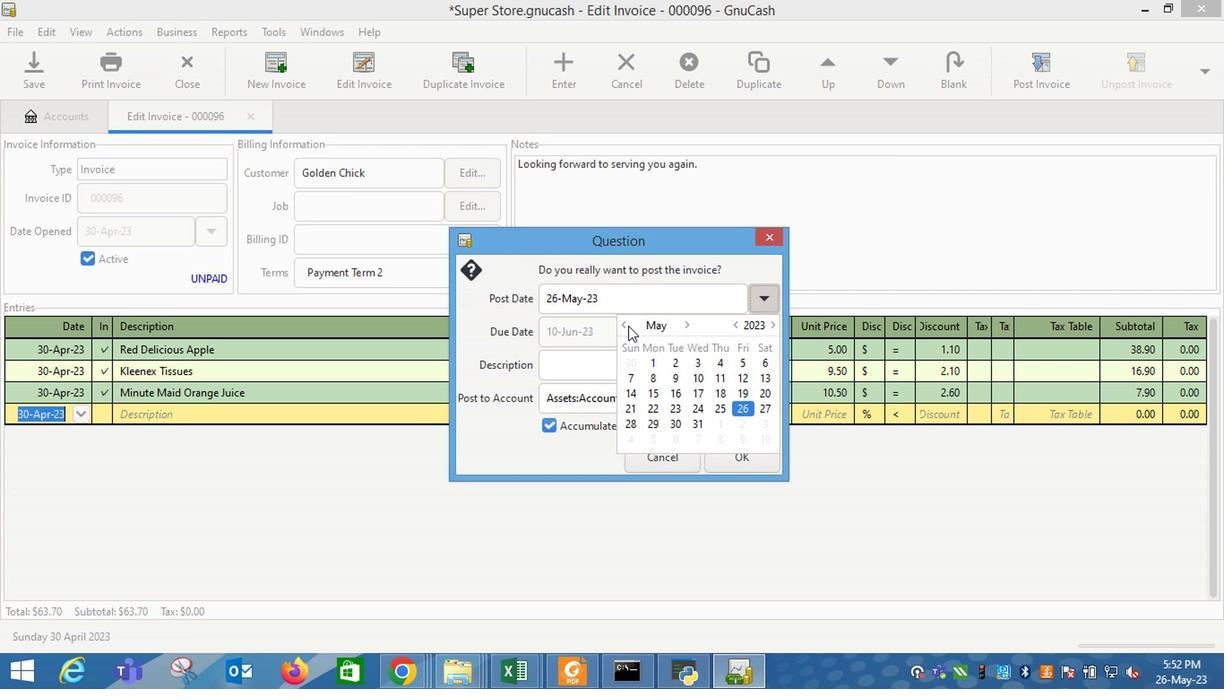 
Action: Mouse moved to (762, 302)
Screenshot: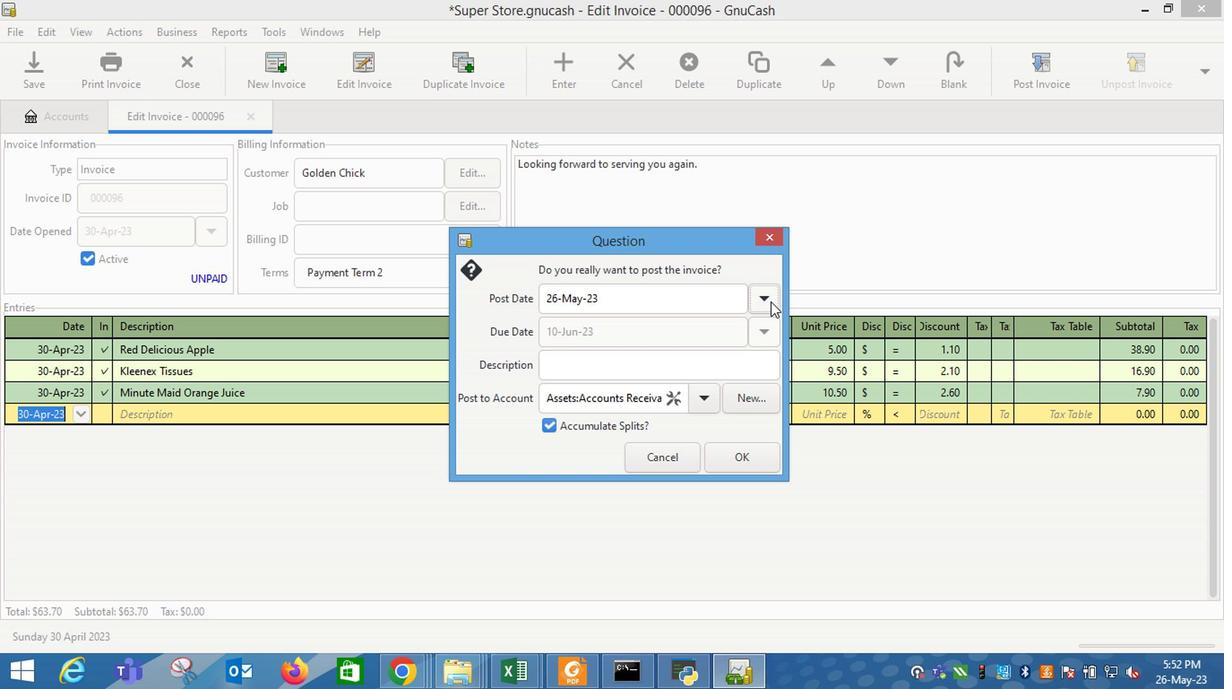 
Action: Mouse pressed left at (762, 302)
Screenshot: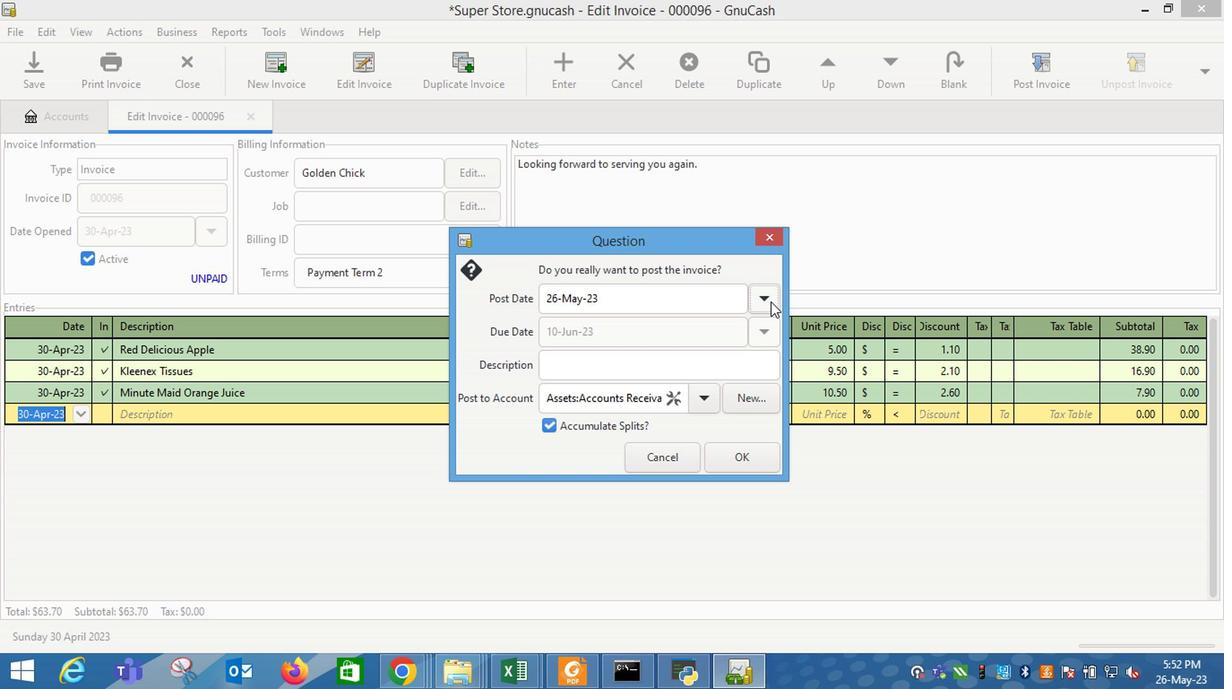
Action: Mouse moved to (620, 330)
Screenshot: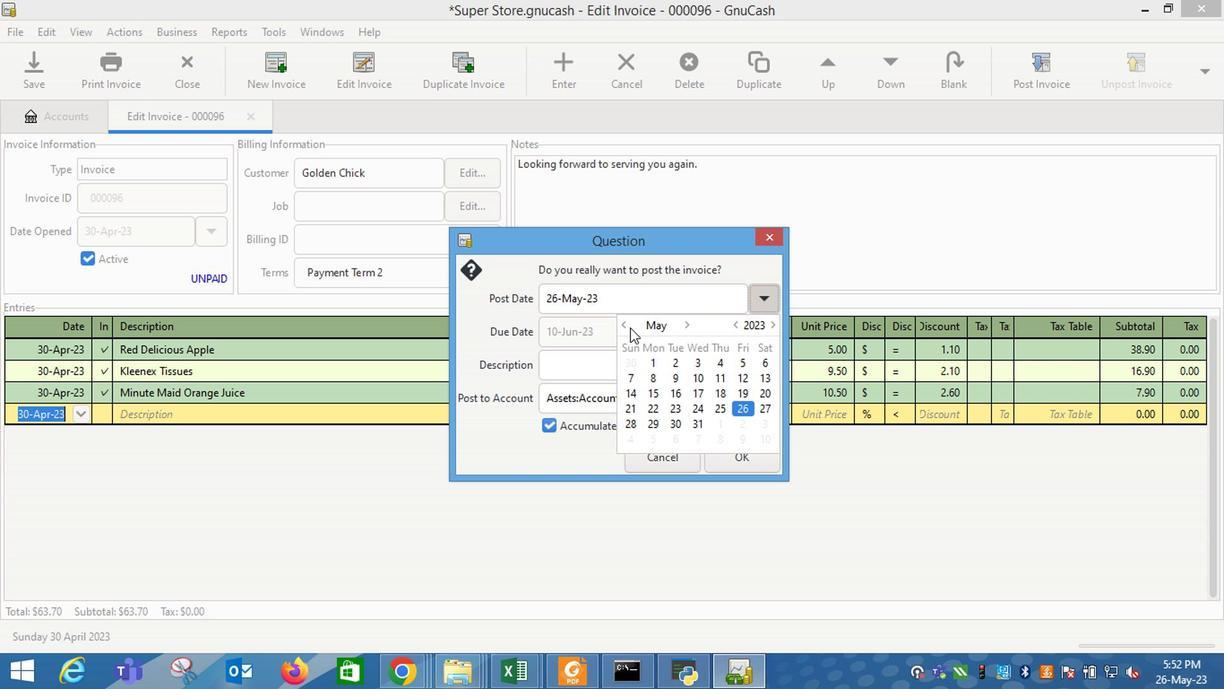 
Action: Mouse pressed left at (620, 330)
Screenshot: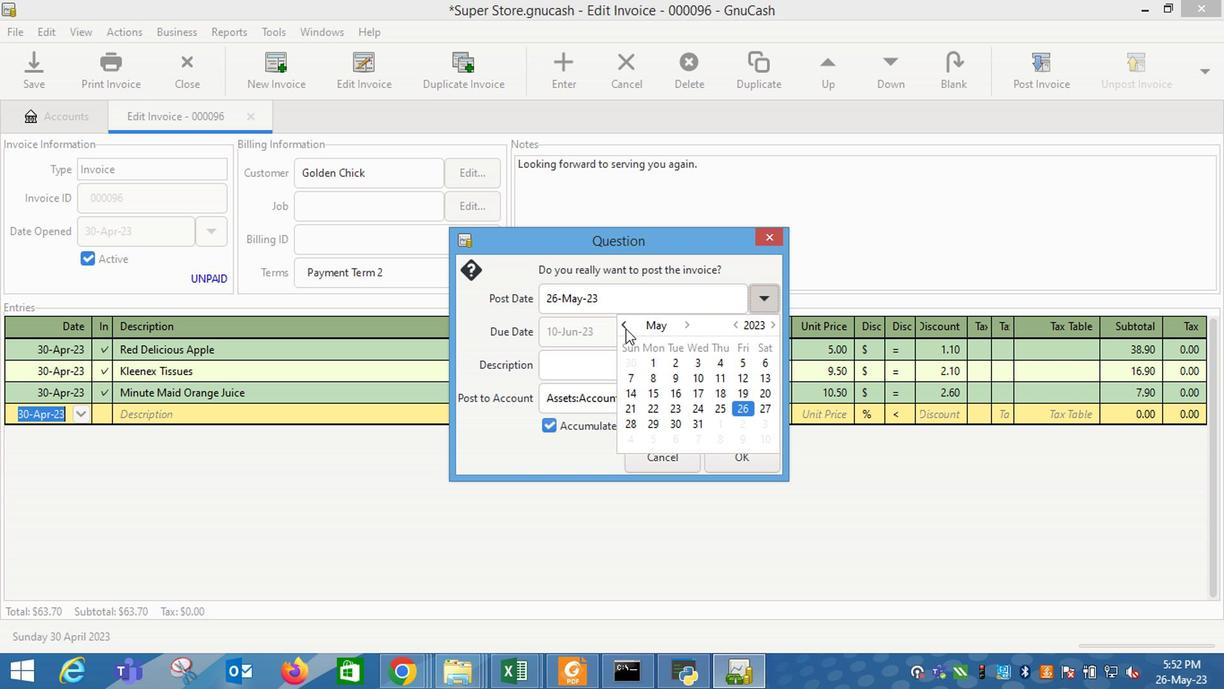
Action: Mouse moved to (625, 436)
Screenshot: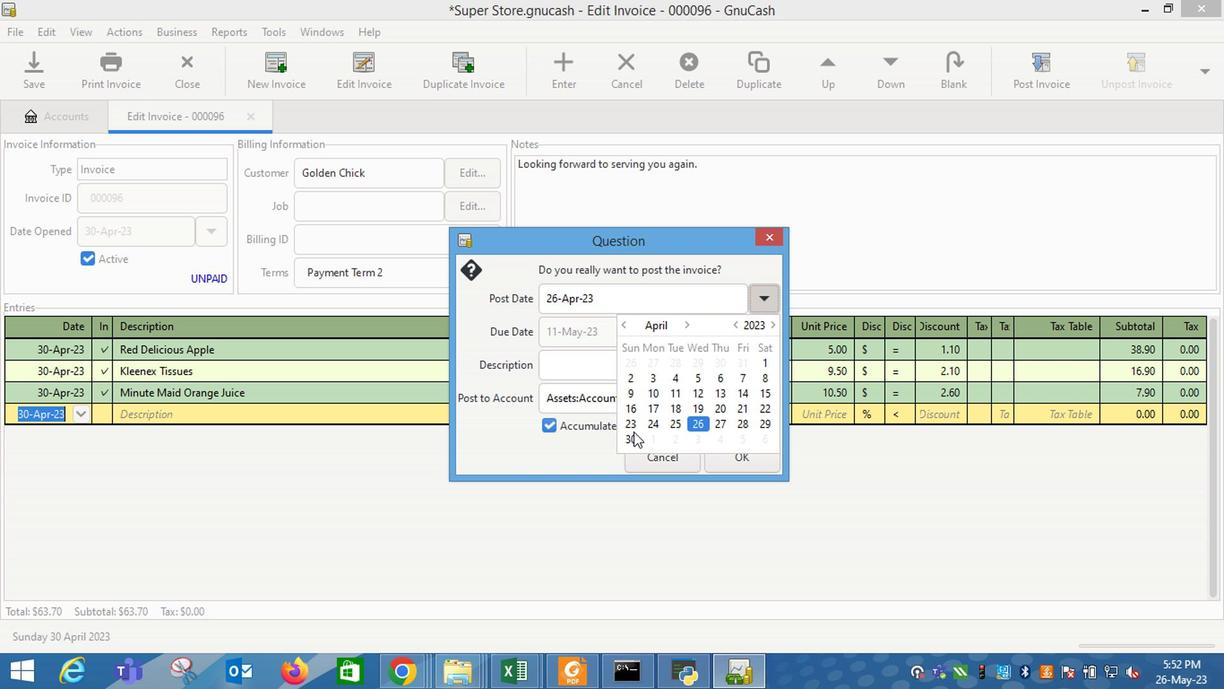 
Action: Mouse pressed left at (625, 436)
Screenshot: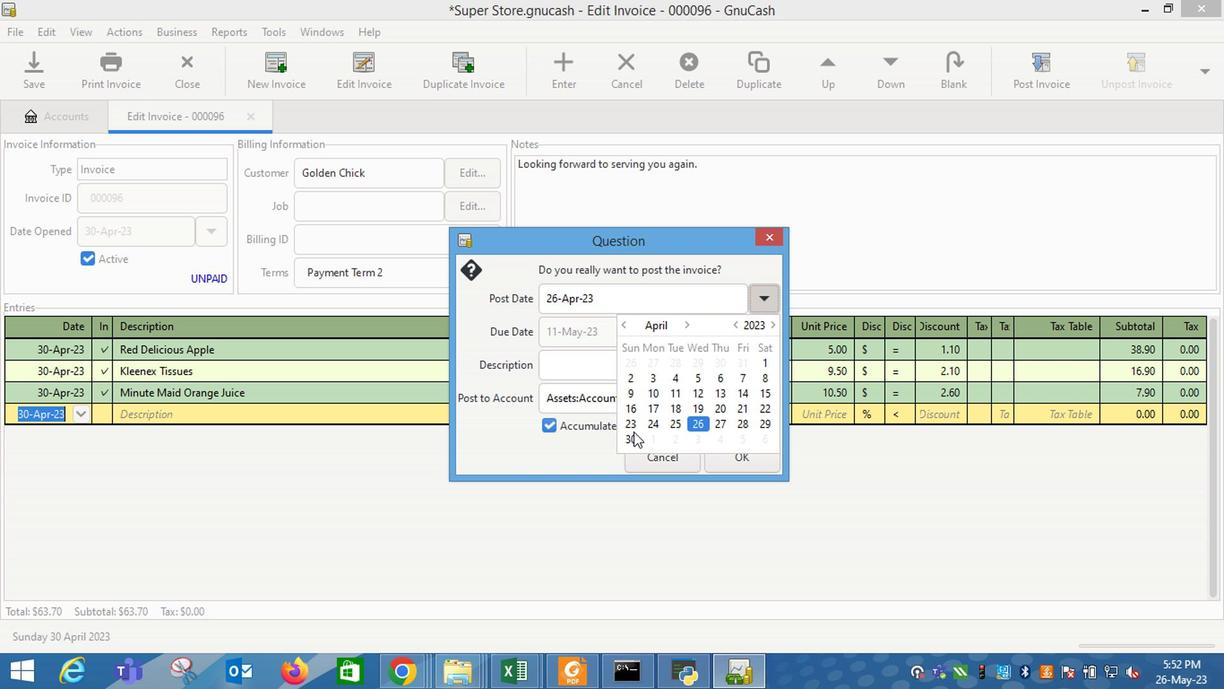 
Action: Mouse moved to (590, 355)
Screenshot: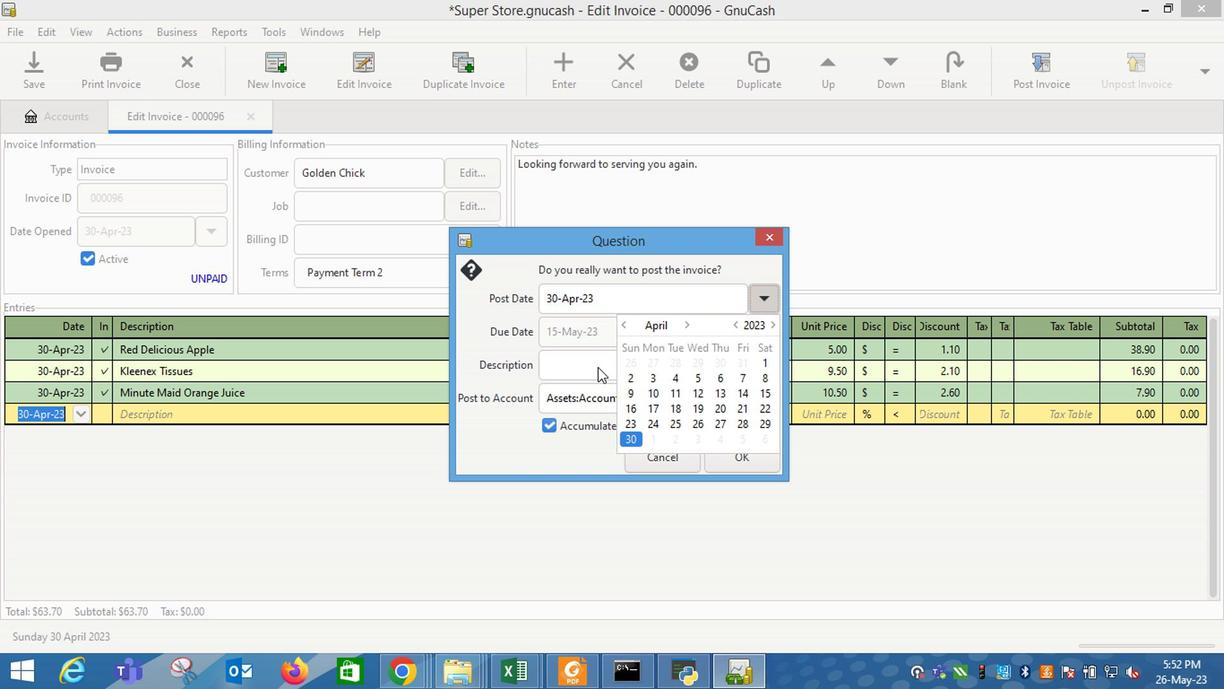 
Action: Mouse pressed left at (590, 355)
Screenshot: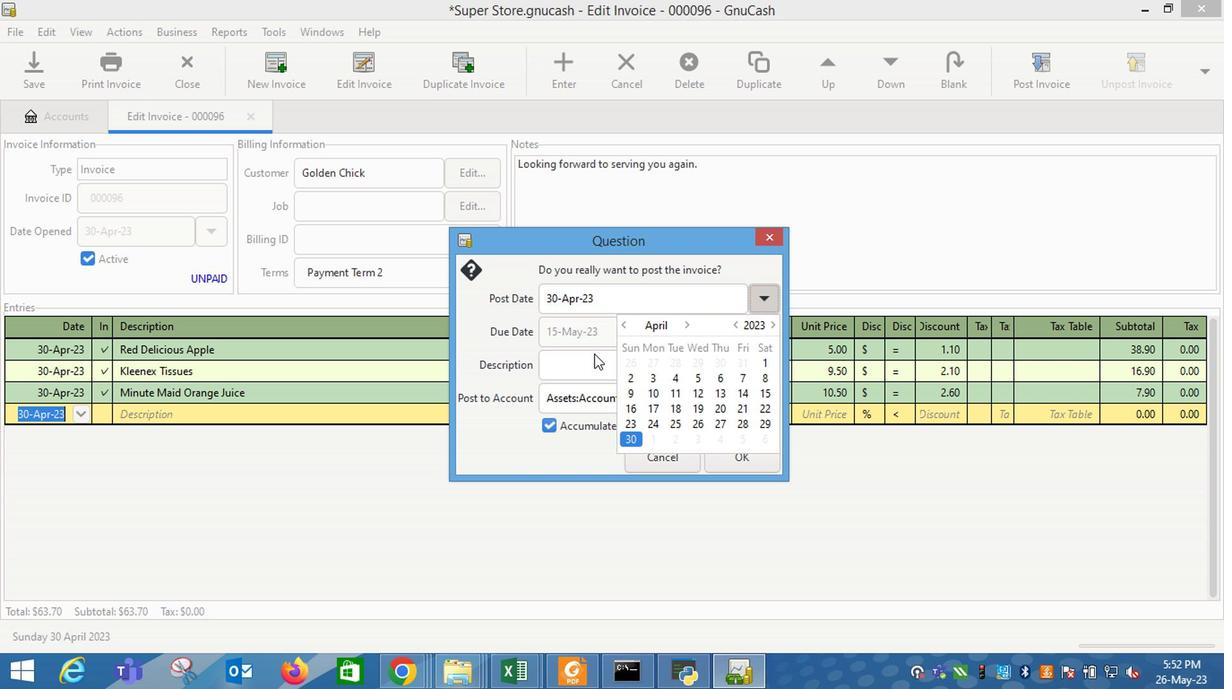 
Action: Mouse moved to (719, 462)
Screenshot: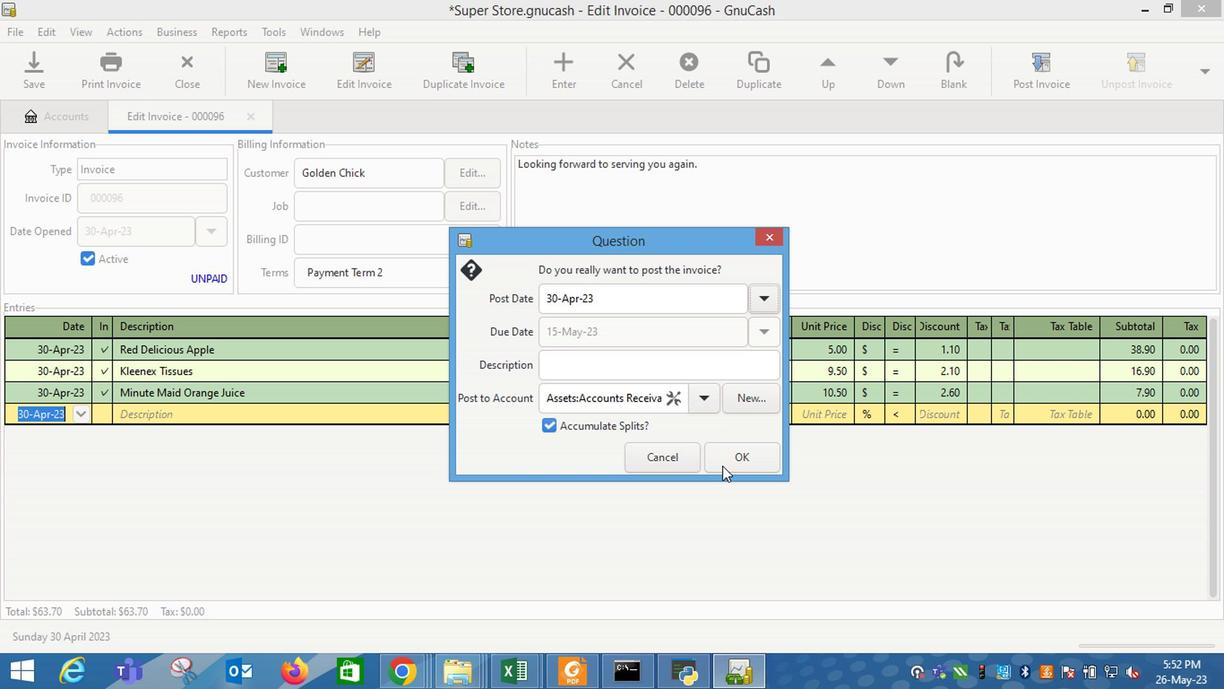 
Action: Mouse pressed left at (719, 462)
Screenshot: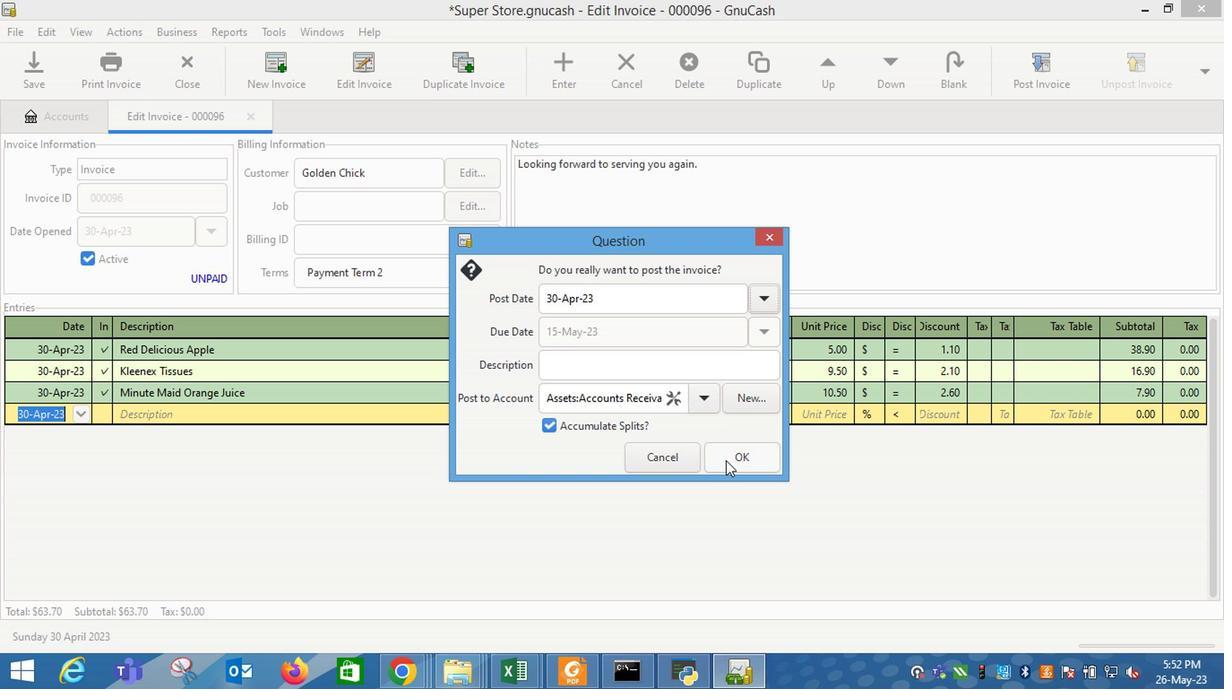 
Action: Mouse moved to (1152, 85)
Screenshot: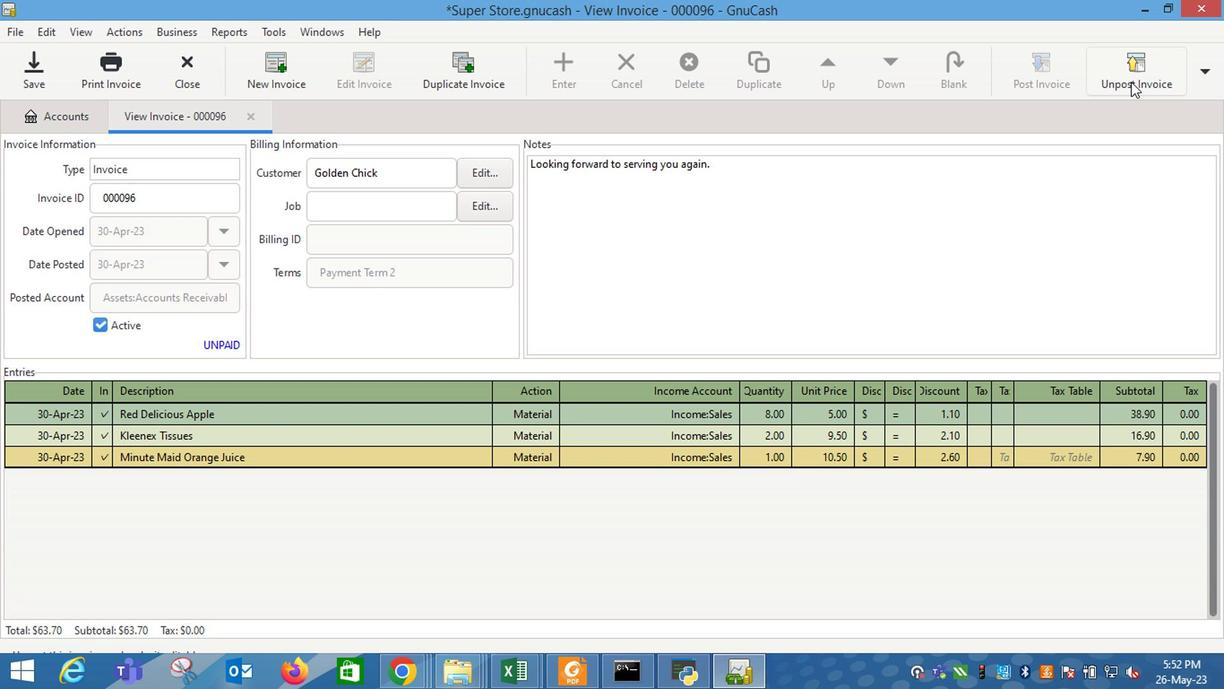 
Action: Mouse pressed left at (1152, 85)
Screenshot: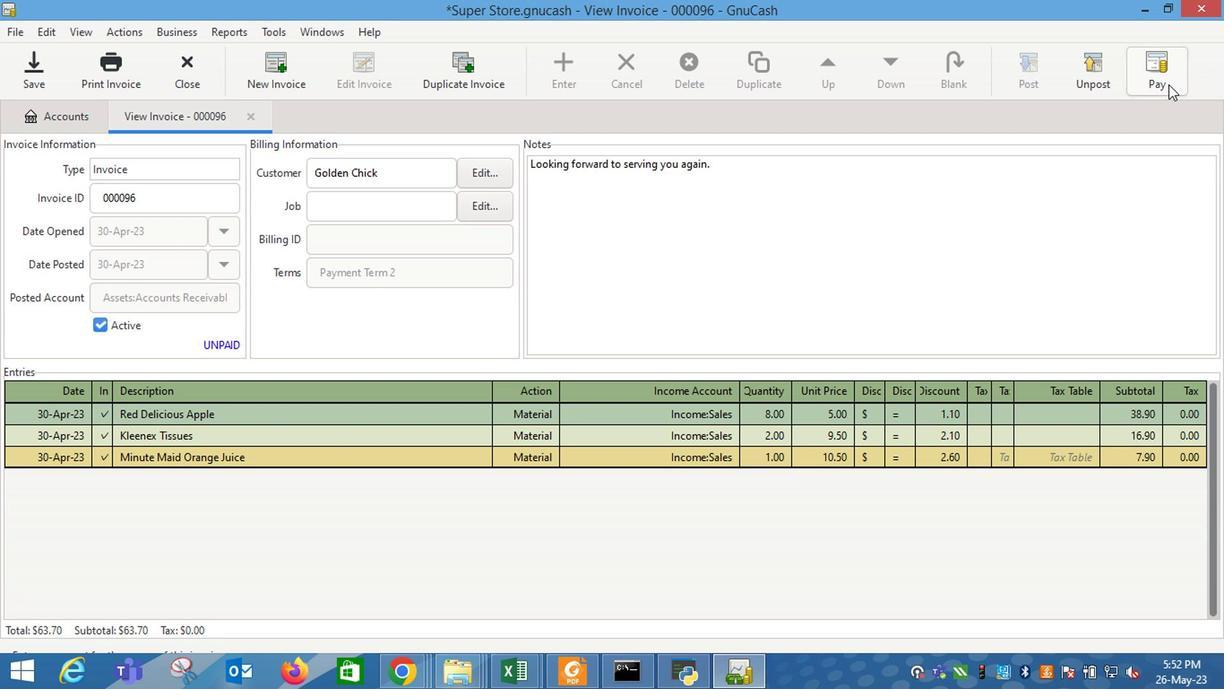 
Action: Mouse moved to (547, 352)
Screenshot: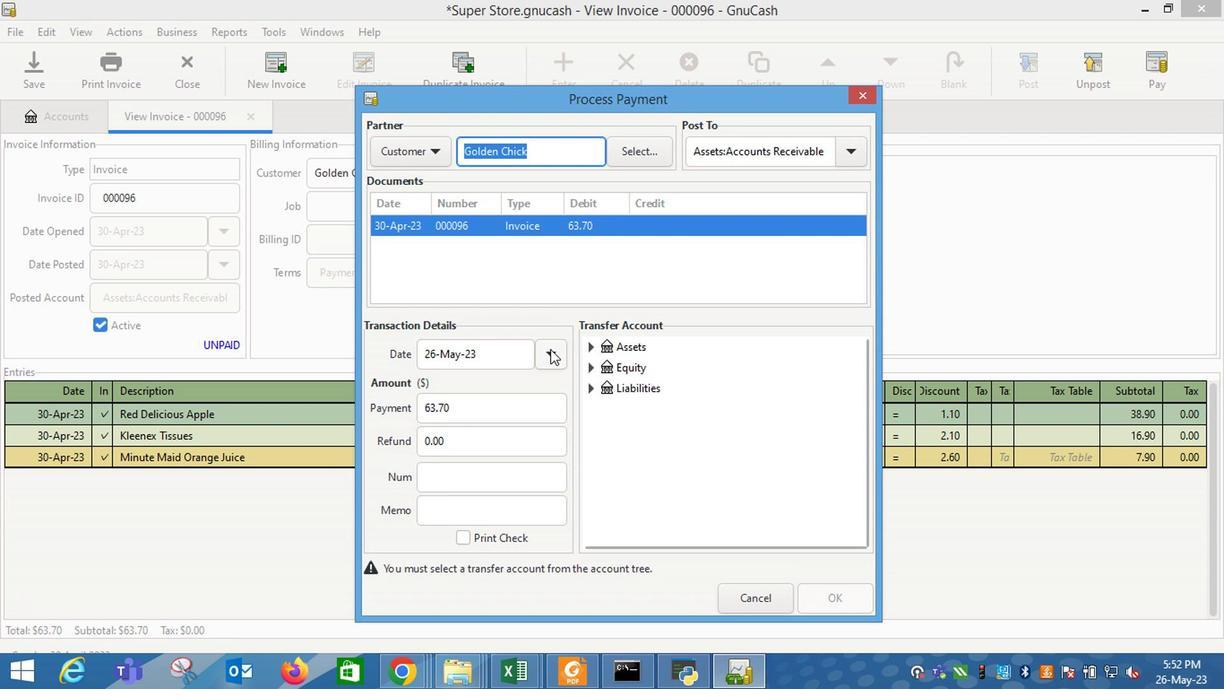 
Action: Mouse pressed left at (547, 352)
Screenshot: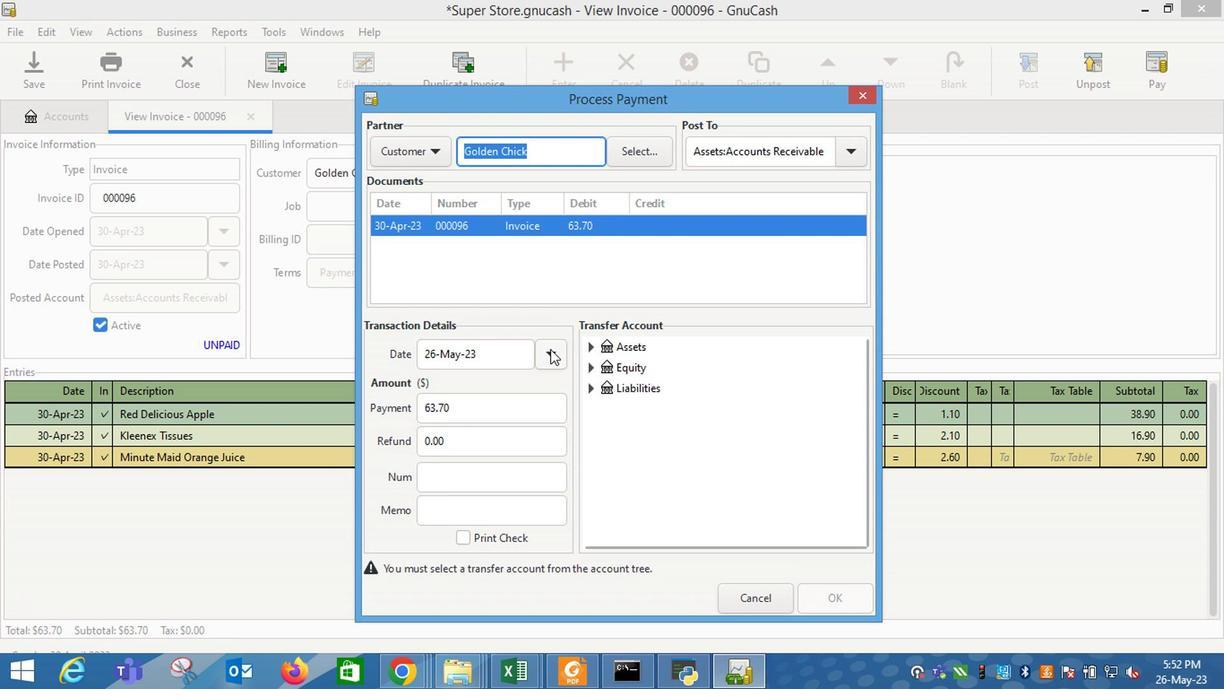 
Action: Mouse moved to (414, 382)
Screenshot: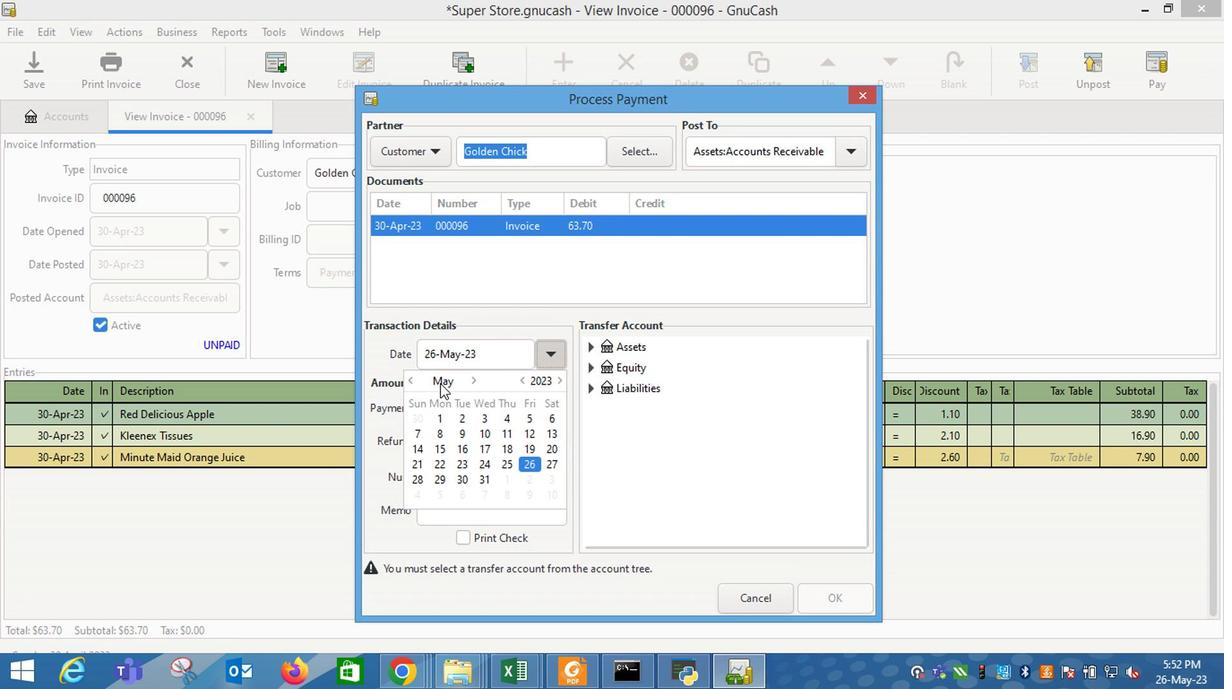 
Action: Mouse pressed left at (414, 382)
Screenshot: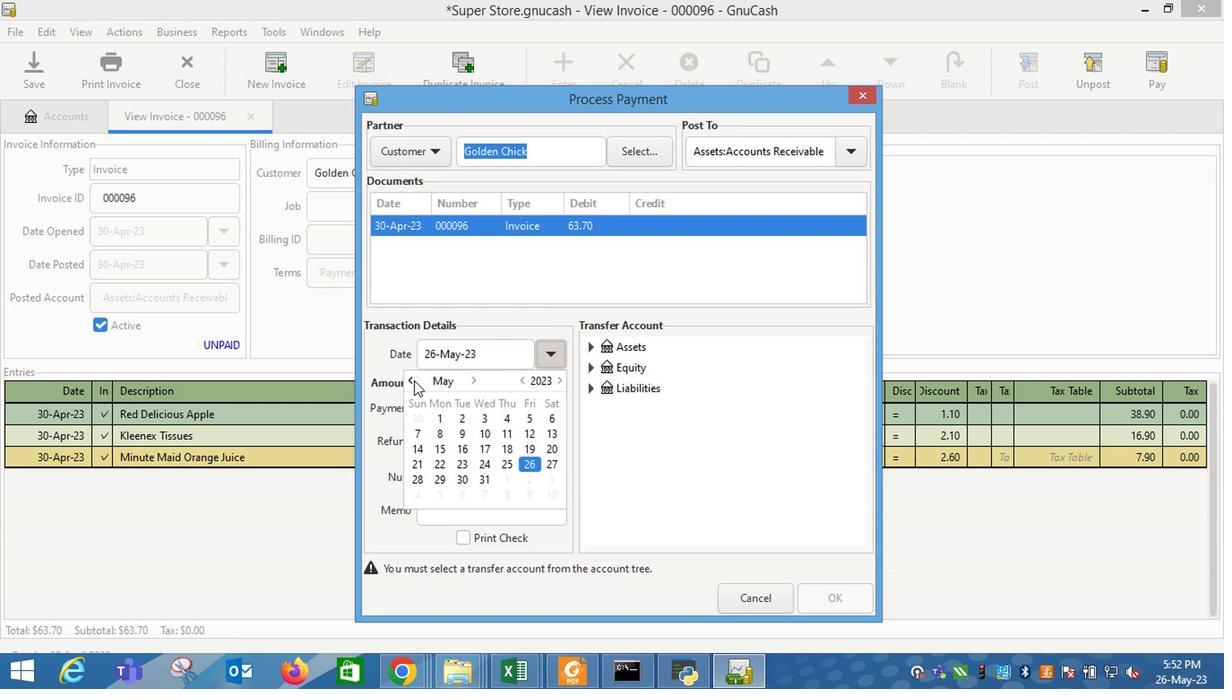 
Action: Mouse moved to (548, 451)
Screenshot: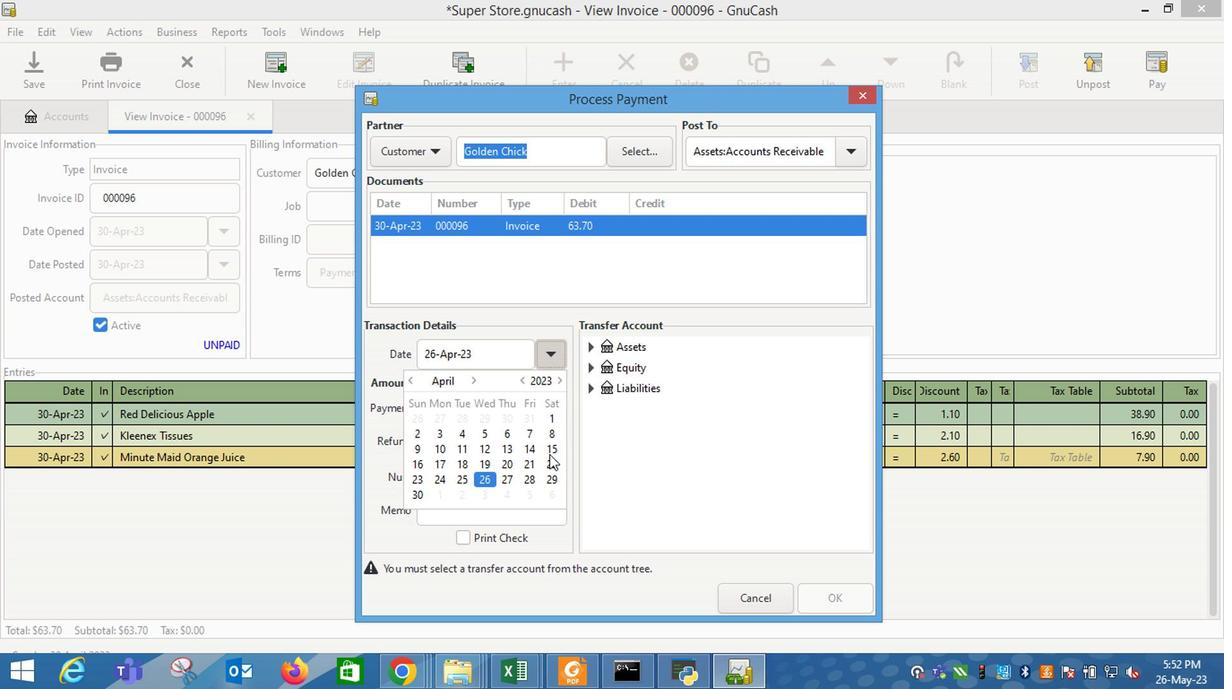 
Action: Mouse pressed left at (548, 451)
Screenshot: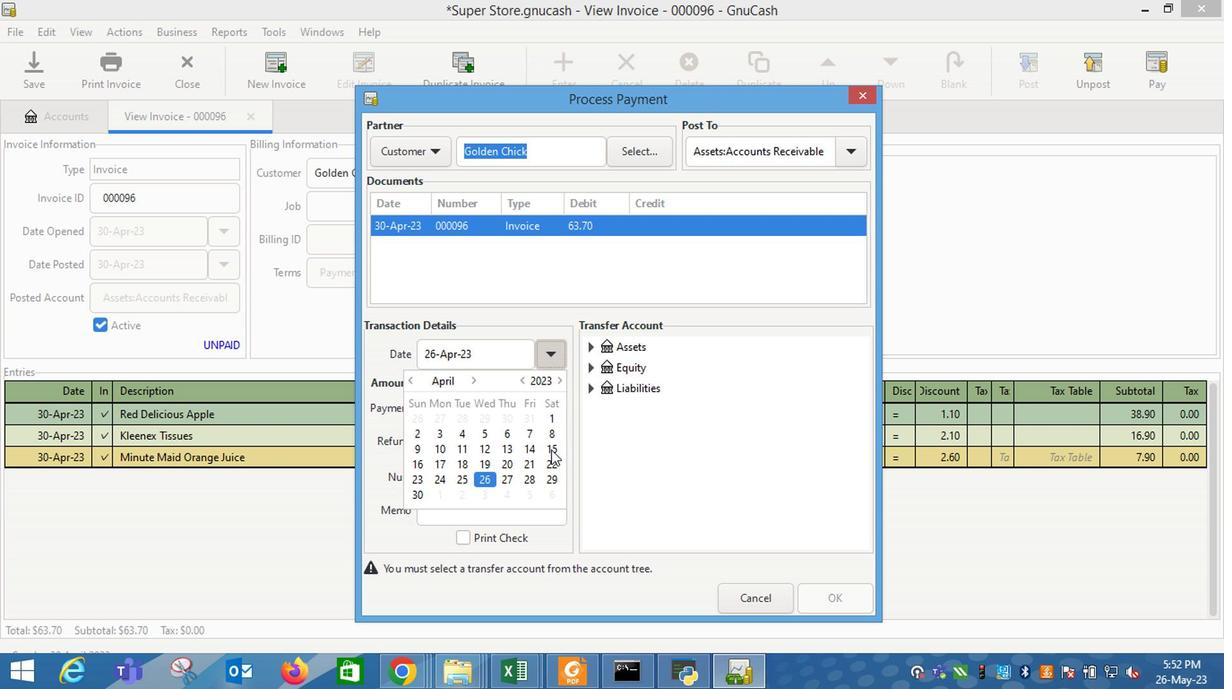 
Action: Mouse moved to (659, 413)
Screenshot: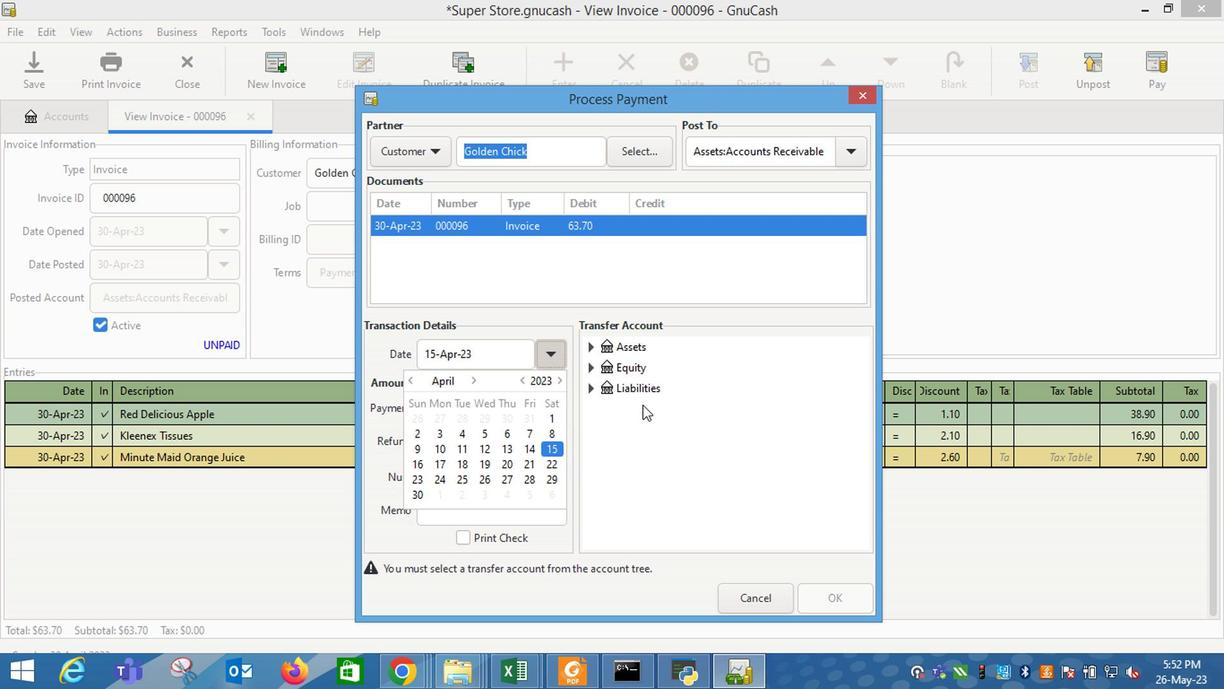
Action: Mouse pressed left at (659, 413)
Screenshot: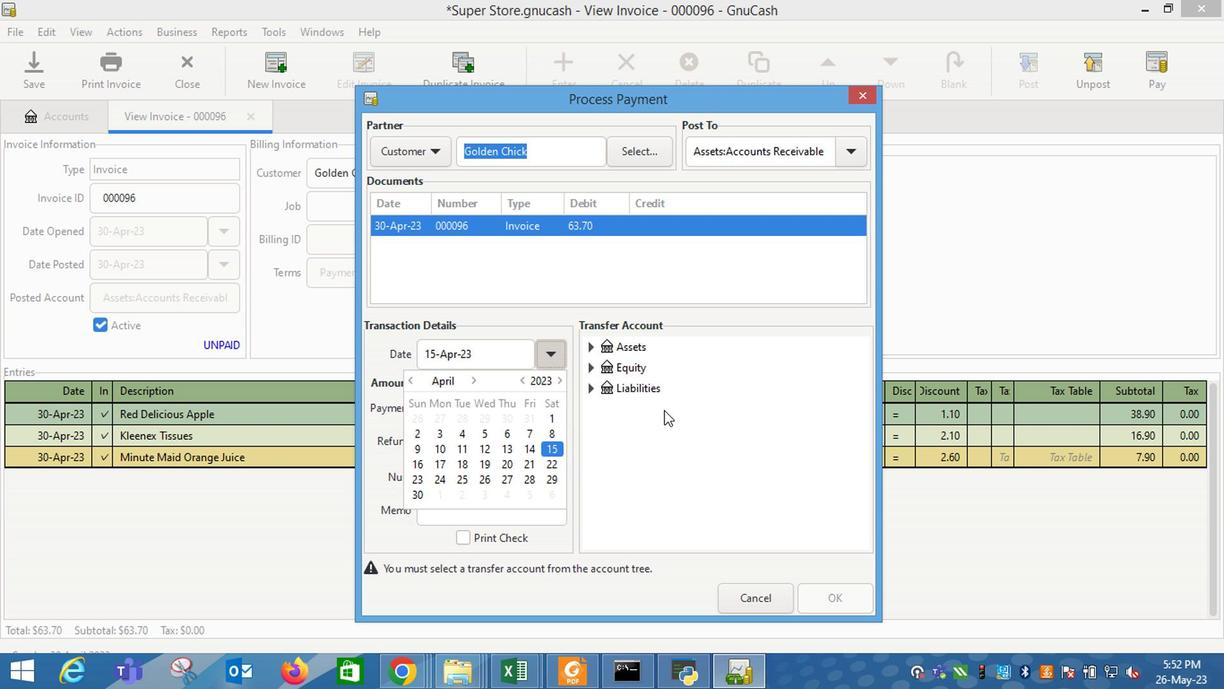 
Action: Mouse moved to (585, 344)
Screenshot: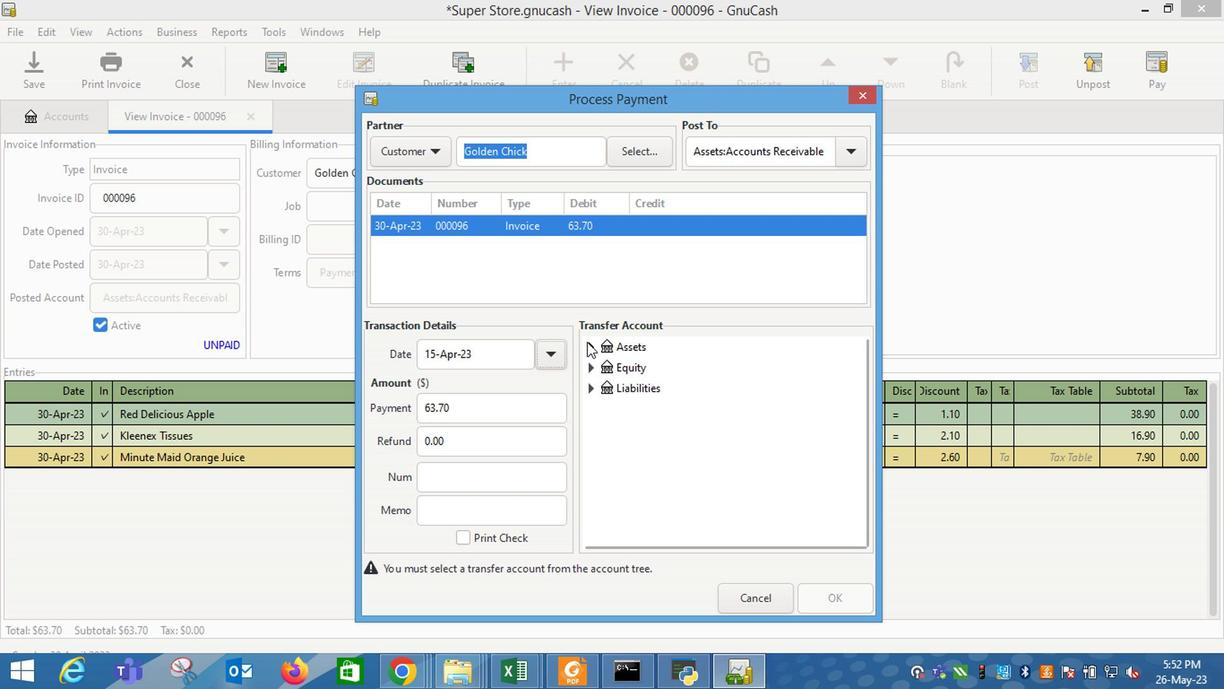 
Action: Mouse pressed left at (585, 344)
Screenshot: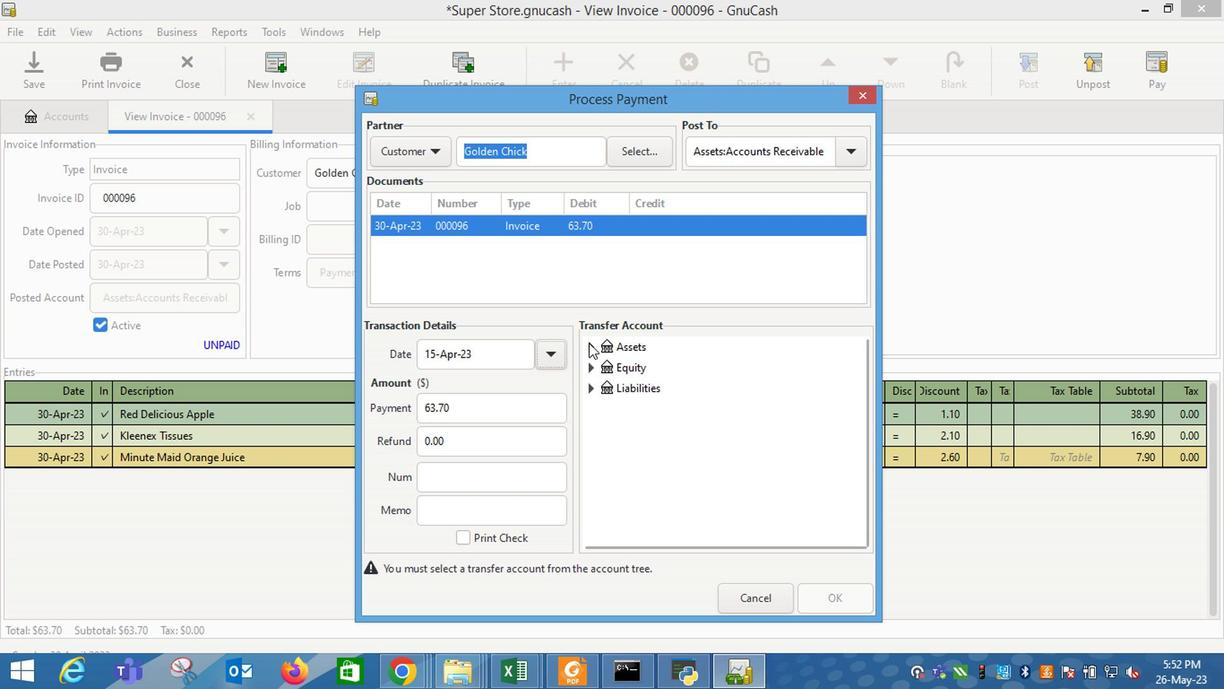 
Action: Mouse moved to (604, 370)
Screenshot: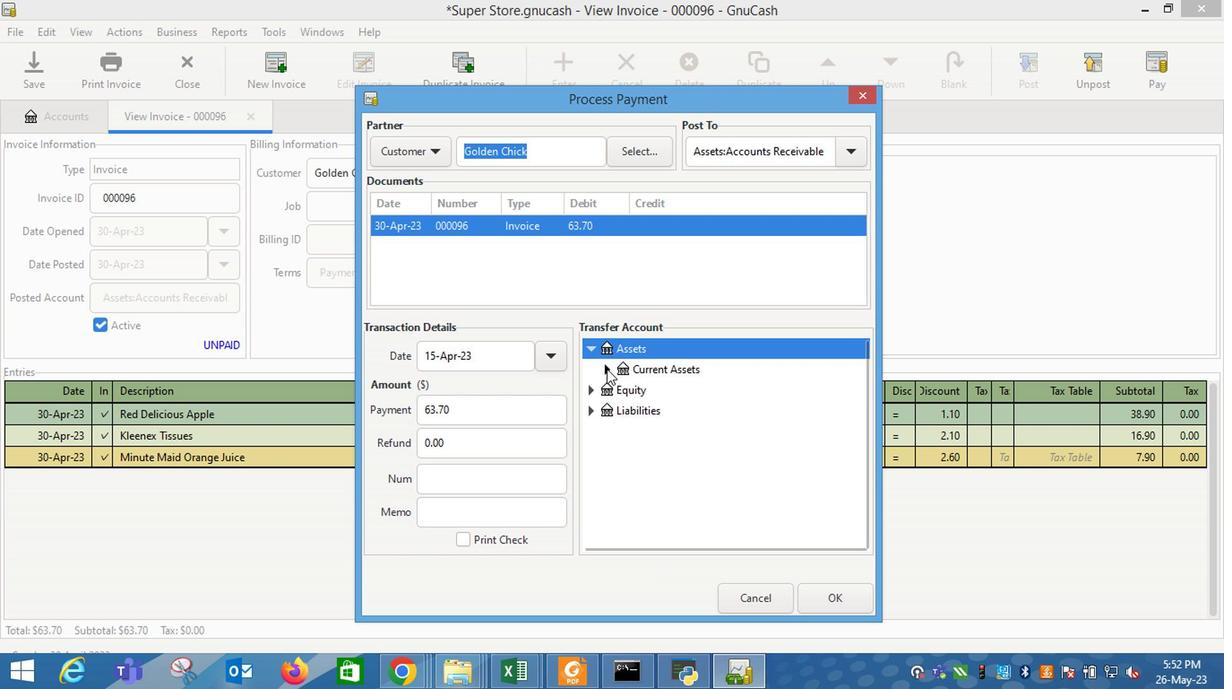 
Action: Mouse pressed left at (604, 370)
Screenshot: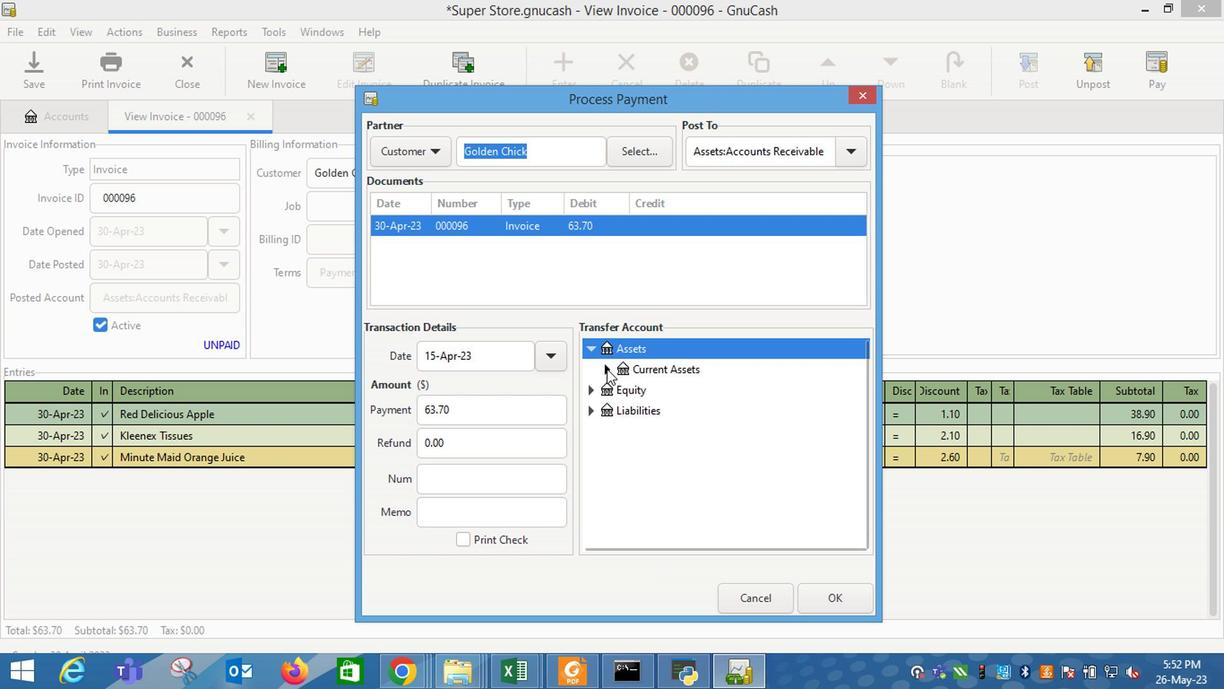 
Action: Mouse moved to (648, 390)
Screenshot: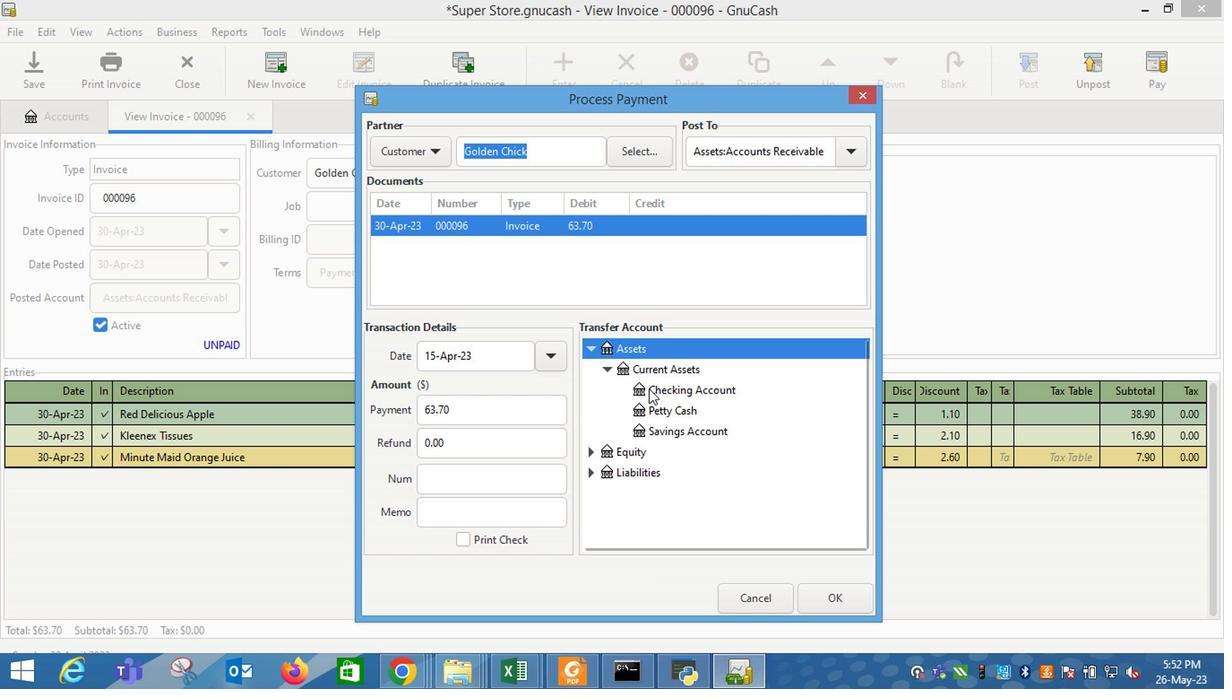 
Action: Mouse pressed left at (648, 390)
Screenshot: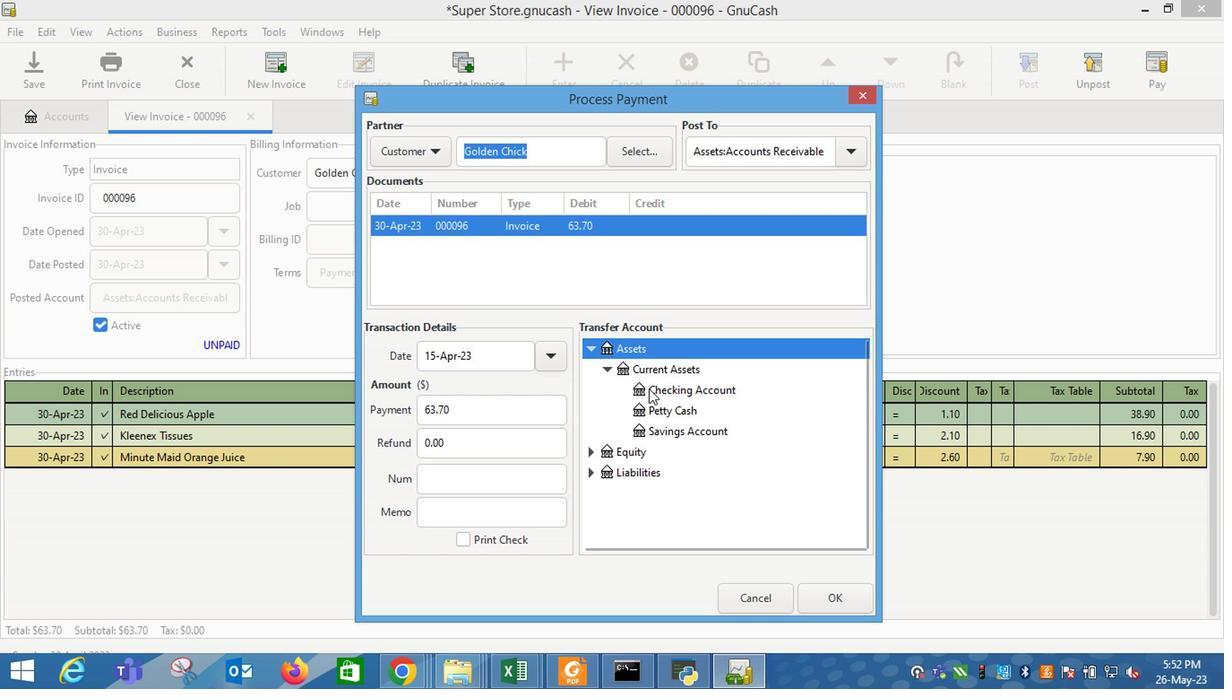 
Action: Mouse moved to (809, 598)
Screenshot: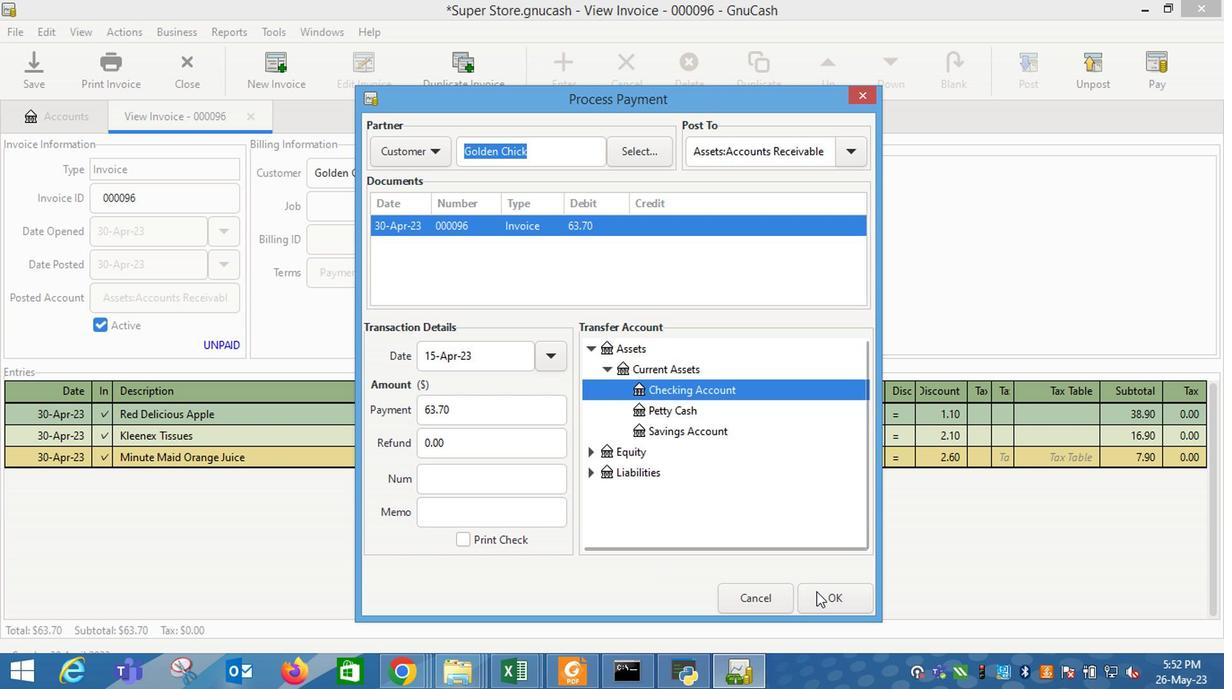 
Action: Mouse pressed left at (809, 598)
Screenshot: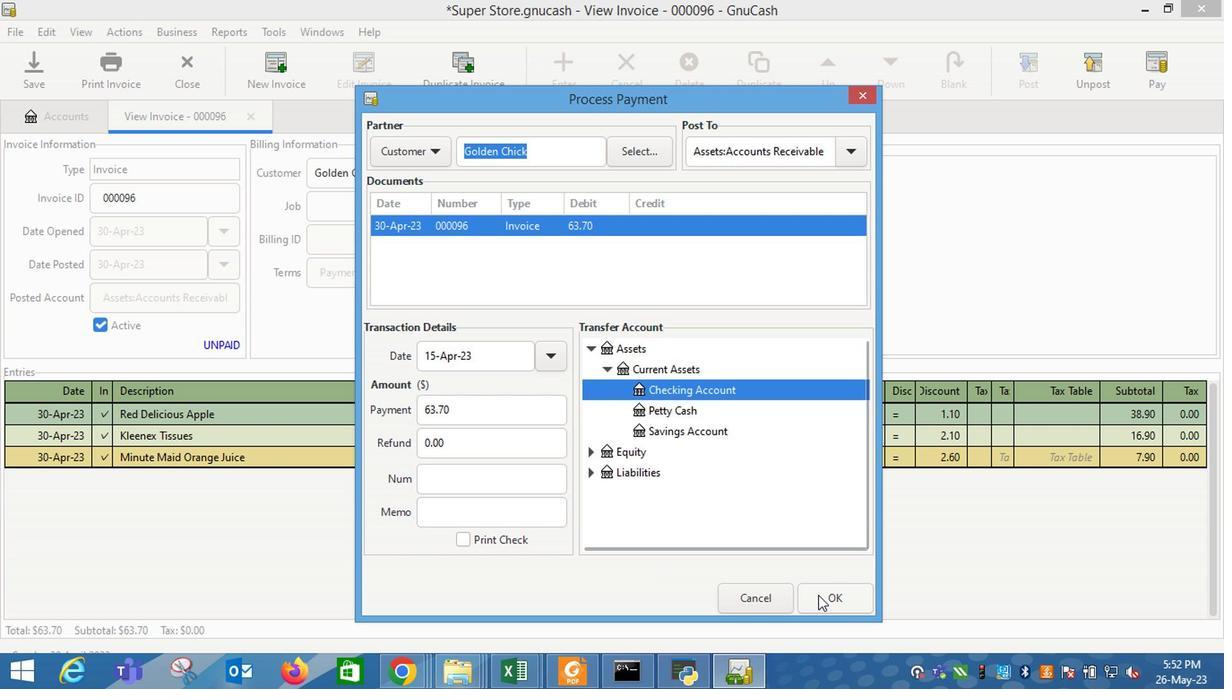 
Action: Mouse moved to (1191, 69)
Screenshot: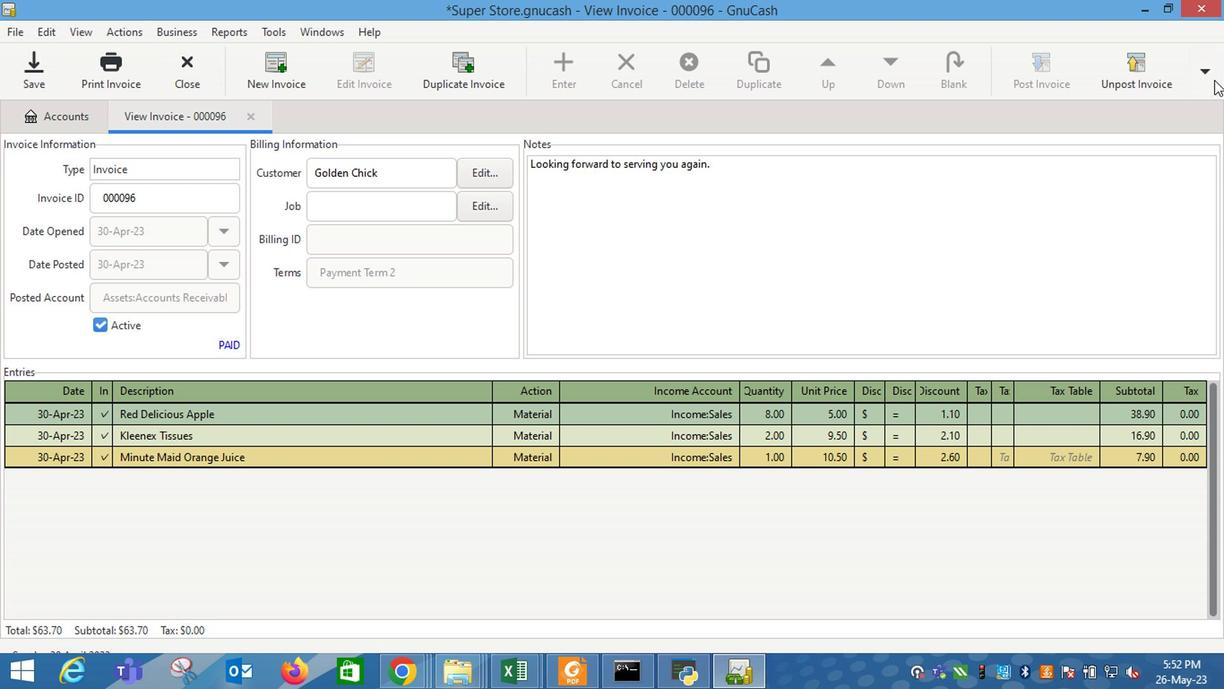 
Action: Mouse pressed left at (1191, 69)
Screenshot: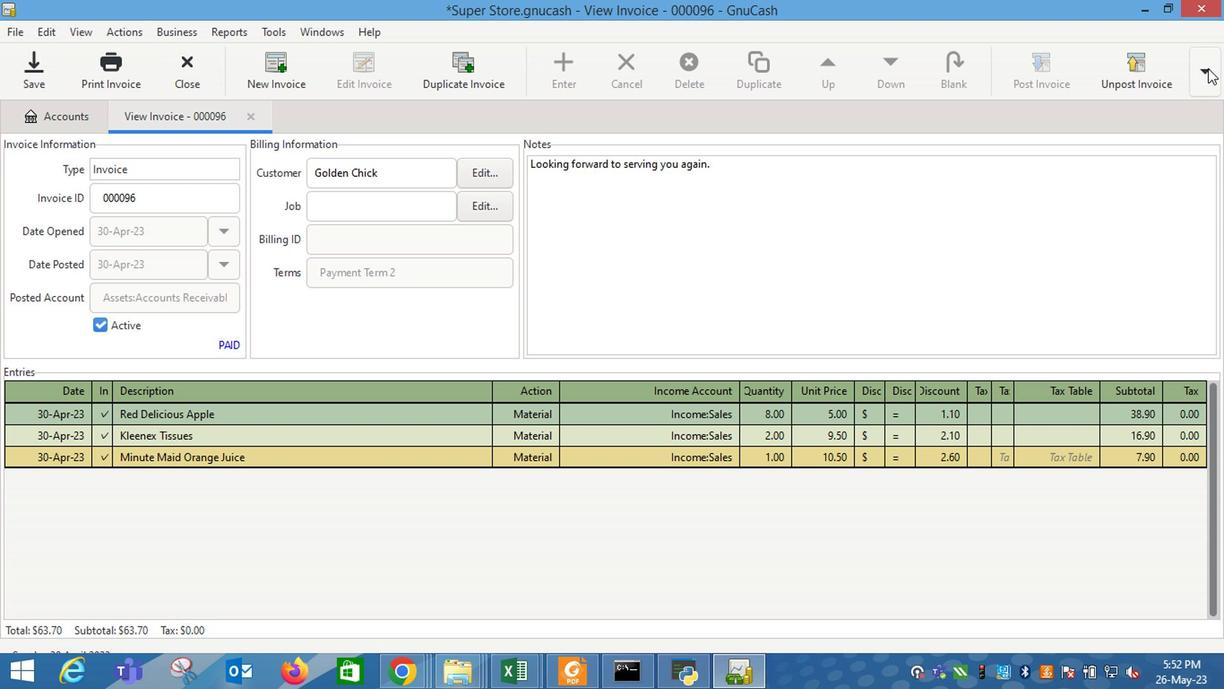 
Action: Mouse moved to (939, 179)
Screenshot: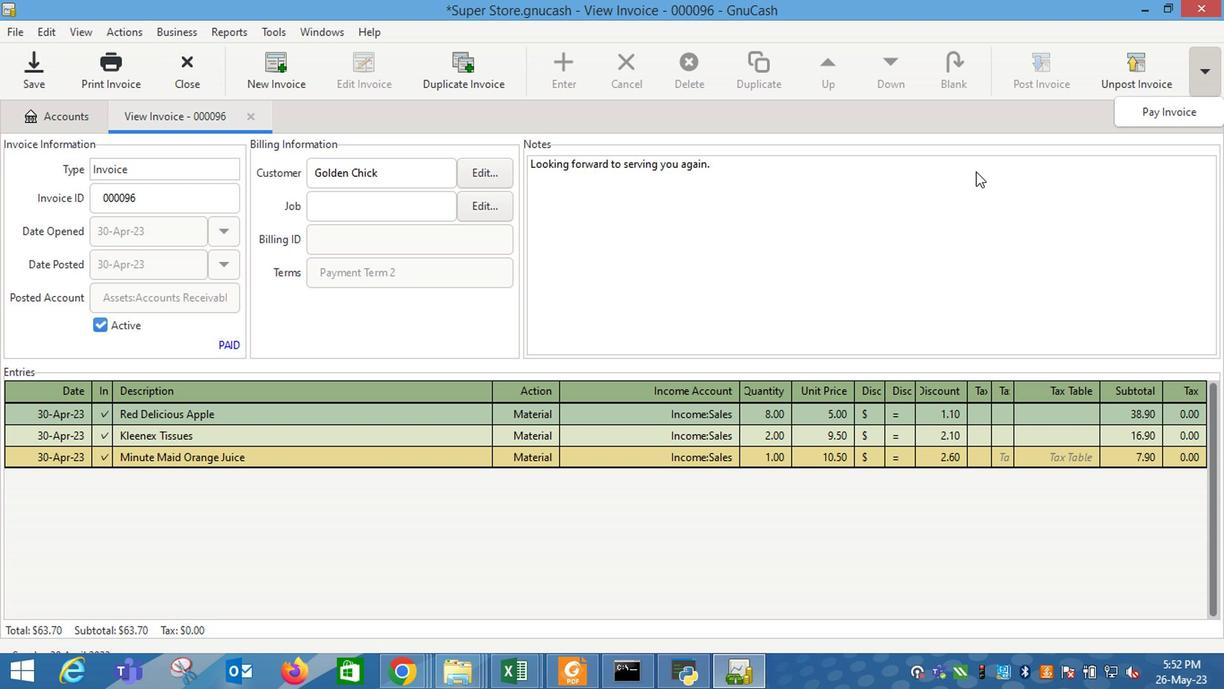 
Action: Mouse pressed left at (939, 179)
Screenshot: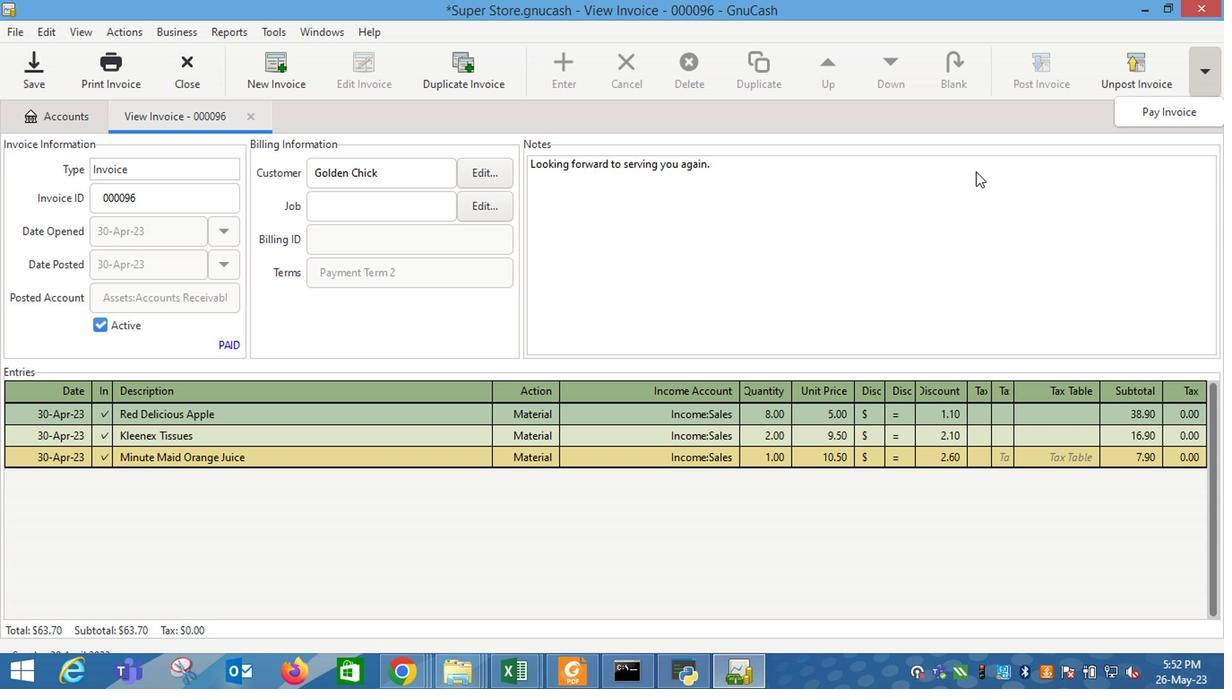 
Action: Mouse moved to (137, 69)
Screenshot: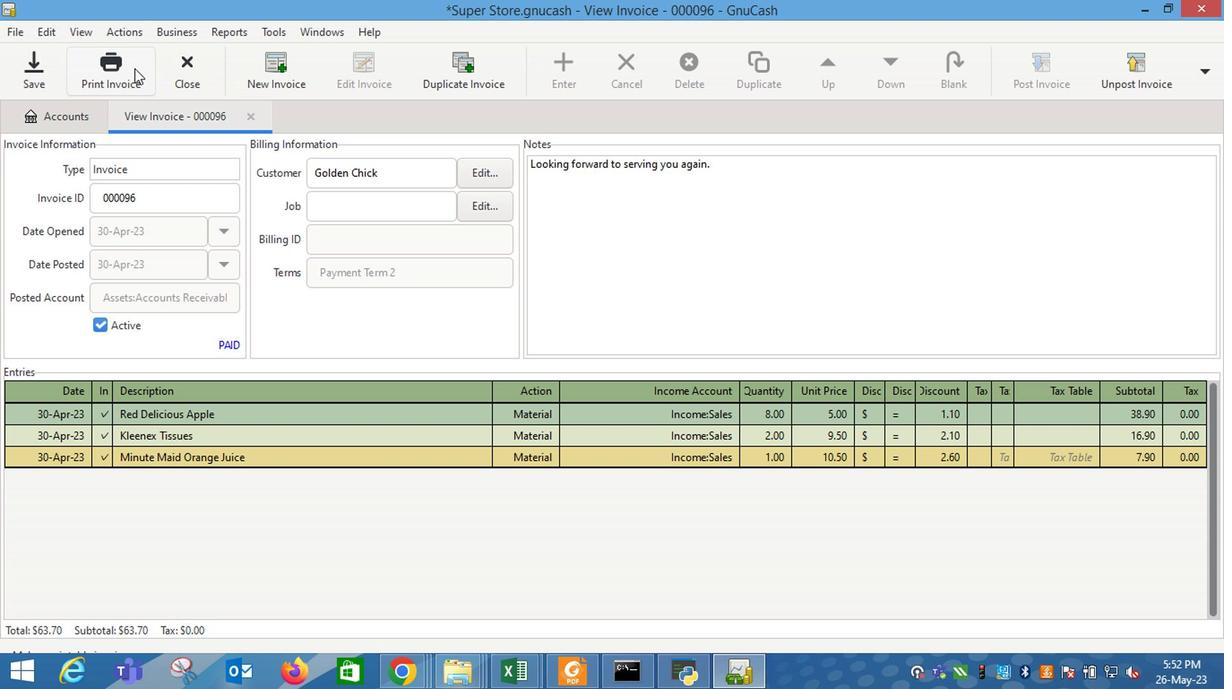
Action: Mouse pressed left at (137, 69)
Screenshot: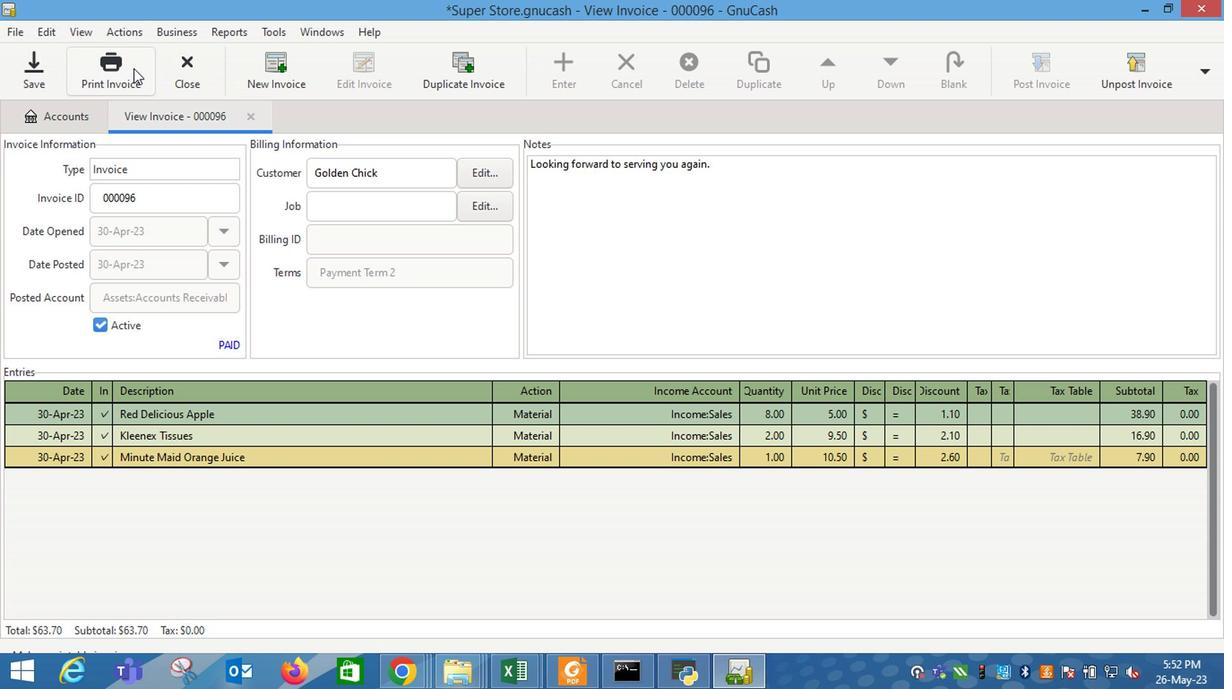 
Action: Mouse moved to (458, 74)
Screenshot: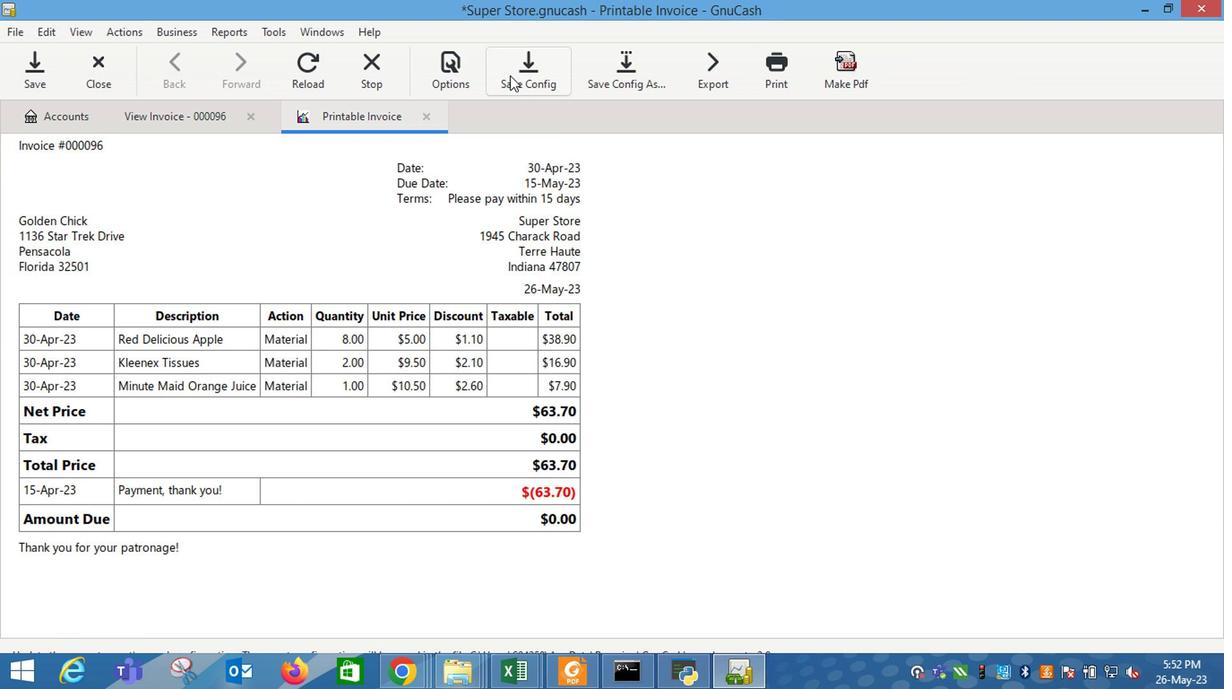 
Action: Mouse pressed left at (458, 74)
Screenshot: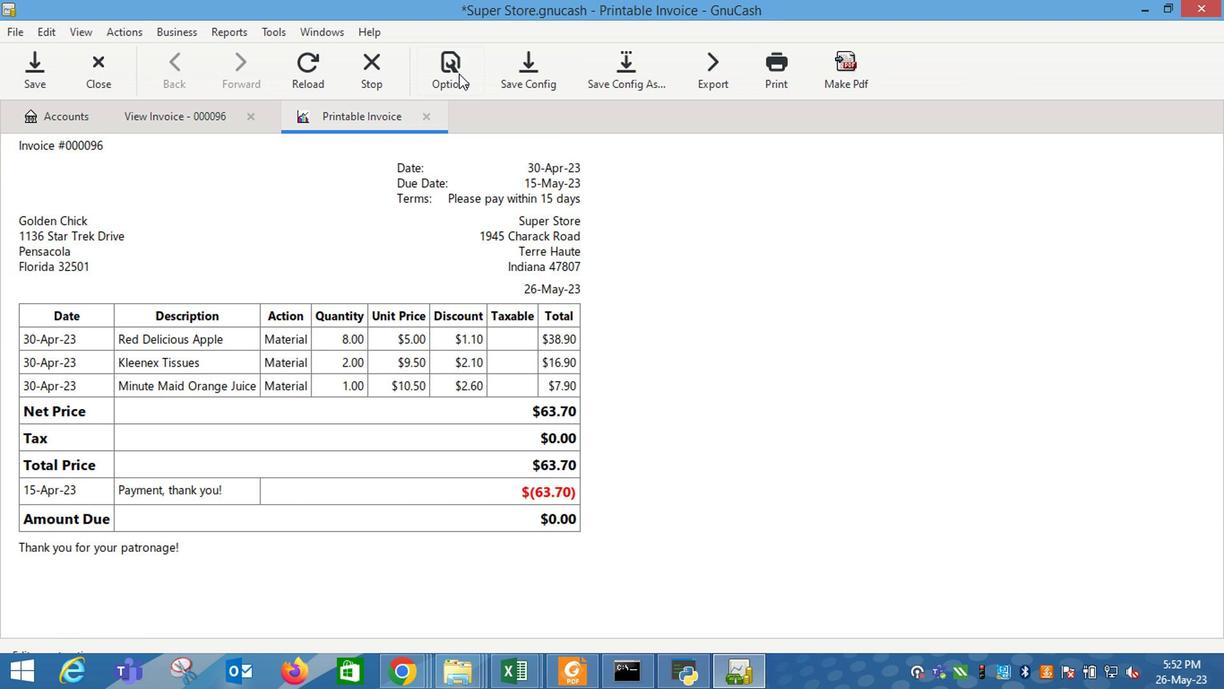 
Action: Mouse moved to (343, 176)
Screenshot: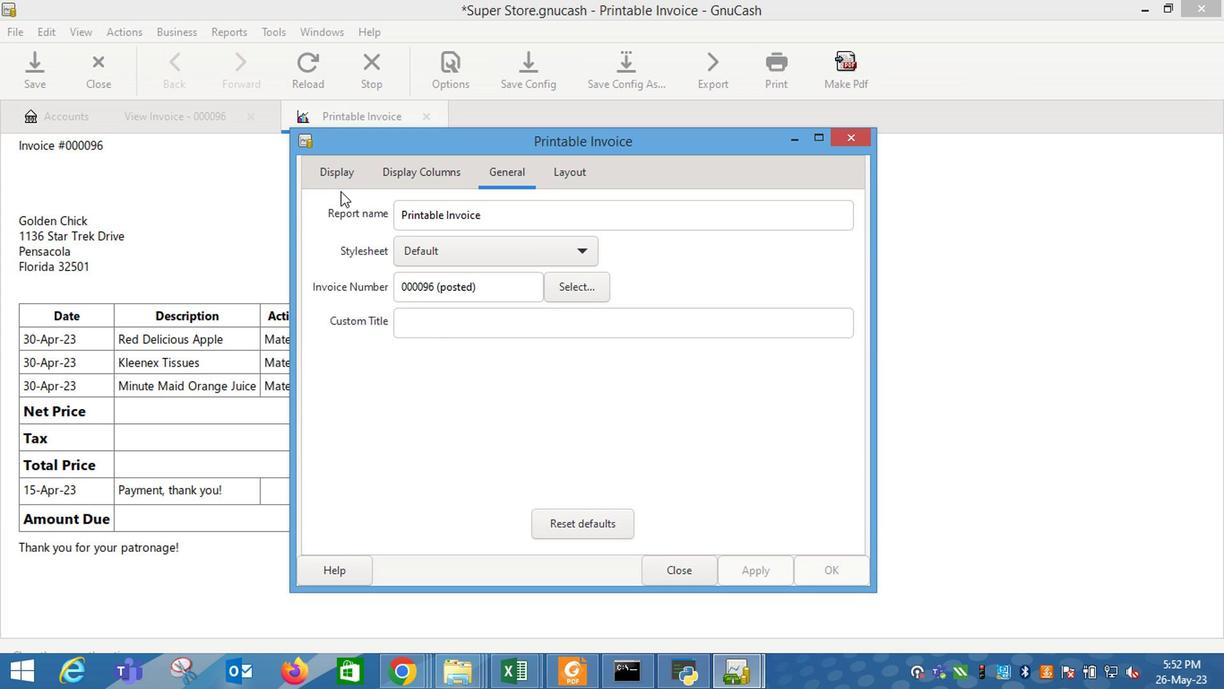 
Action: Mouse pressed left at (343, 176)
Screenshot: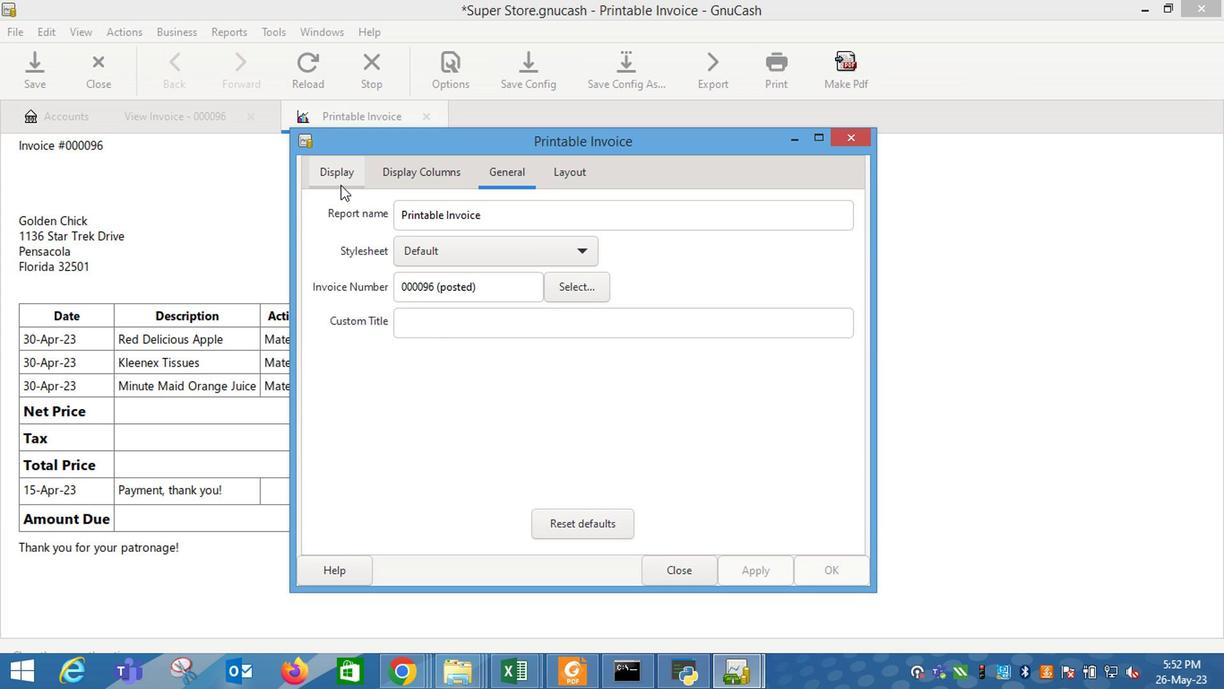 
Action: Mouse moved to (481, 381)
Screenshot: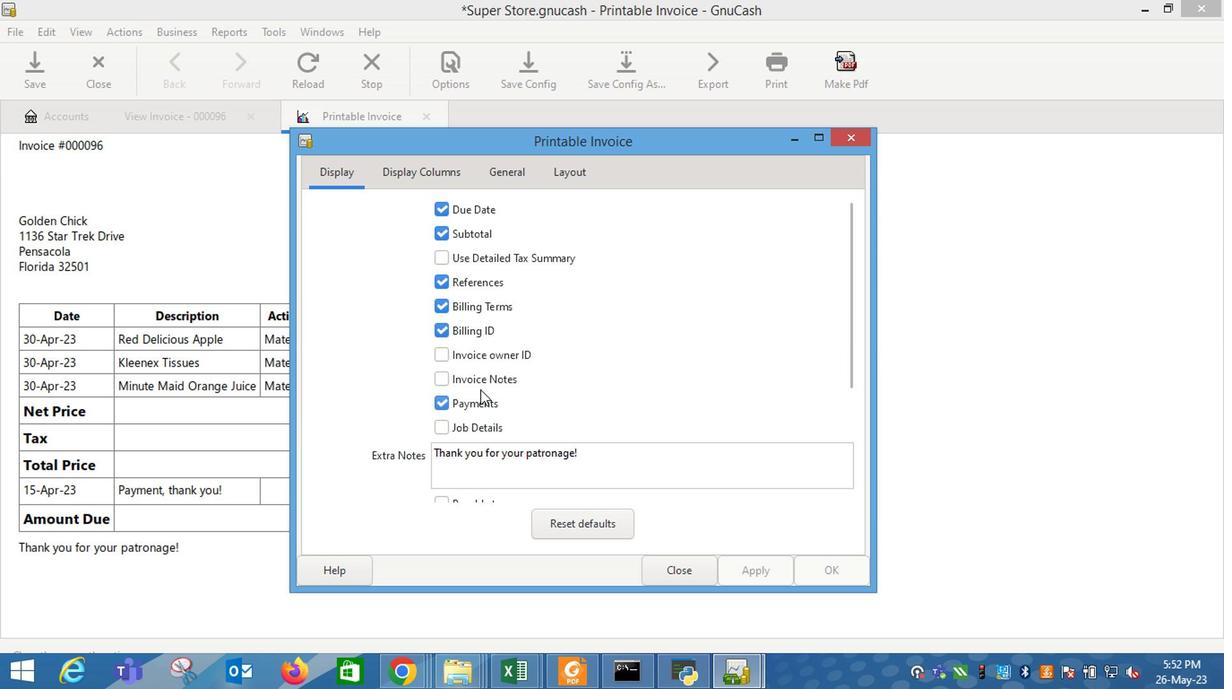 
Action: Mouse pressed left at (481, 381)
Screenshot: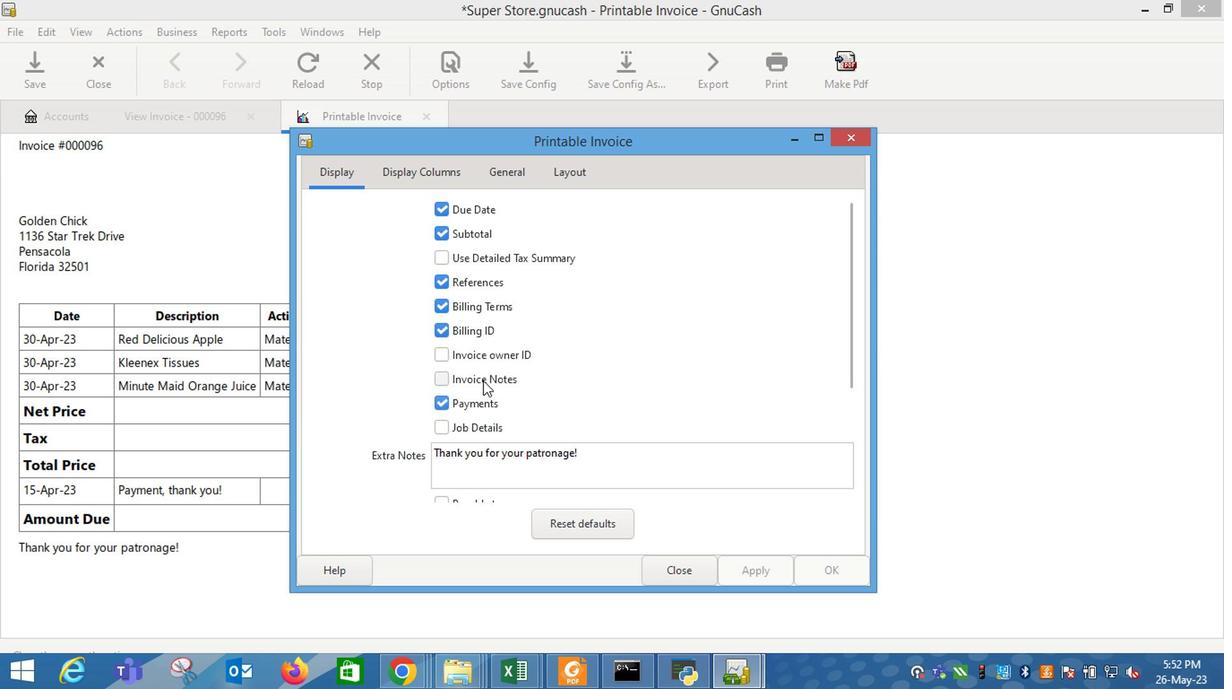 
Action: Mouse moved to (763, 575)
Screenshot: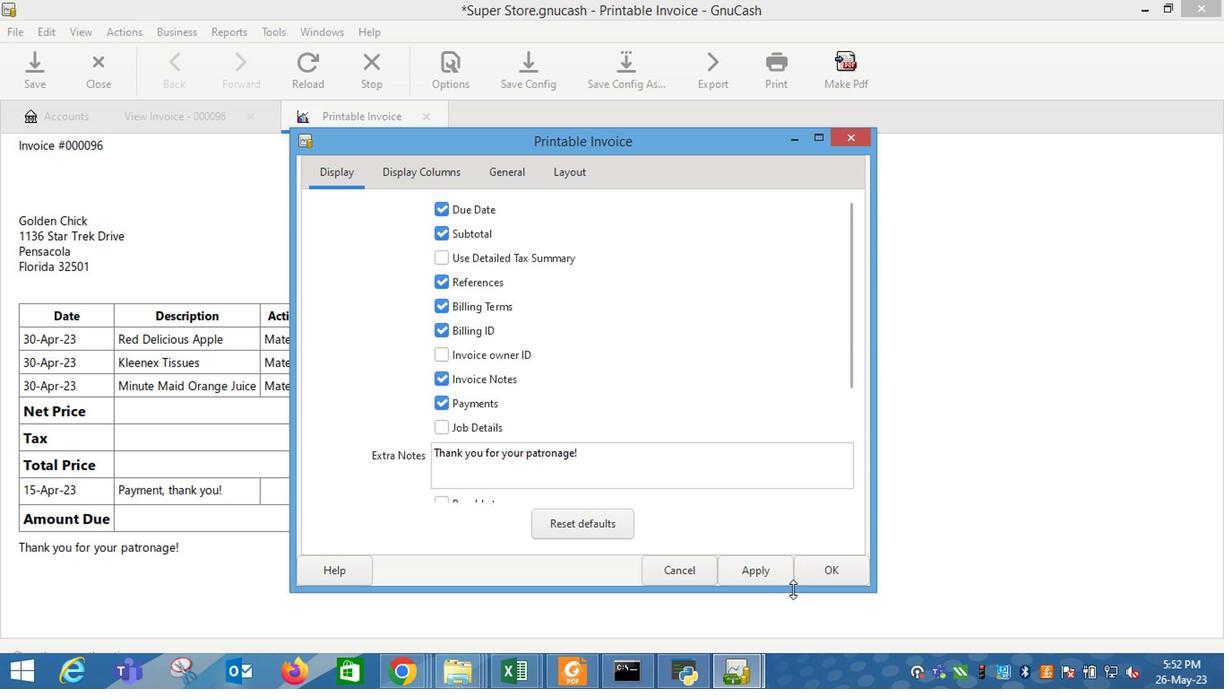
Action: Mouse pressed left at (763, 575)
Screenshot: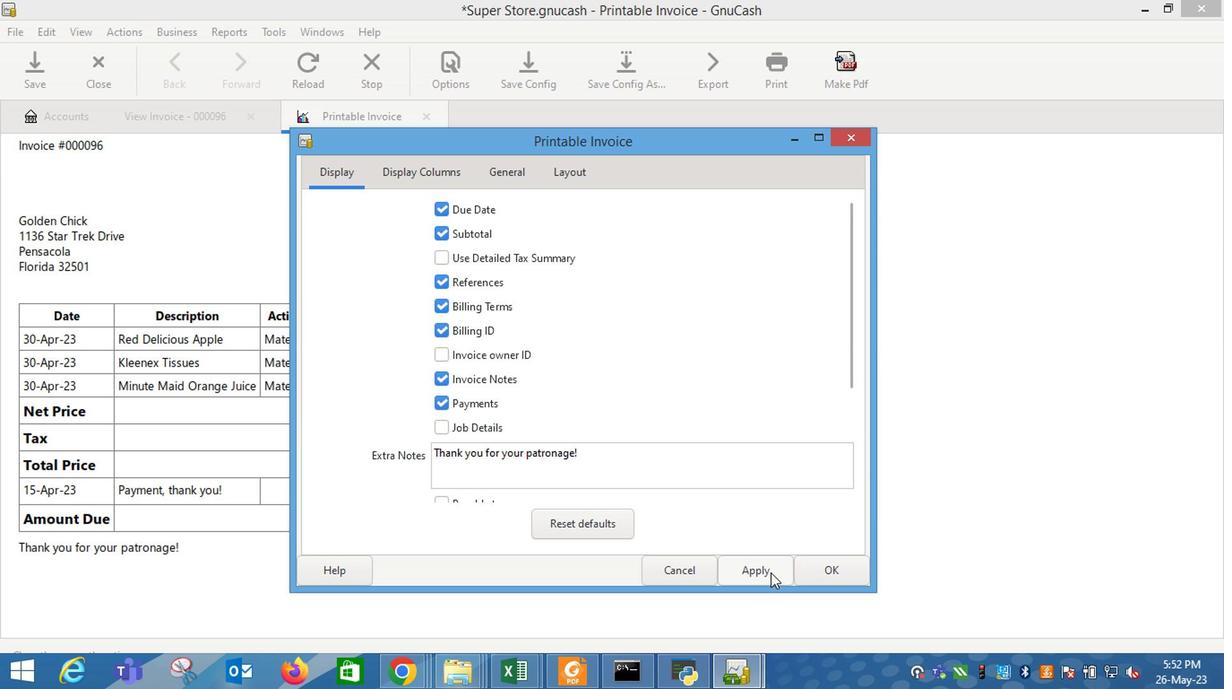 
Action: Mouse moved to (681, 575)
Screenshot: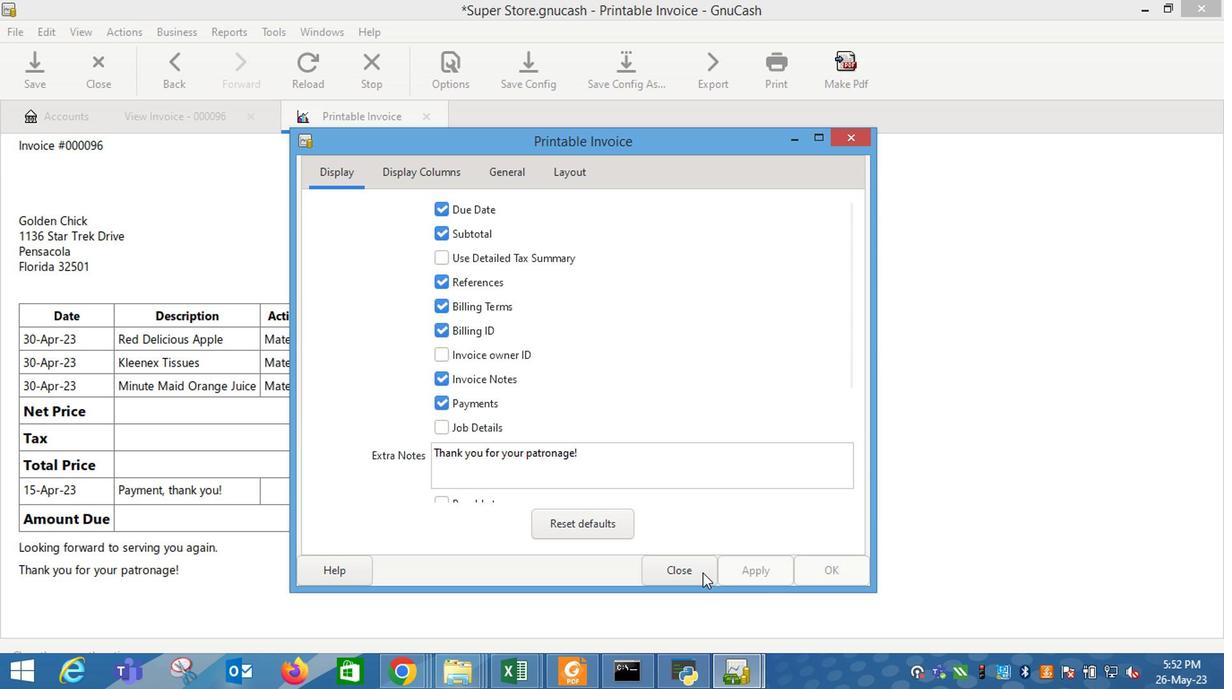 
Action: Mouse pressed left at (681, 575)
Screenshot: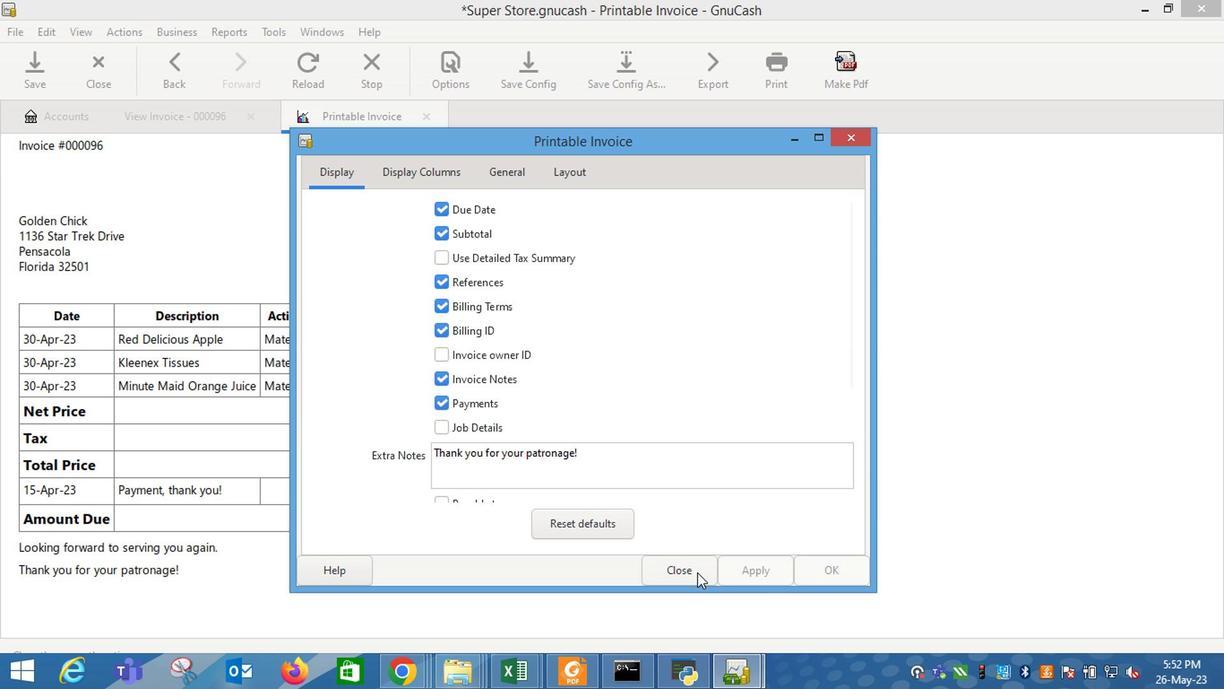 
